Task: Reply All to email with the signature Dillon Turner with the subject Yearly report from softage.1@softage.net with the message Would it be possible to have a project status update call with all stakeholders next week?, select last 2 words, change the font color from current to purple and background color to black Send the email
Action: Mouse moved to (1083, 108)
Screenshot: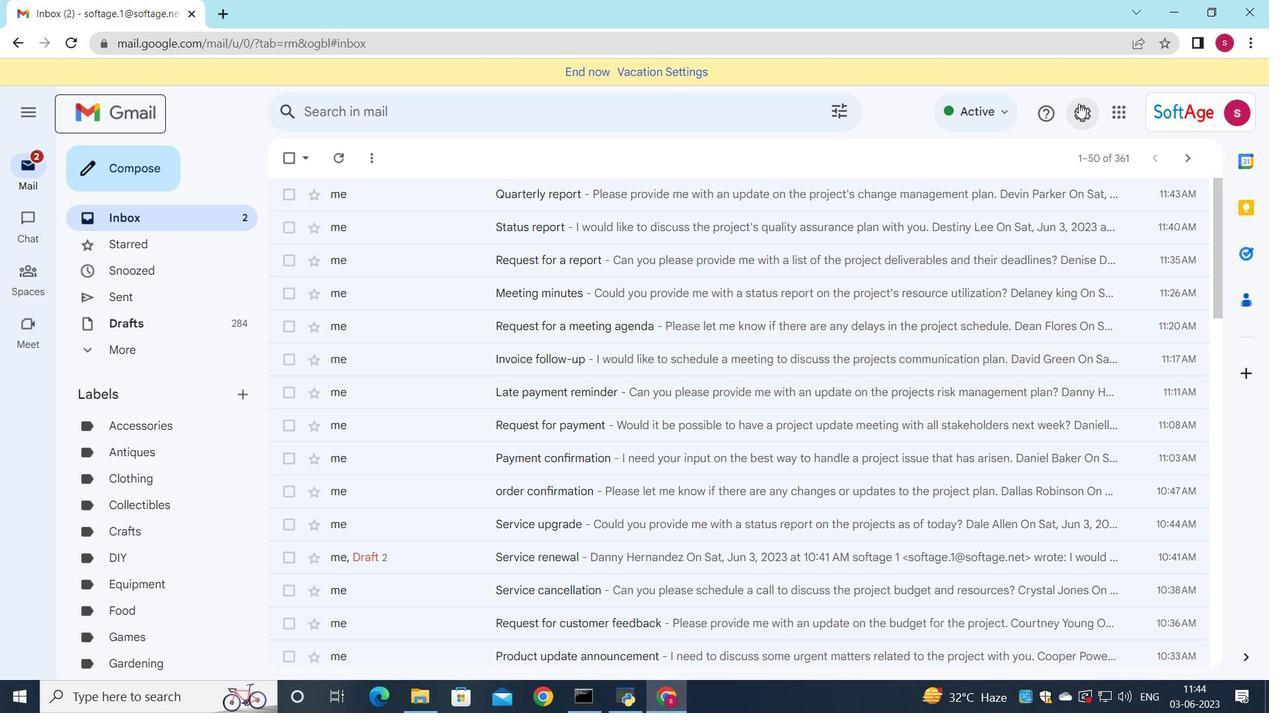 
Action: Mouse pressed left at (1083, 108)
Screenshot: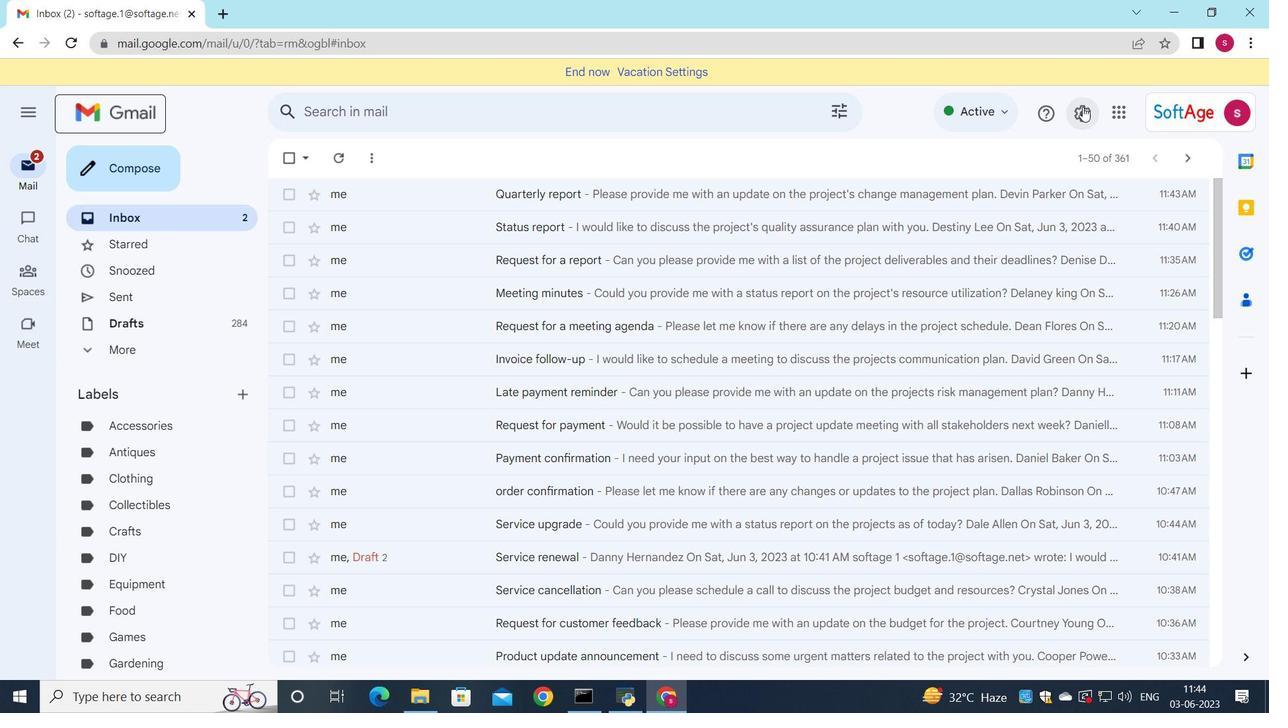 
Action: Mouse moved to (1089, 195)
Screenshot: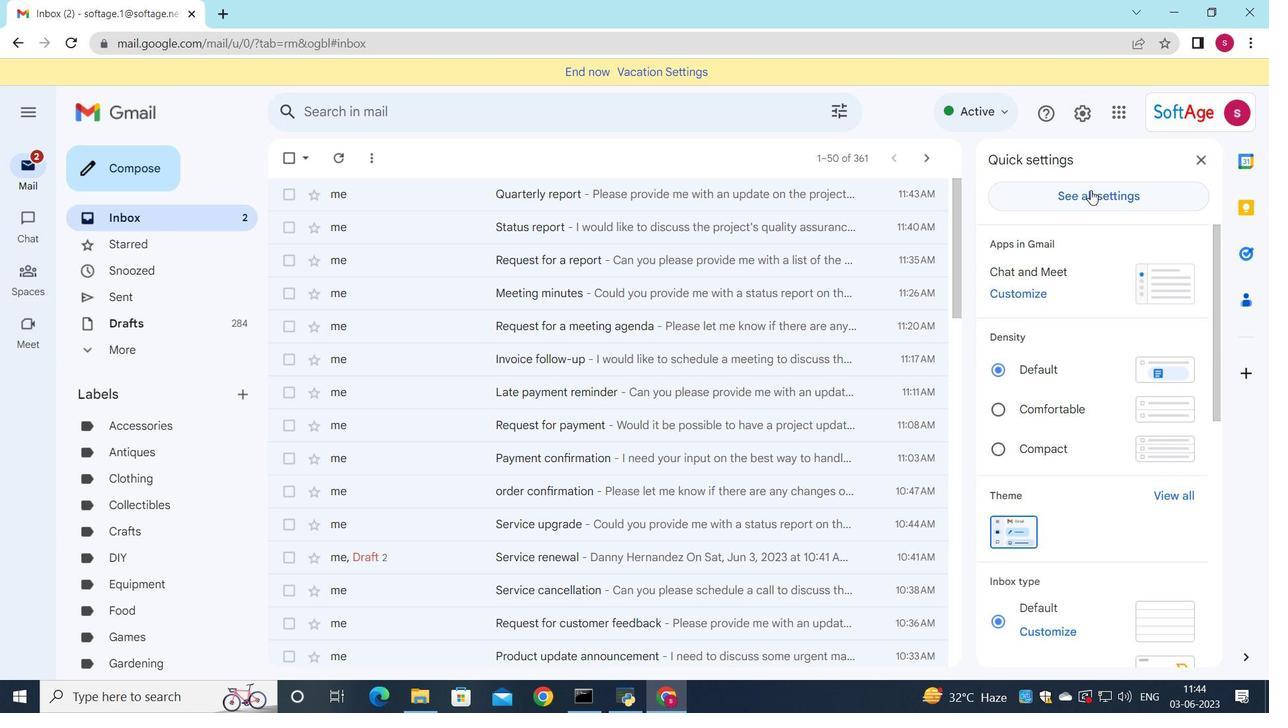 
Action: Mouse pressed left at (1089, 195)
Screenshot: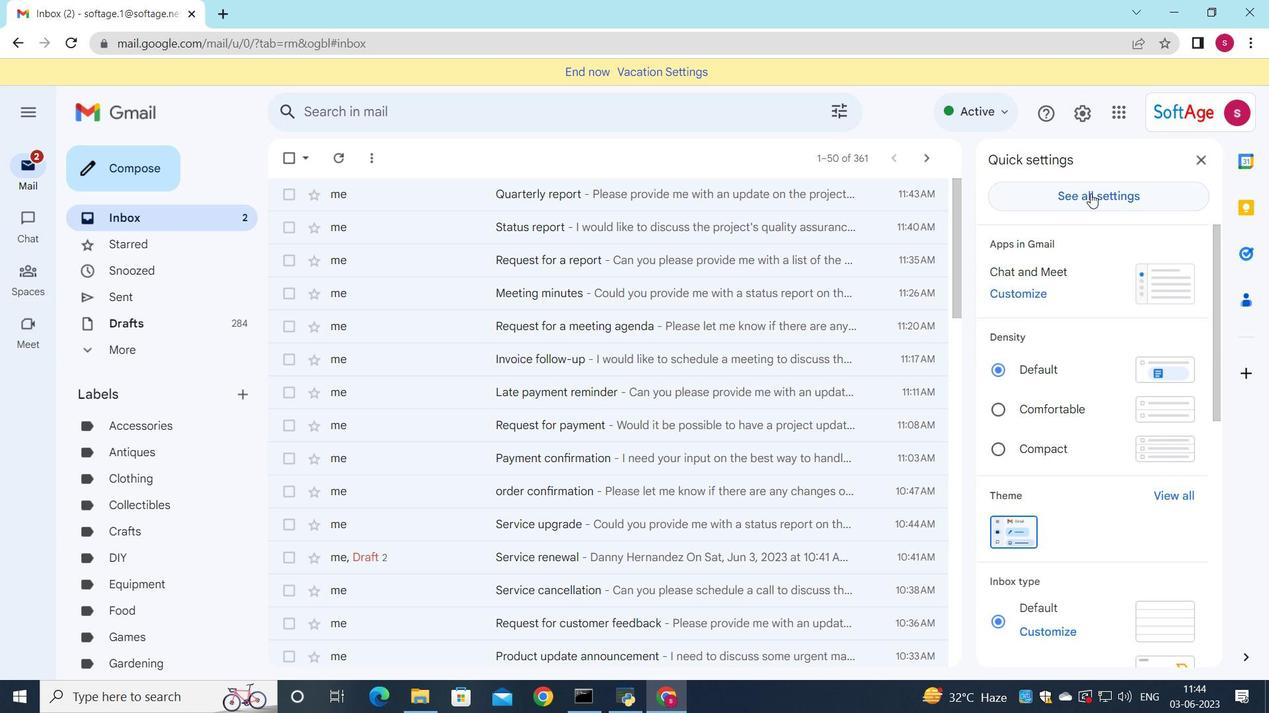 
Action: Mouse moved to (771, 375)
Screenshot: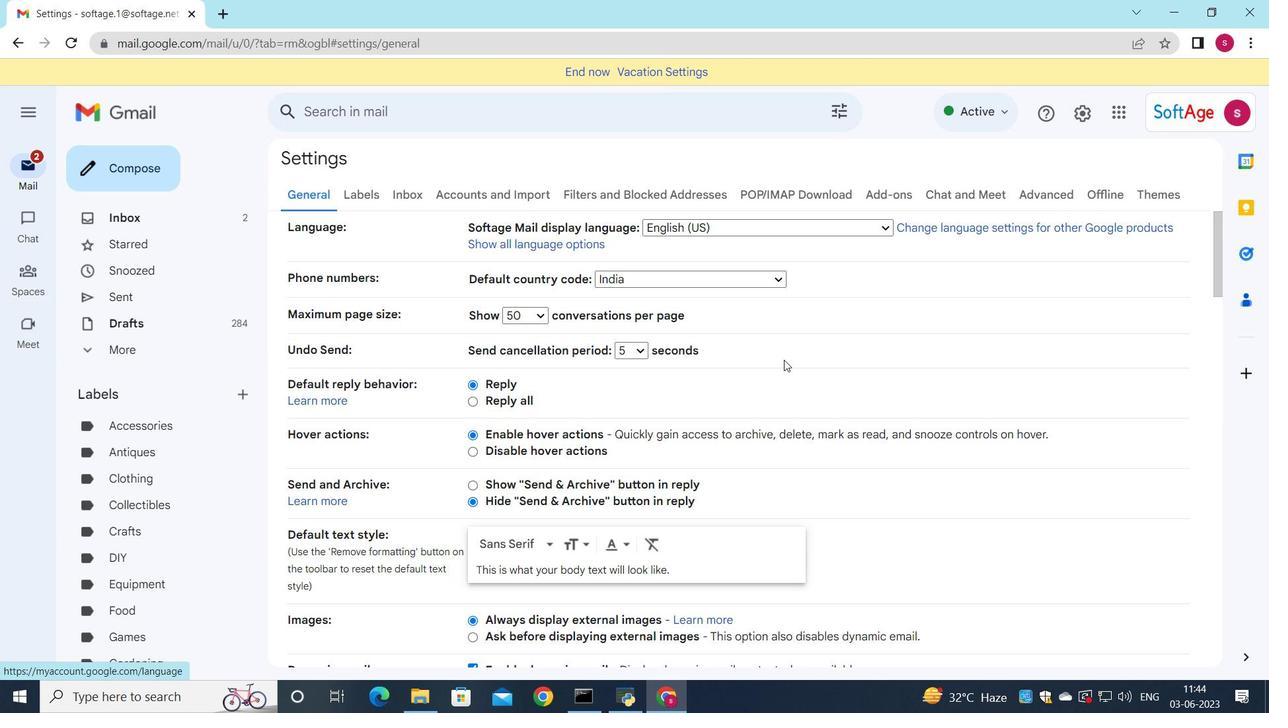 
Action: Mouse scrolled (771, 374) with delta (0, 0)
Screenshot: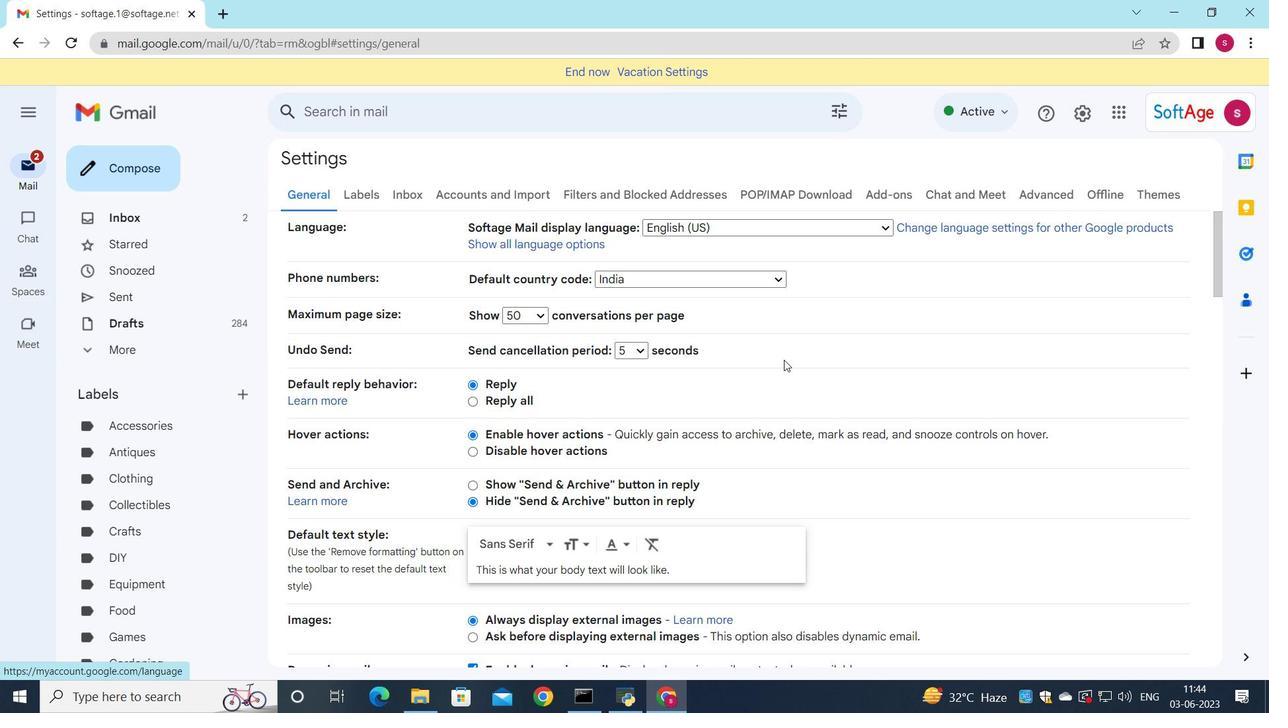
Action: Mouse scrolled (771, 374) with delta (0, 0)
Screenshot: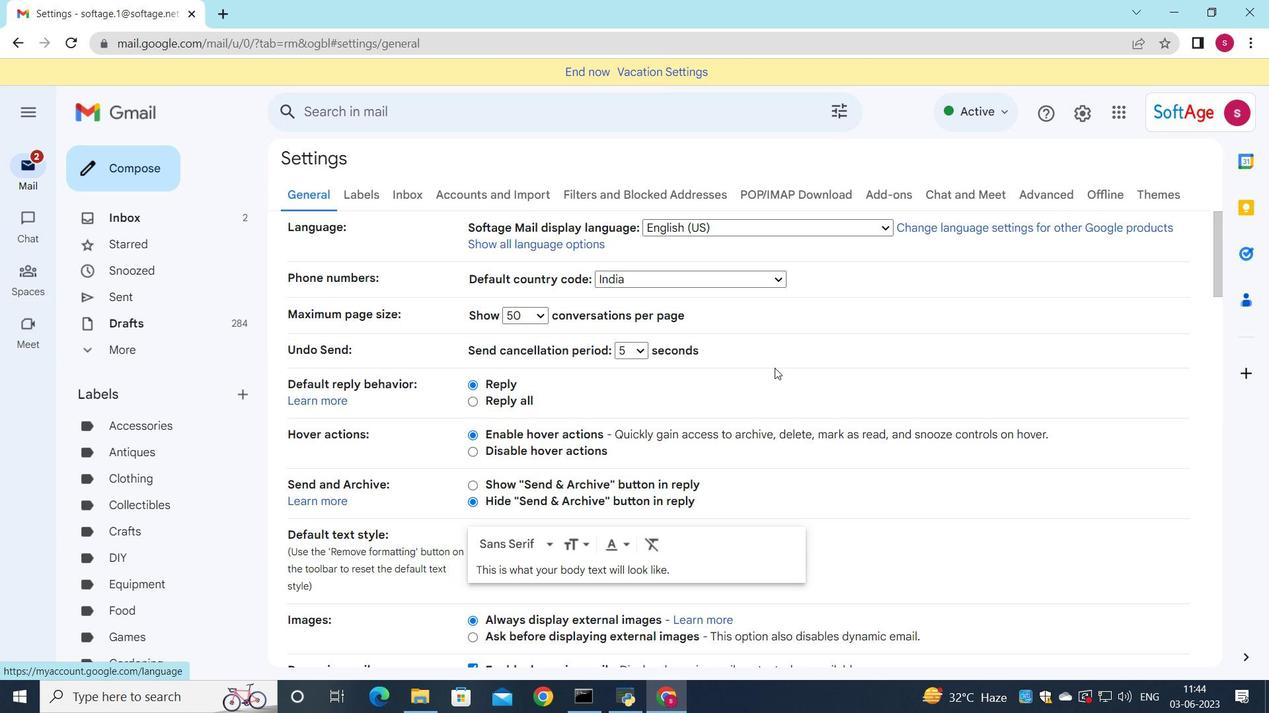 
Action: Mouse scrolled (771, 374) with delta (0, 0)
Screenshot: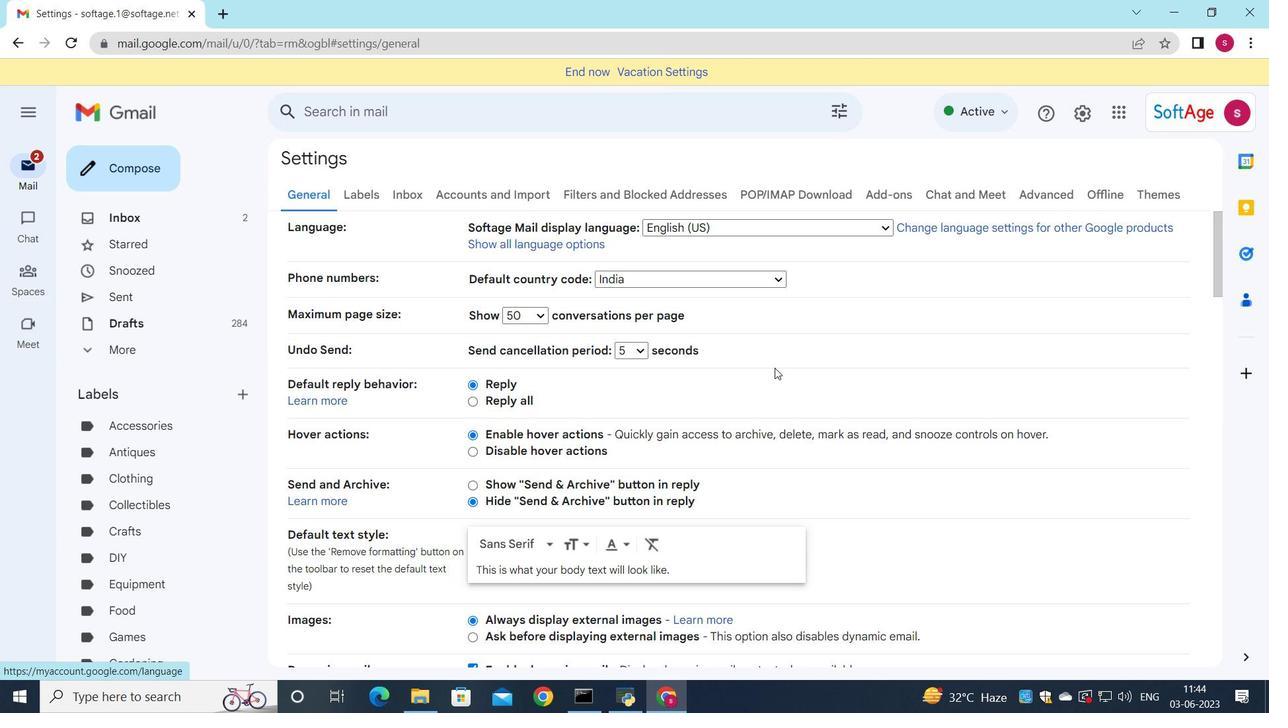 
Action: Mouse scrolled (771, 374) with delta (0, 0)
Screenshot: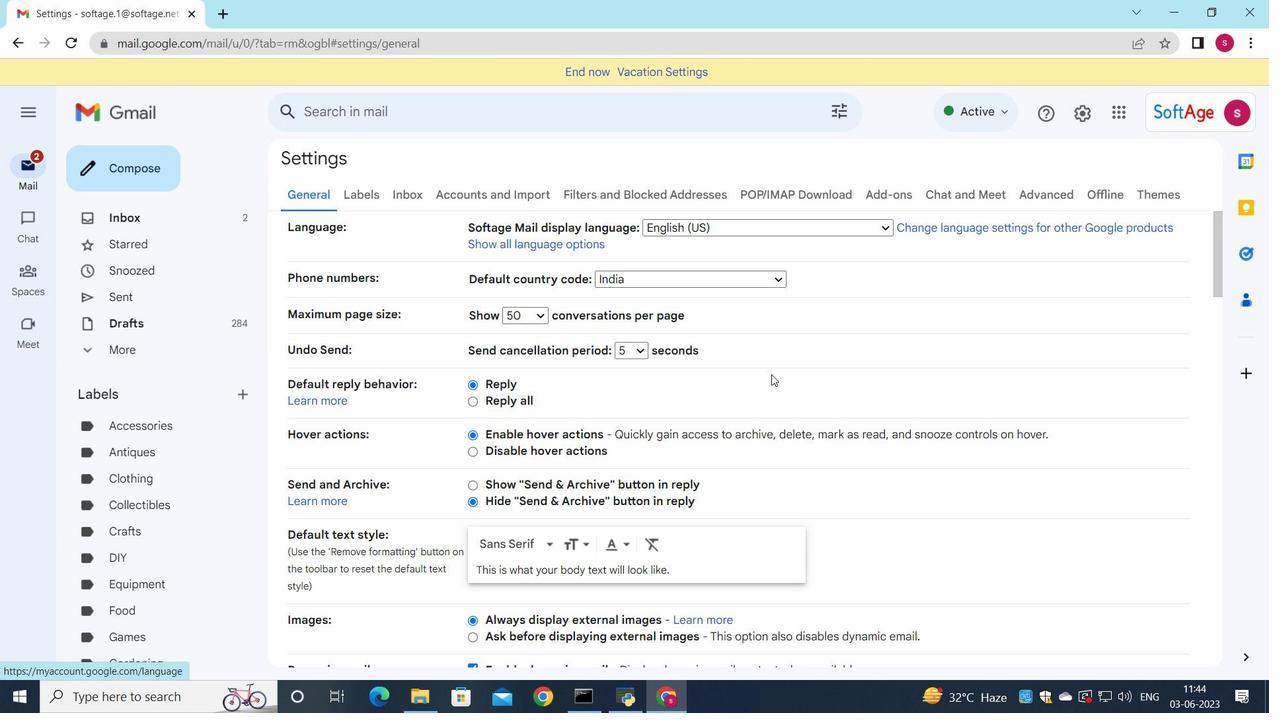 
Action: Mouse moved to (771, 375)
Screenshot: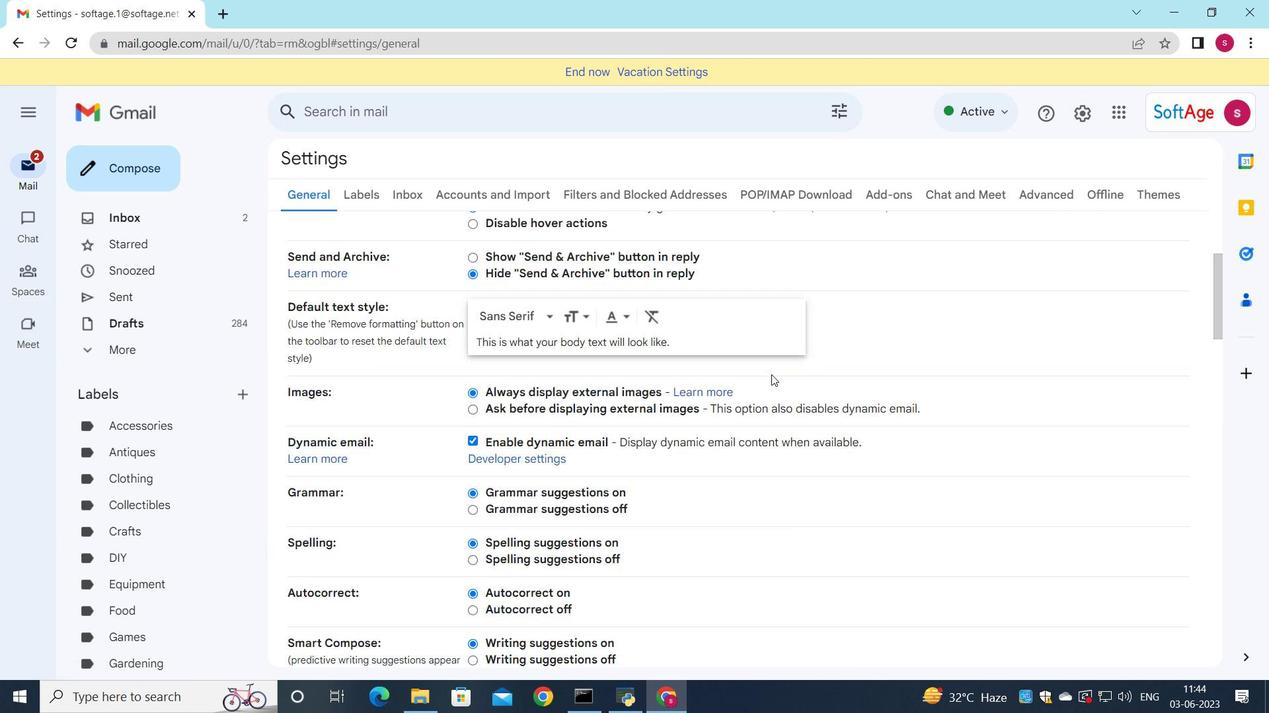 
Action: Mouse scrolled (771, 374) with delta (0, 0)
Screenshot: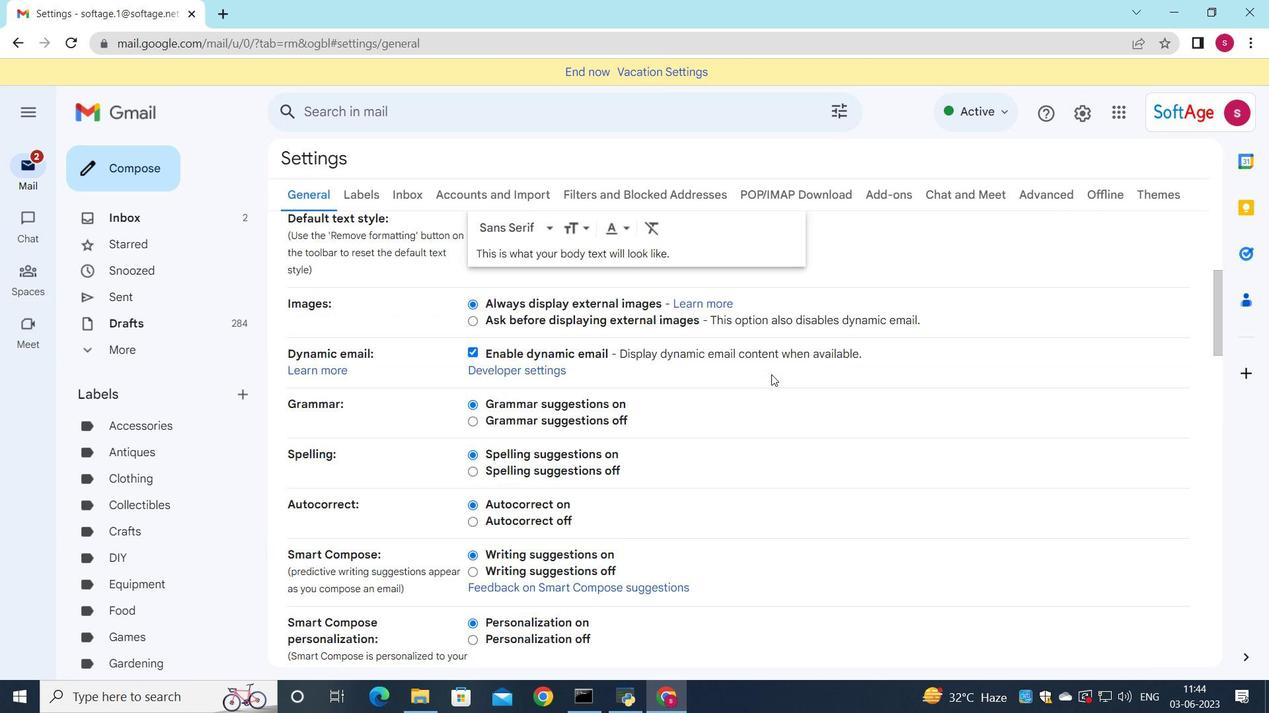 
Action: Mouse scrolled (771, 374) with delta (0, 0)
Screenshot: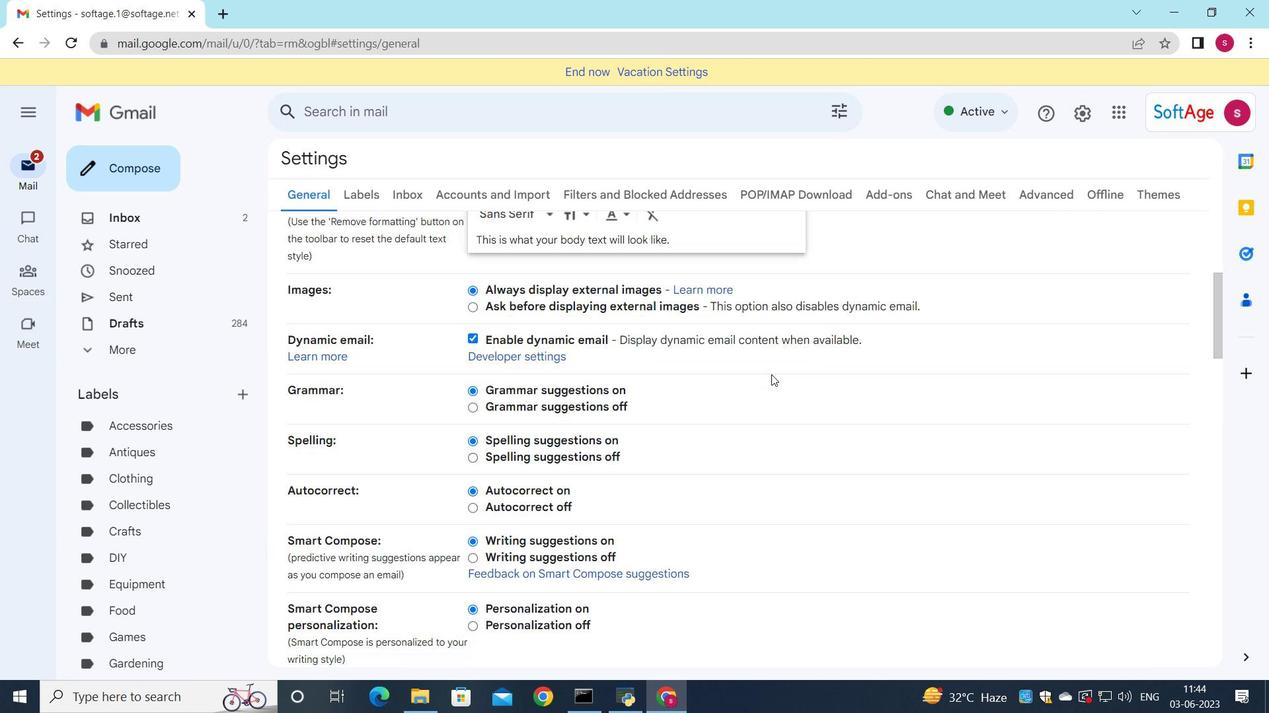 
Action: Mouse scrolled (771, 374) with delta (0, 0)
Screenshot: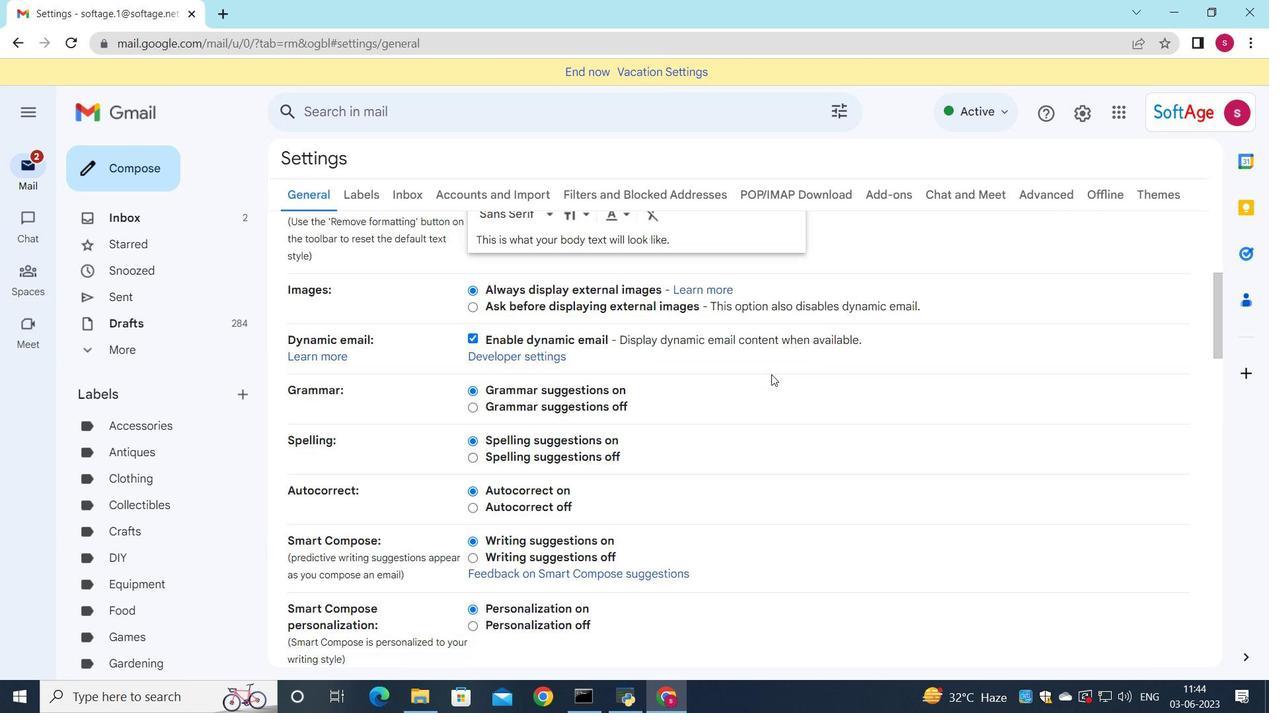 
Action: Mouse scrolled (771, 374) with delta (0, 0)
Screenshot: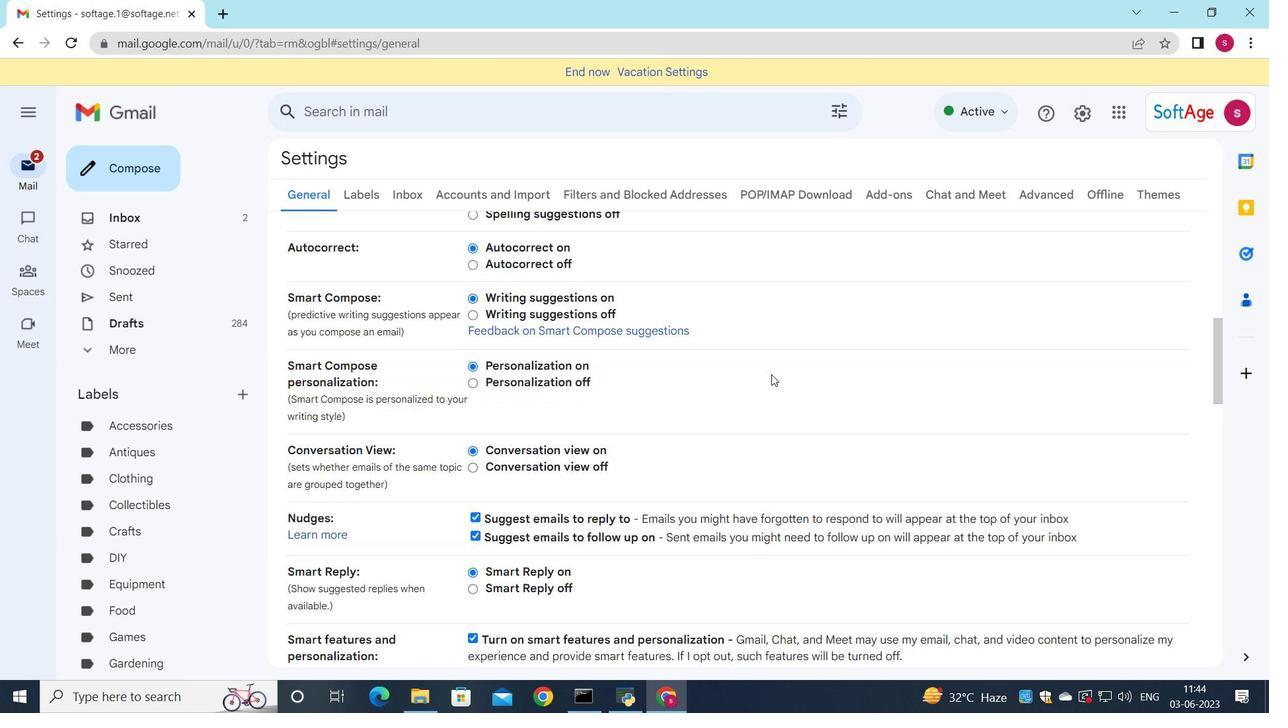 
Action: Mouse scrolled (771, 374) with delta (0, 0)
Screenshot: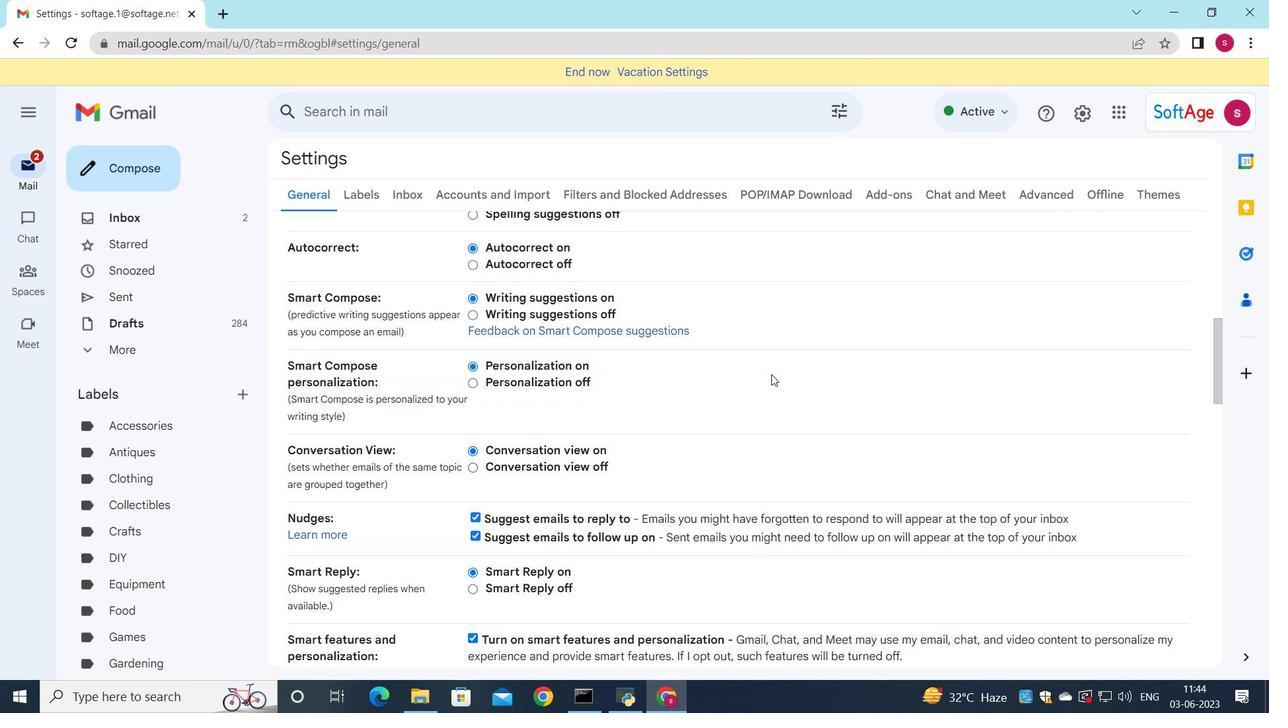 
Action: Mouse scrolled (771, 374) with delta (0, 0)
Screenshot: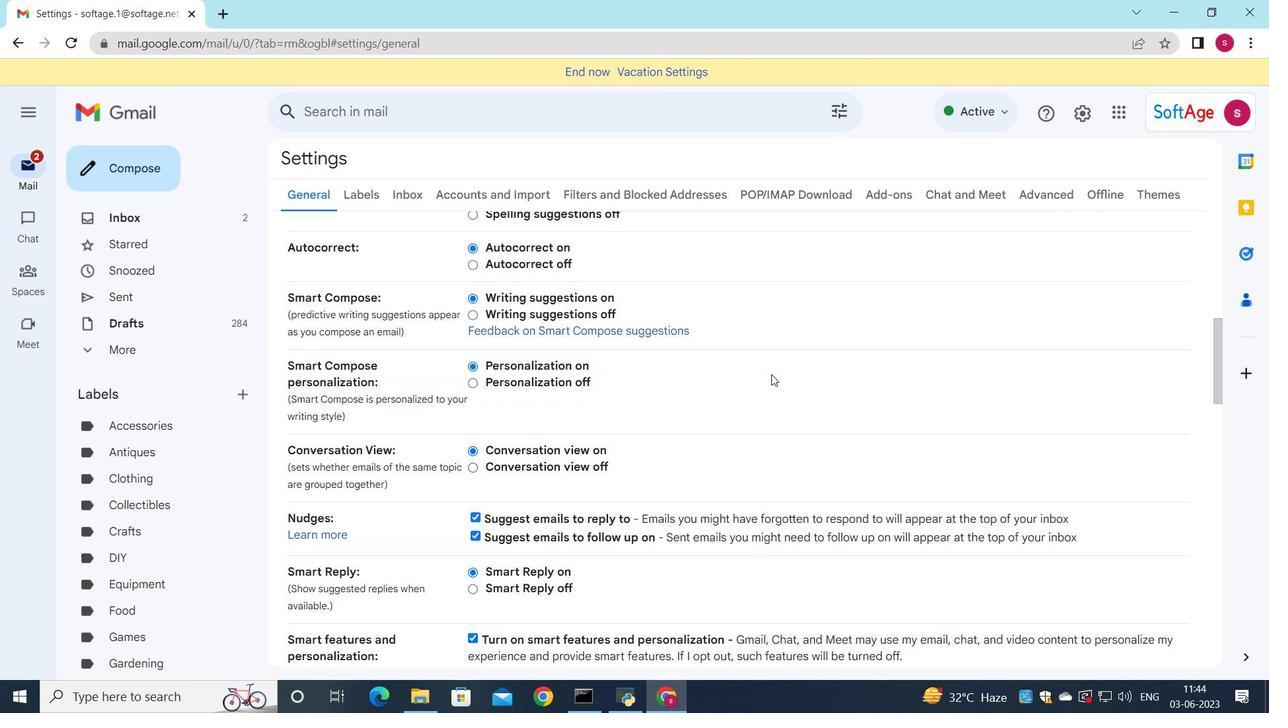 
Action: Mouse scrolled (771, 374) with delta (0, 0)
Screenshot: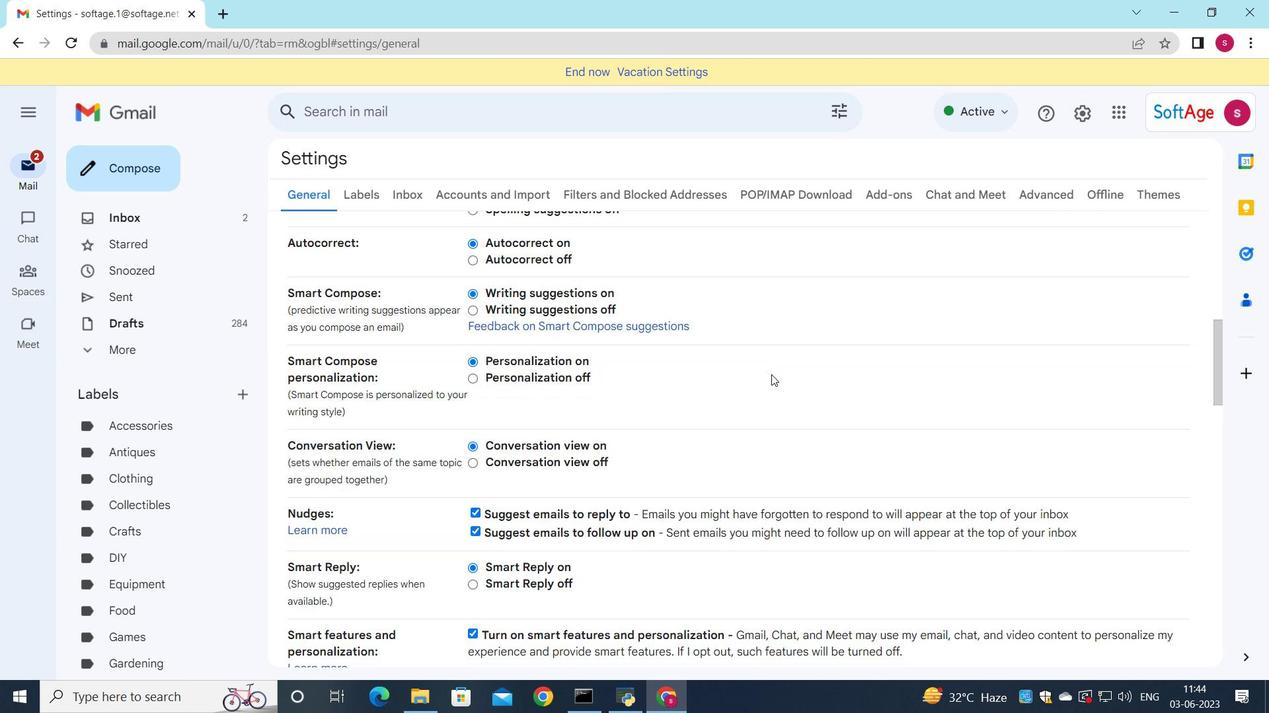 
Action: Mouse scrolled (771, 374) with delta (0, 0)
Screenshot: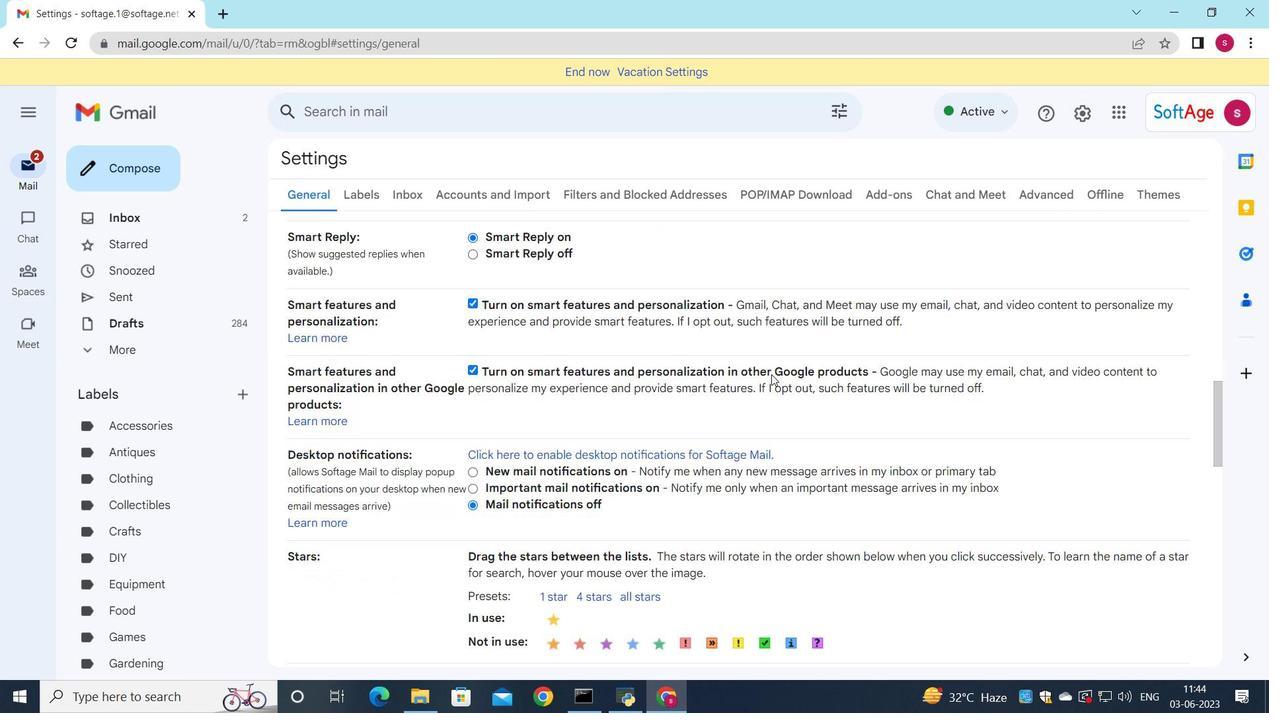 
Action: Mouse scrolled (771, 374) with delta (0, 0)
Screenshot: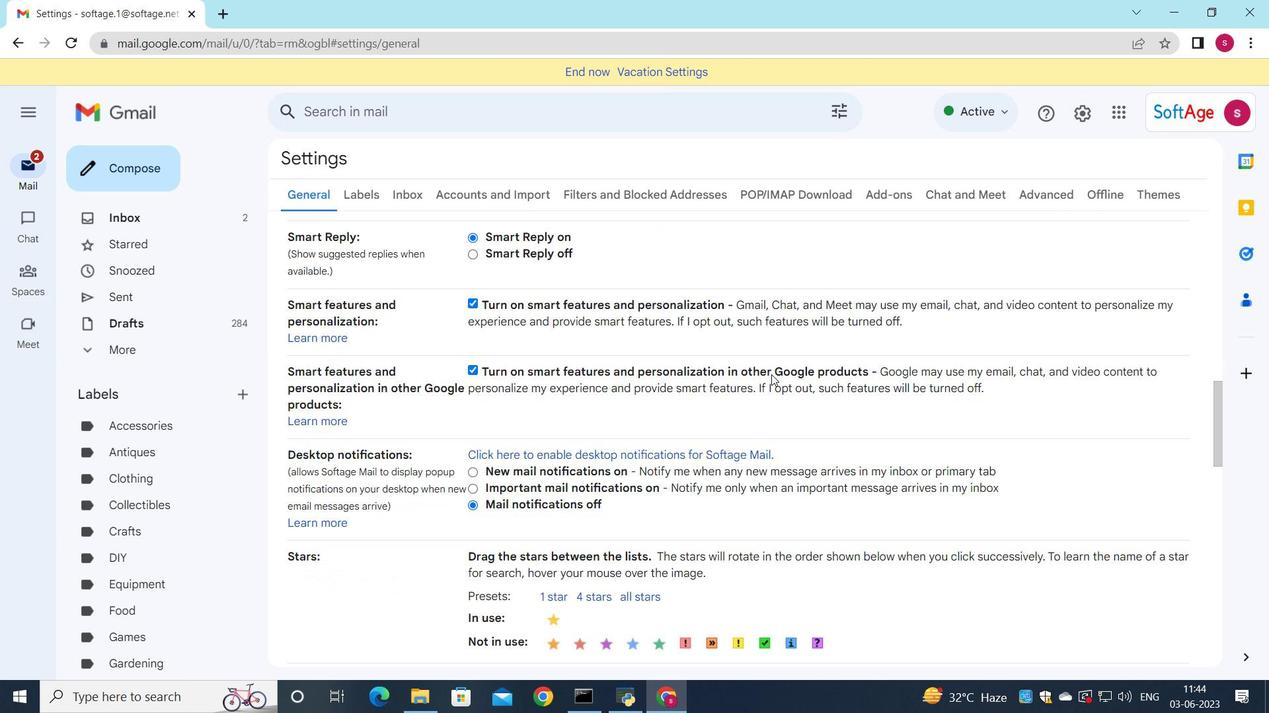 
Action: Mouse scrolled (771, 374) with delta (0, 0)
Screenshot: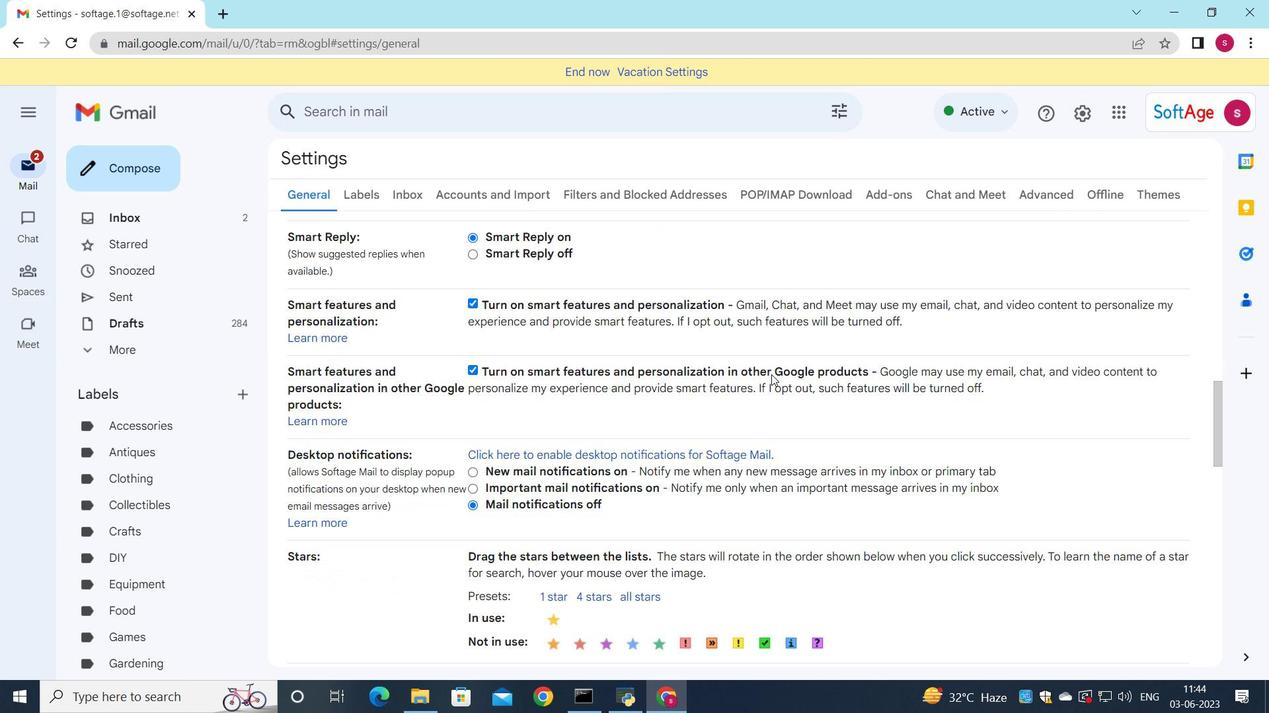 
Action: Mouse scrolled (771, 374) with delta (0, 0)
Screenshot: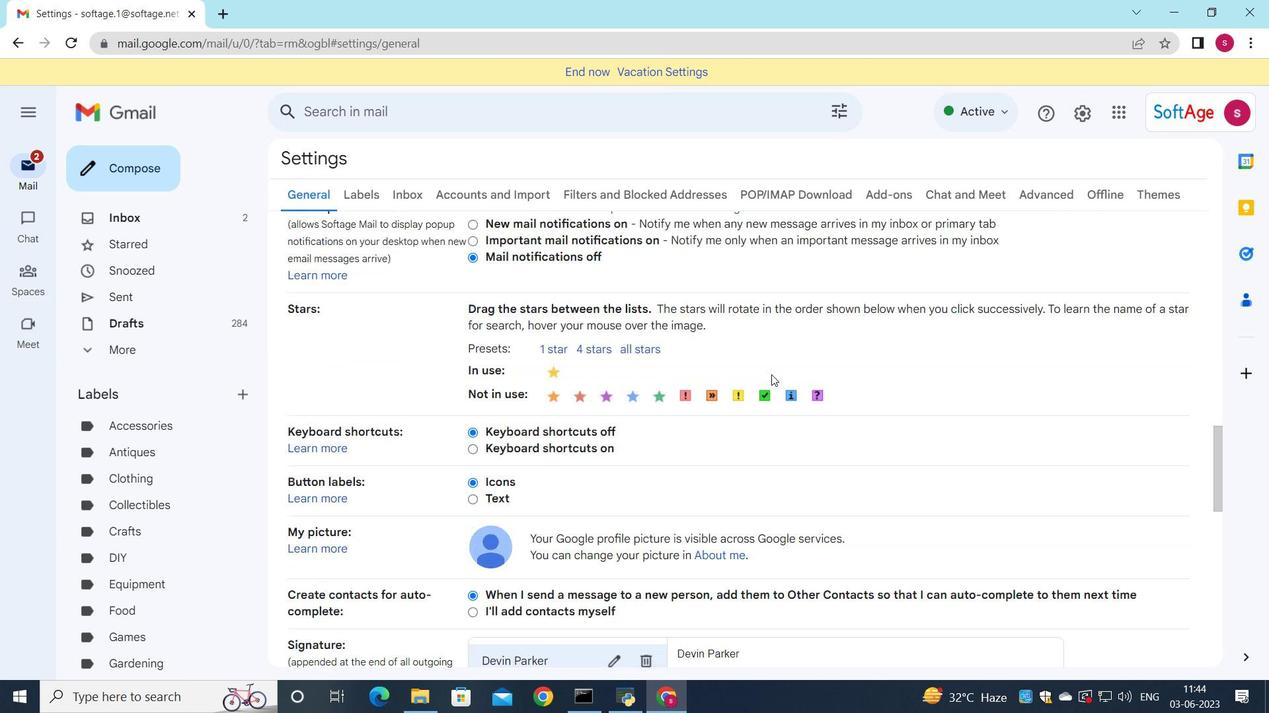 
Action: Mouse scrolled (771, 374) with delta (0, 0)
Screenshot: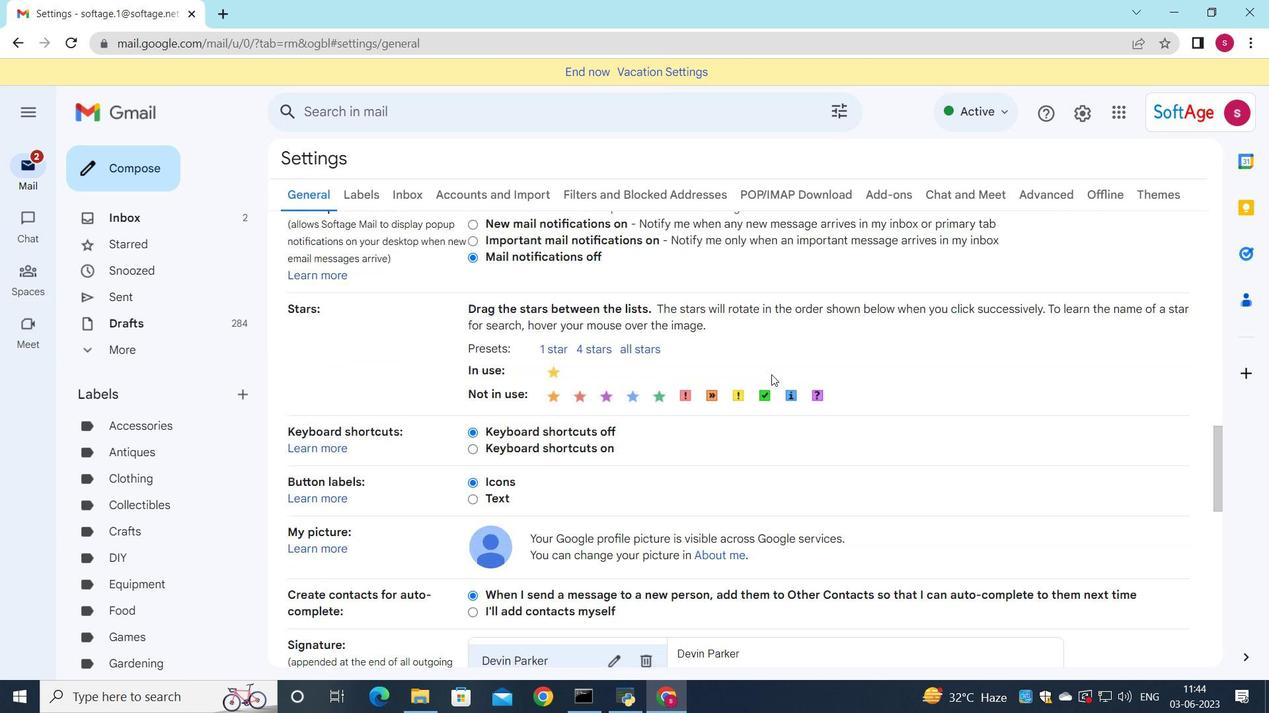 
Action: Mouse scrolled (771, 374) with delta (0, 0)
Screenshot: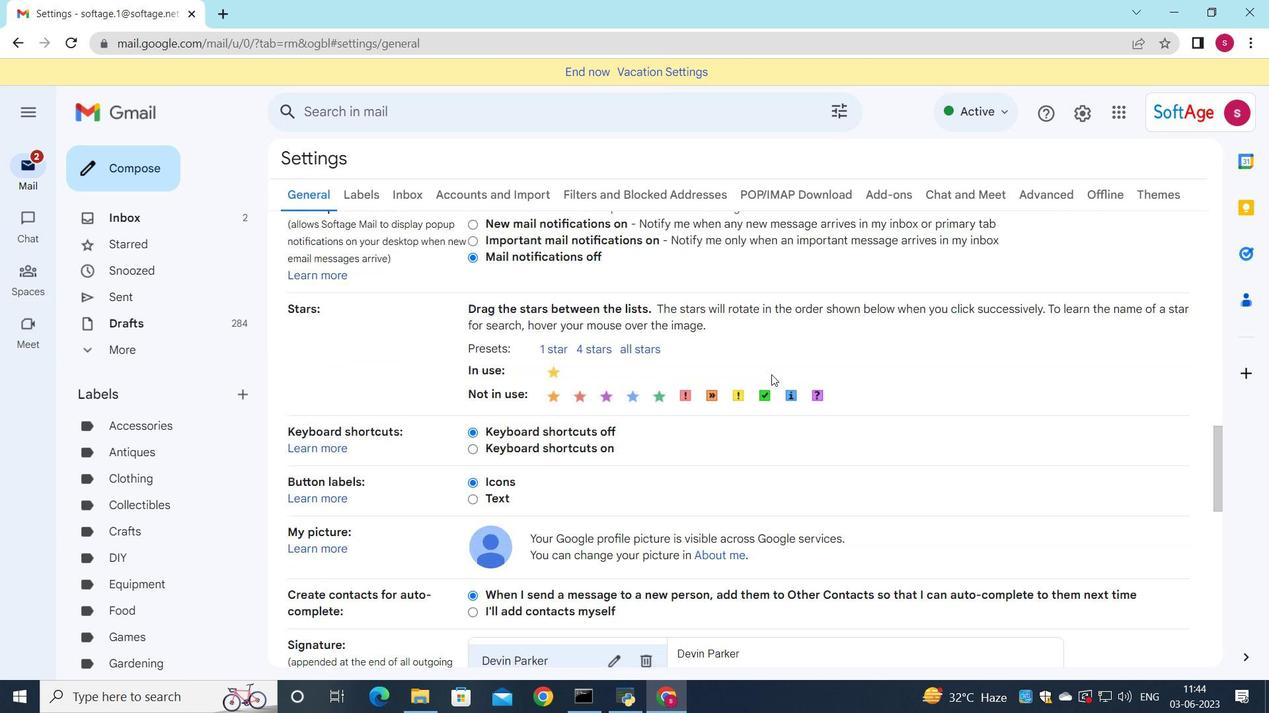 
Action: Mouse scrolled (771, 374) with delta (0, 0)
Screenshot: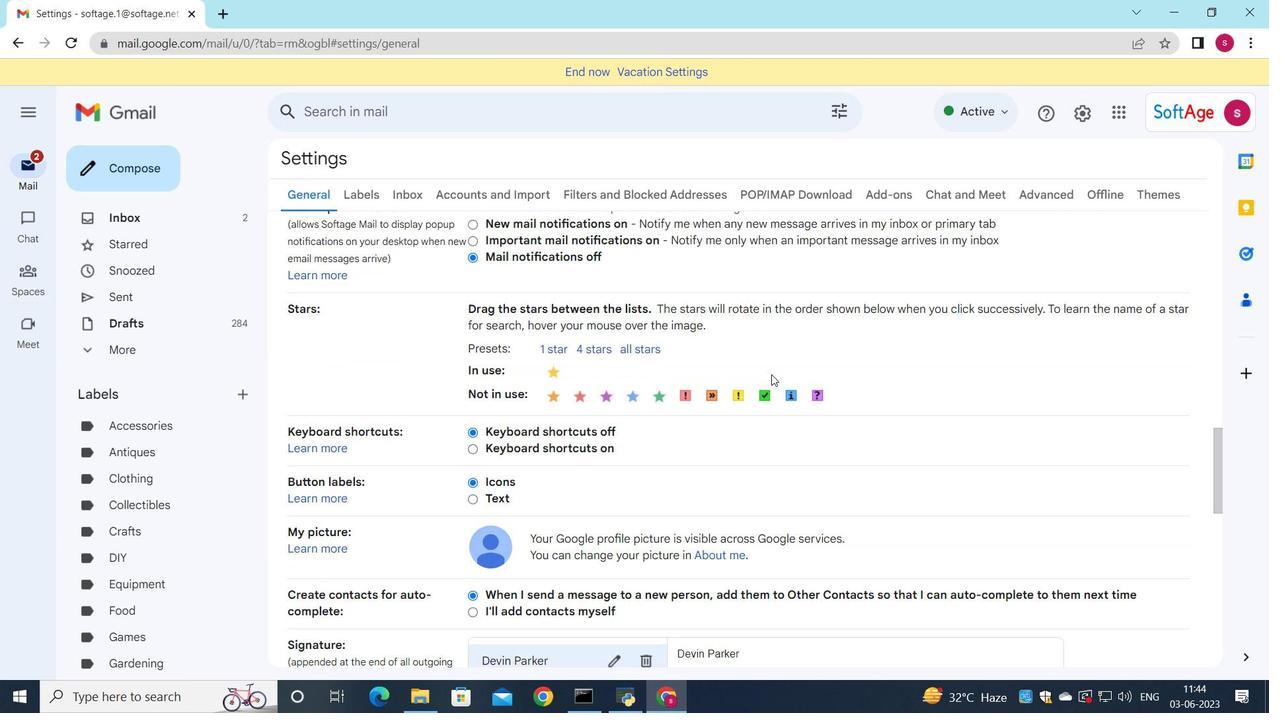 
Action: Mouse moved to (643, 336)
Screenshot: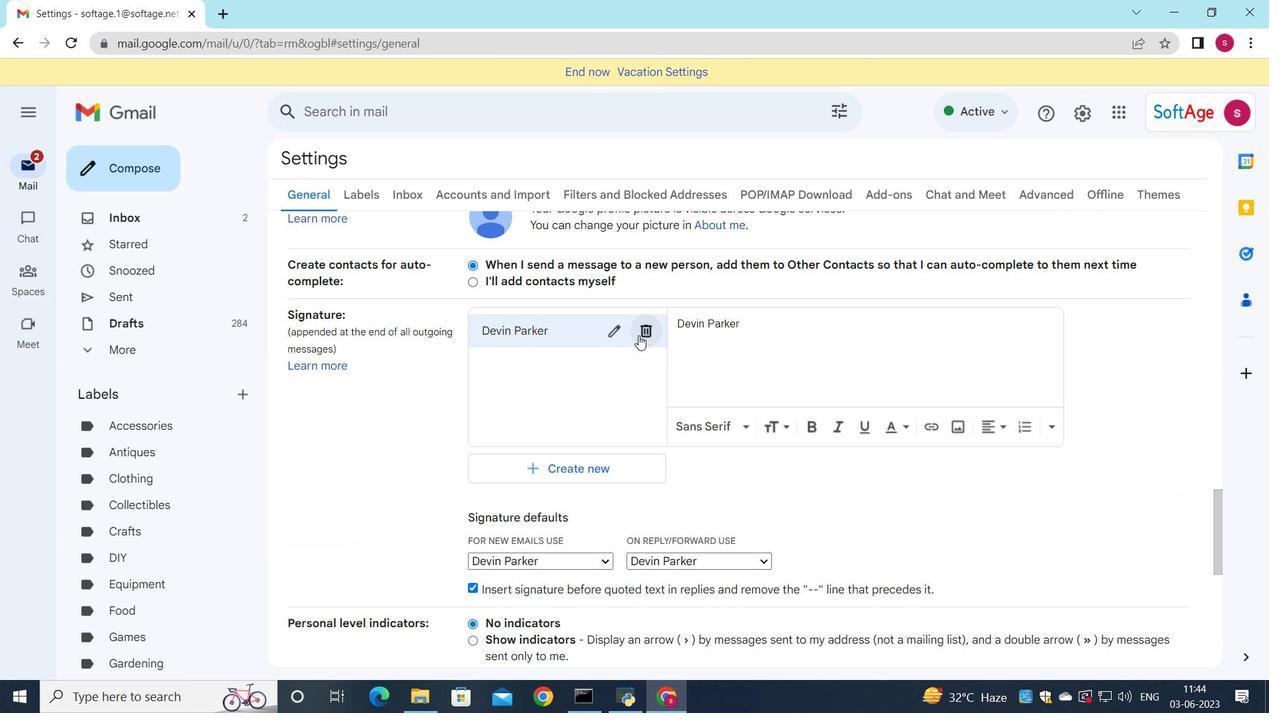 
Action: Mouse pressed left at (643, 336)
Screenshot: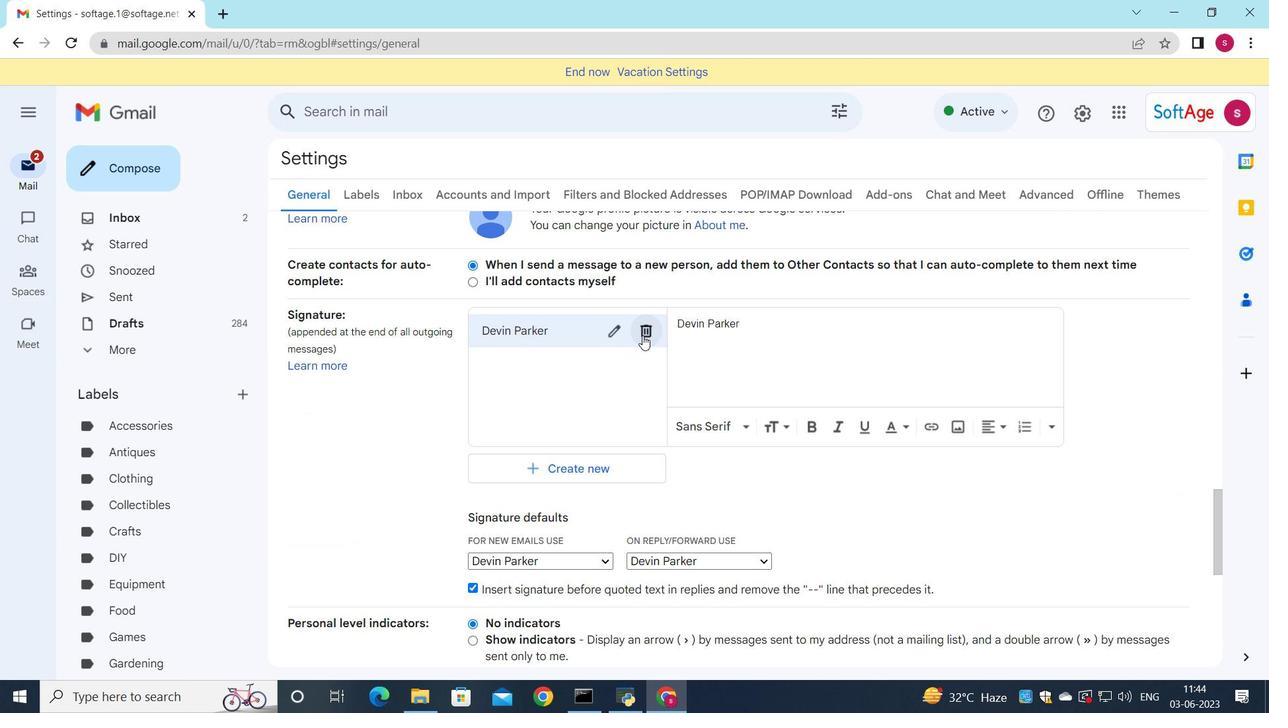 
Action: Mouse moved to (770, 395)
Screenshot: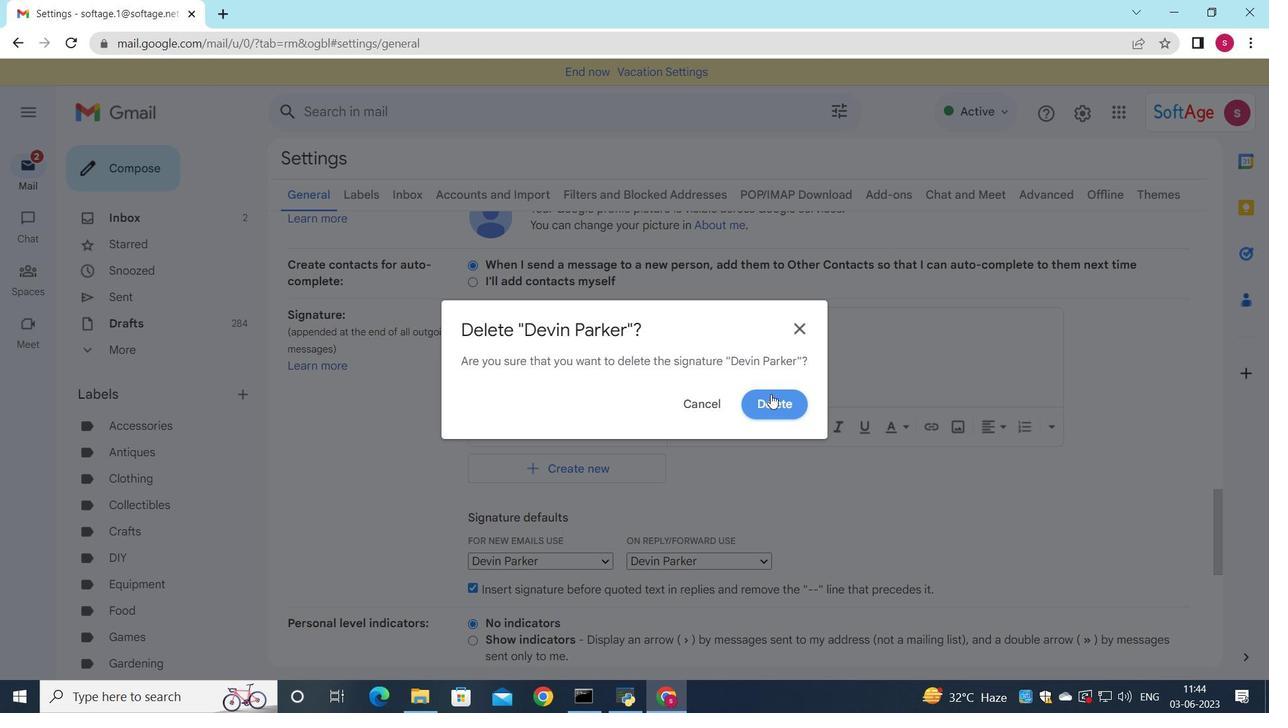 
Action: Mouse pressed left at (770, 395)
Screenshot: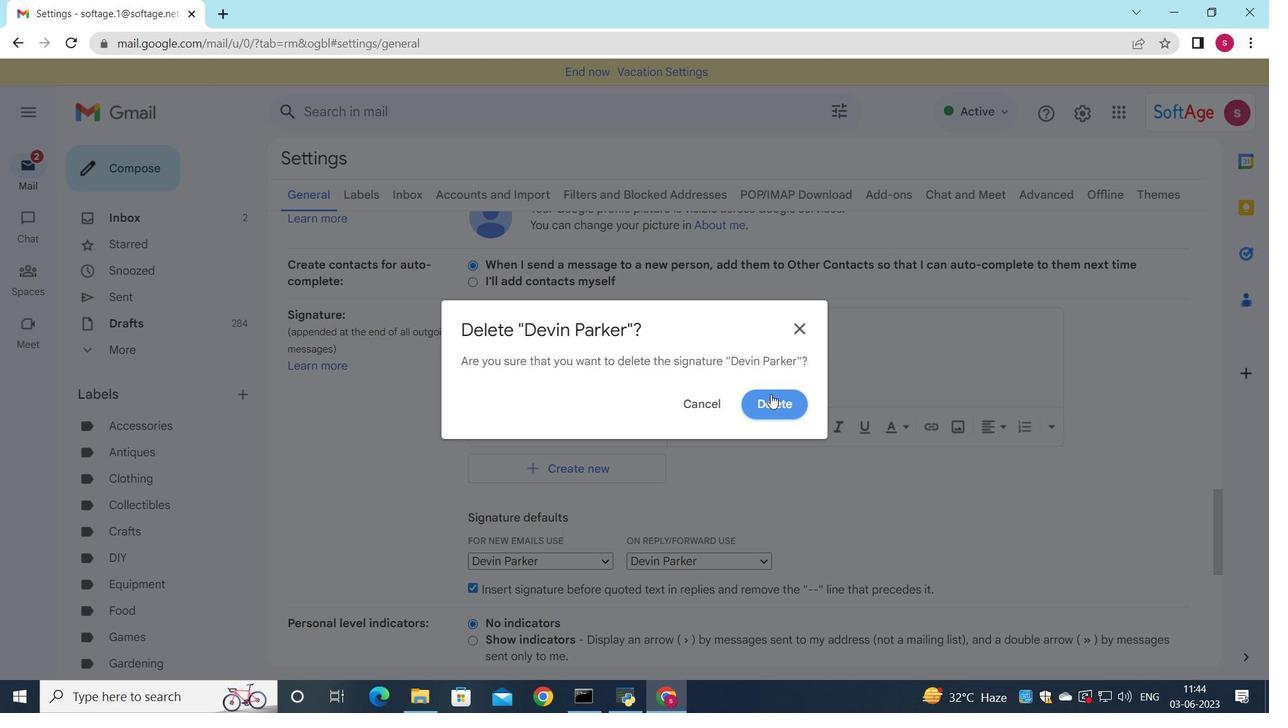 
Action: Mouse moved to (532, 342)
Screenshot: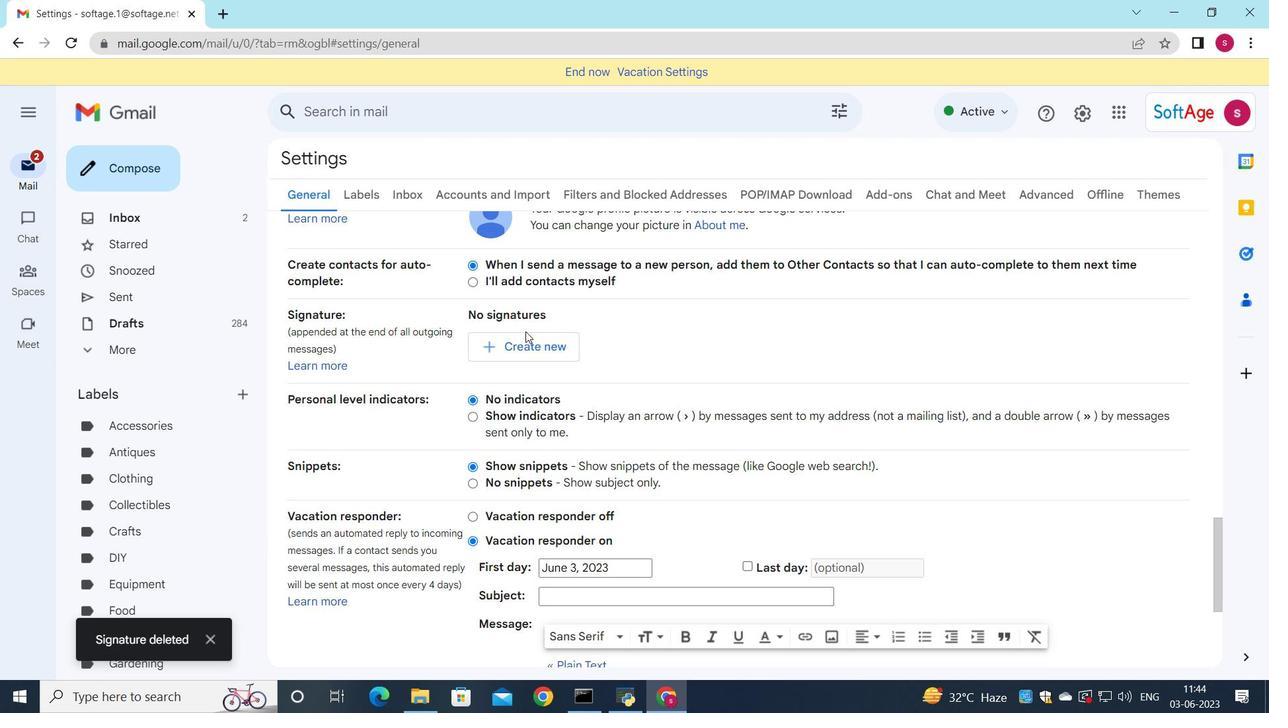 
Action: Mouse pressed left at (532, 342)
Screenshot: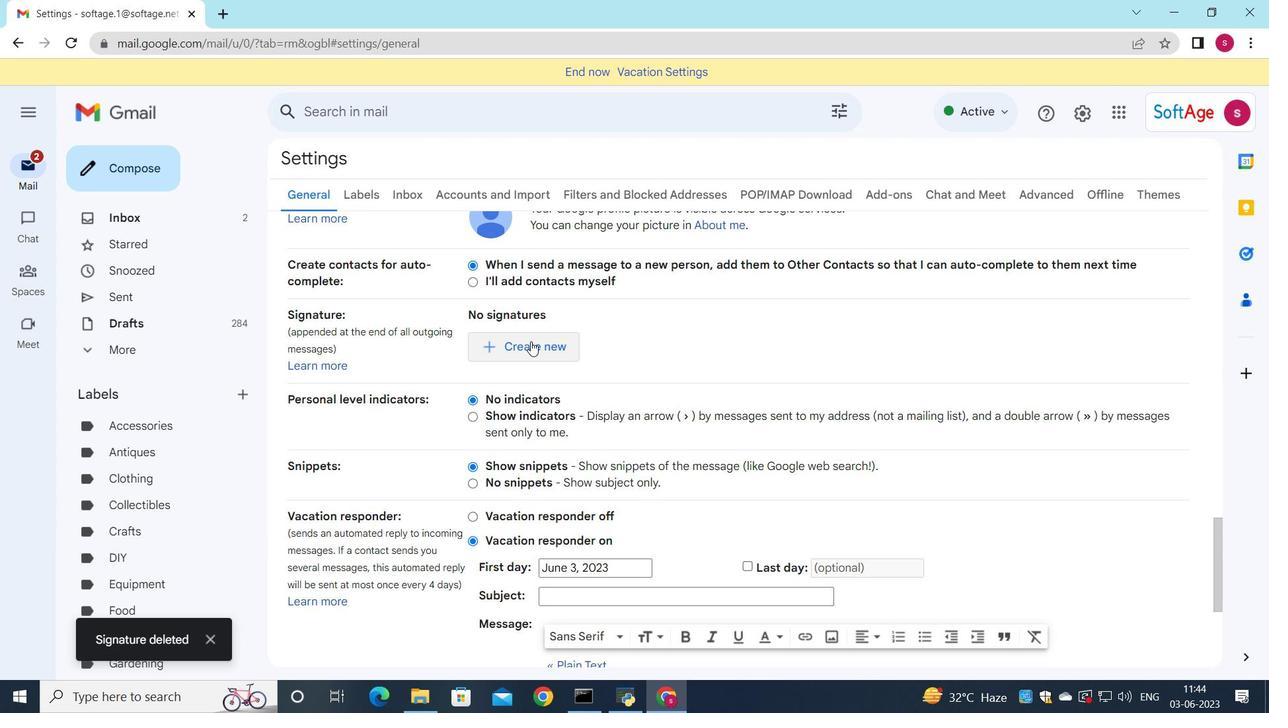 
Action: Mouse moved to (653, 367)
Screenshot: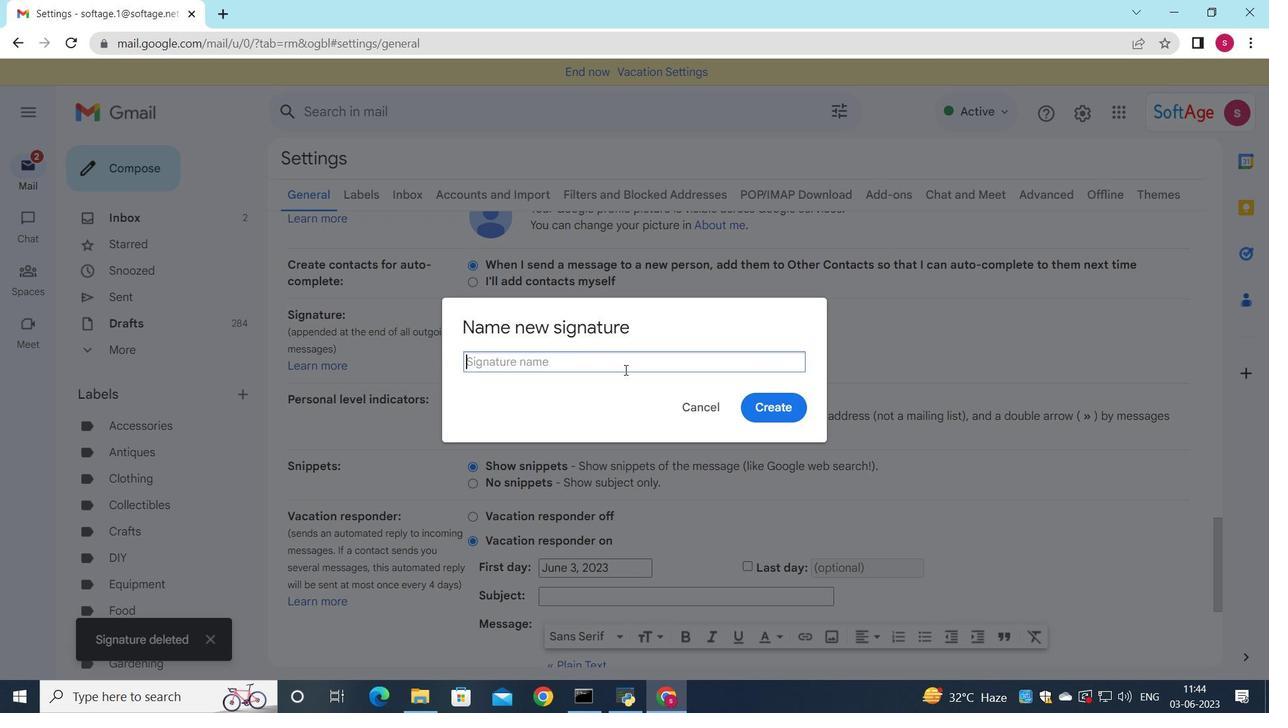 
Action: Key pressed <Key.shift>Dillon<Key.space><Key.shift>Turner
Screenshot: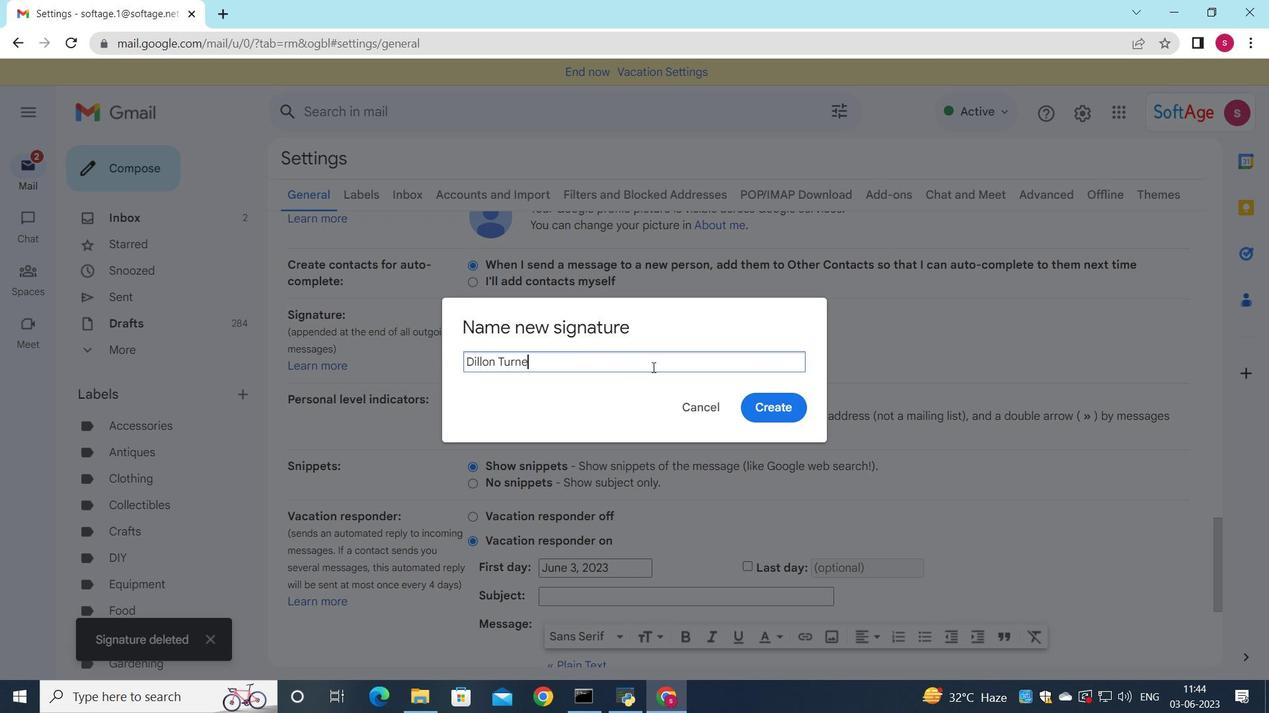 
Action: Mouse moved to (766, 411)
Screenshot: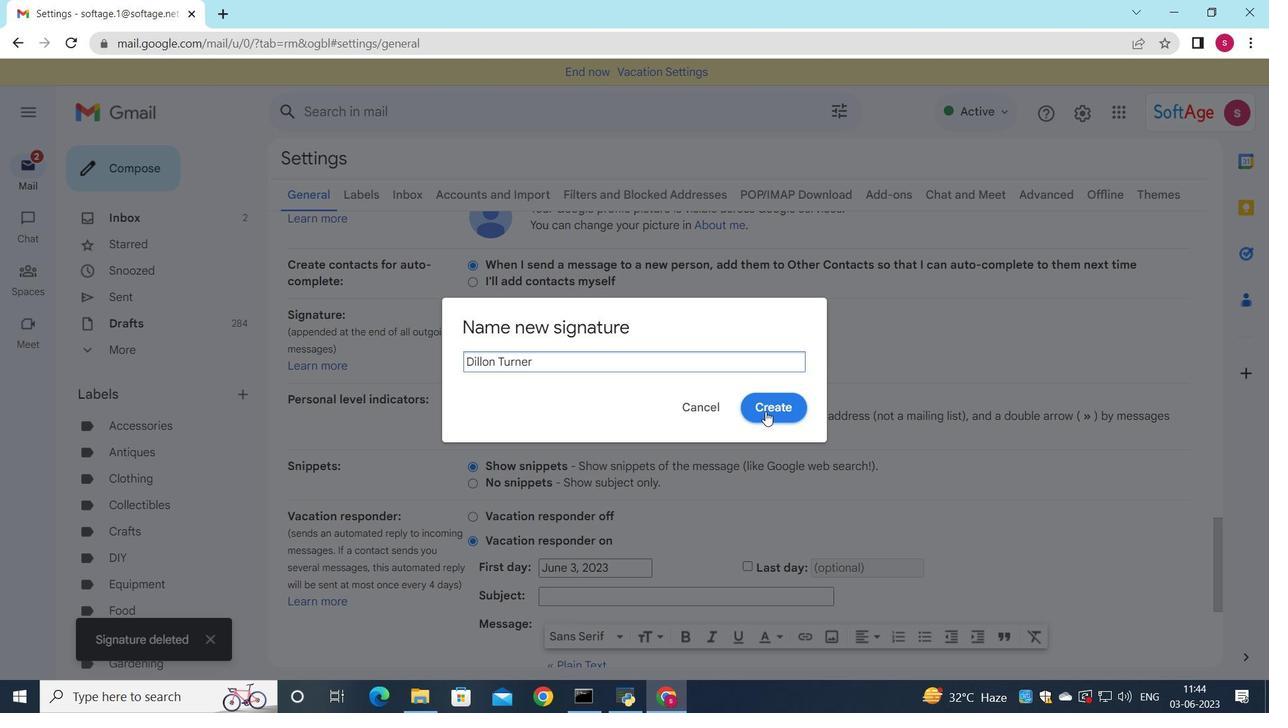 
Action: Mouse pressed left at (766, 411)
Screenshot: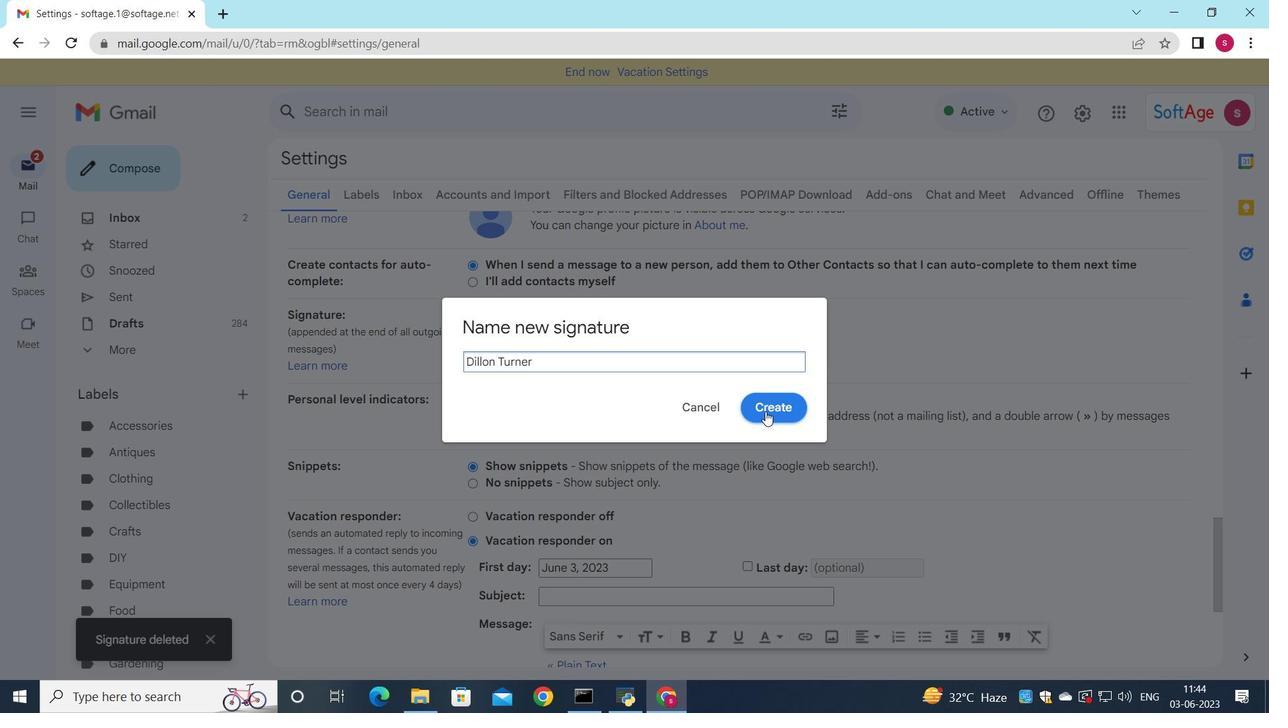 
Action: Mouse moved to (800, 364)
Screenshot: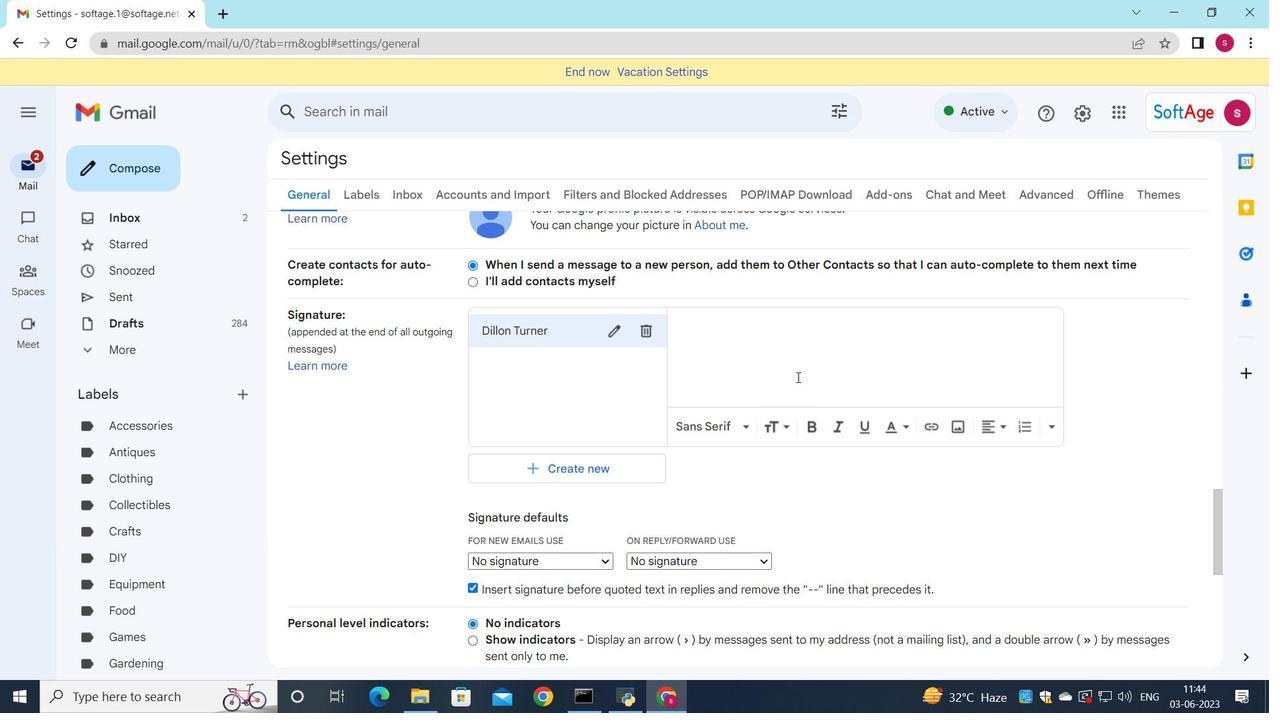 
Action: Mouse pressed left at (800, 364)
Screenshot: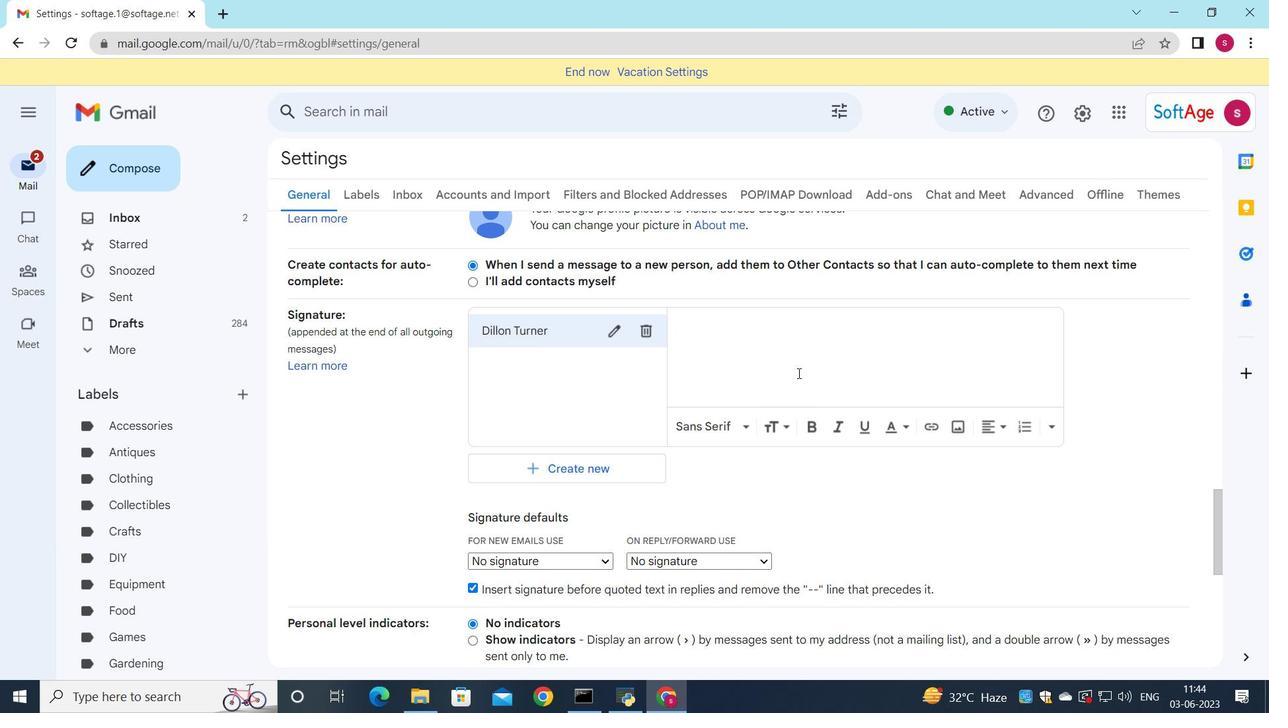 
Action: Key pressed <Key.shift>Dillon<Key.space><Key.shift><Key.shift>Turner
Screenshot: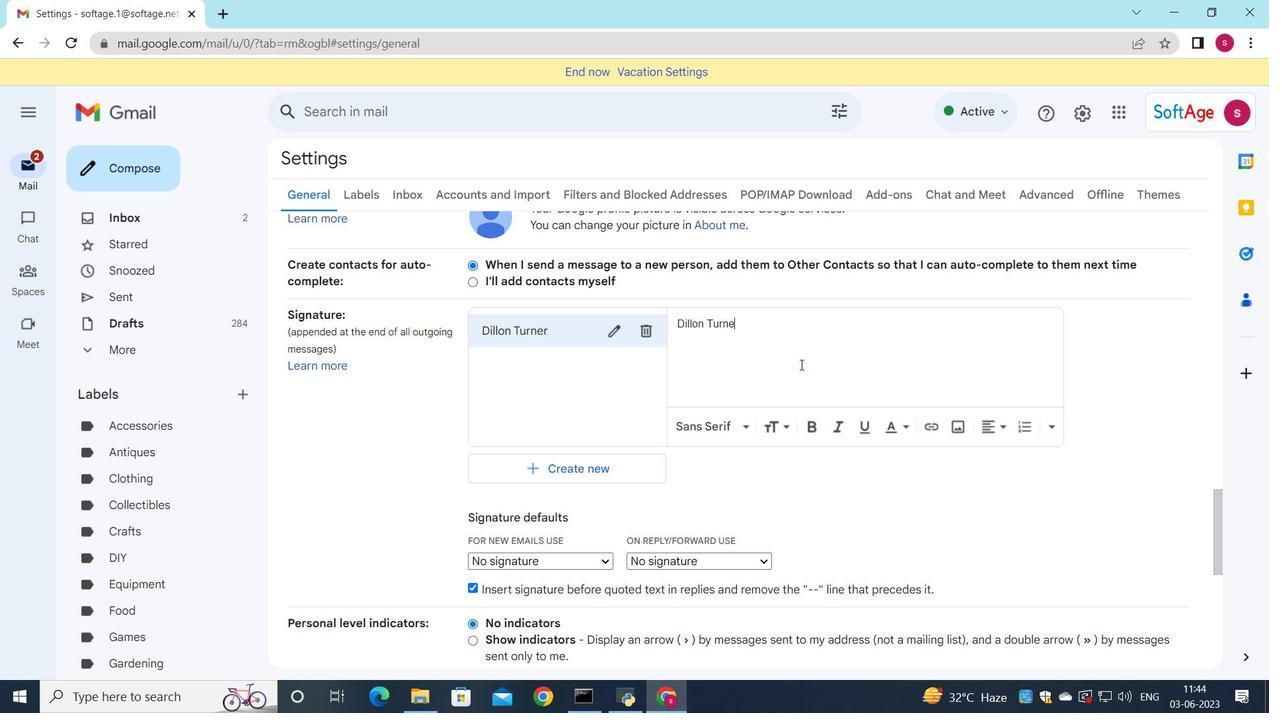 
Action: Mouse moved to (713, 391)
Screenshot: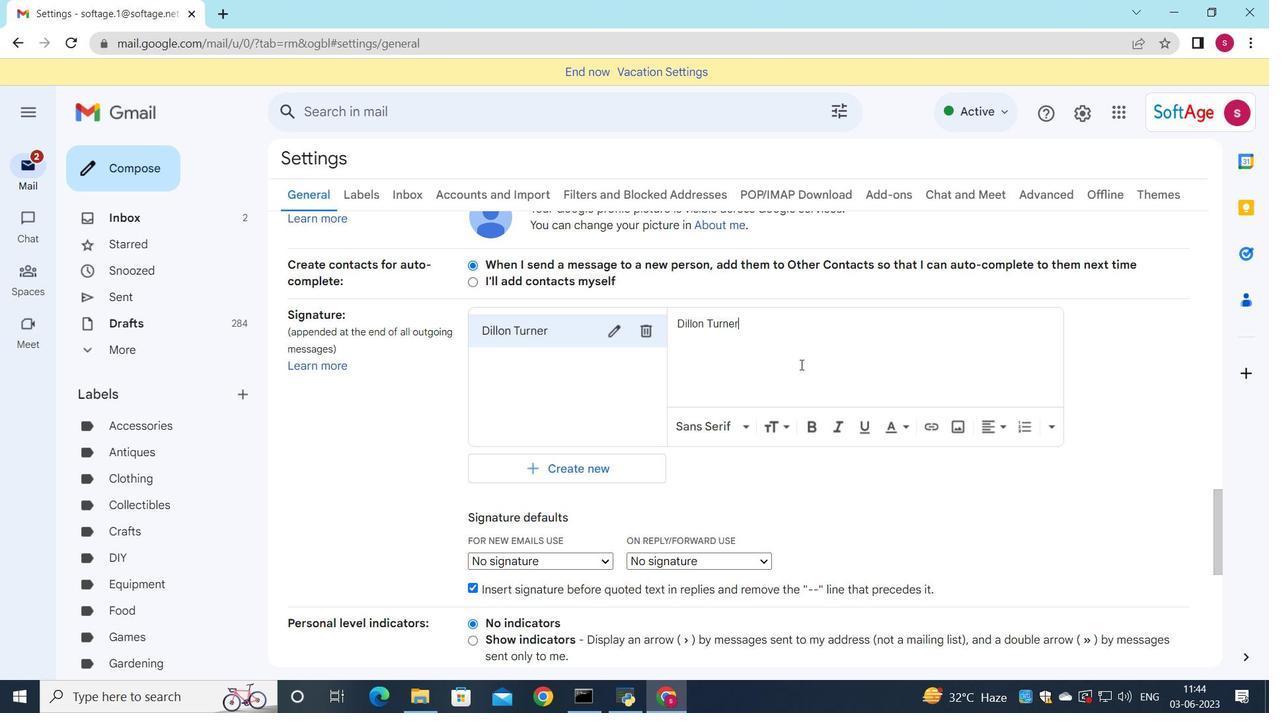 
Action: Mouse scrolled (713, 390) with delta (0, 0)
Screenshot: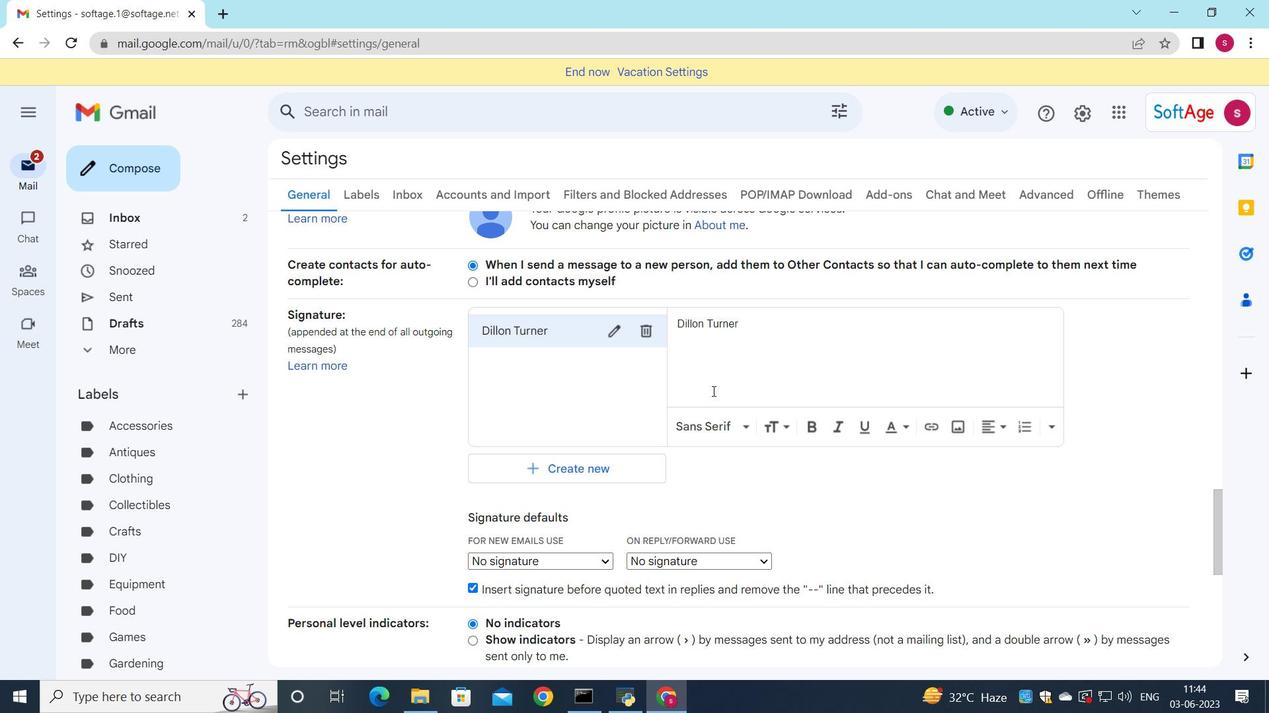 
Action: Mouse moved to (584, 481)
Screenshot: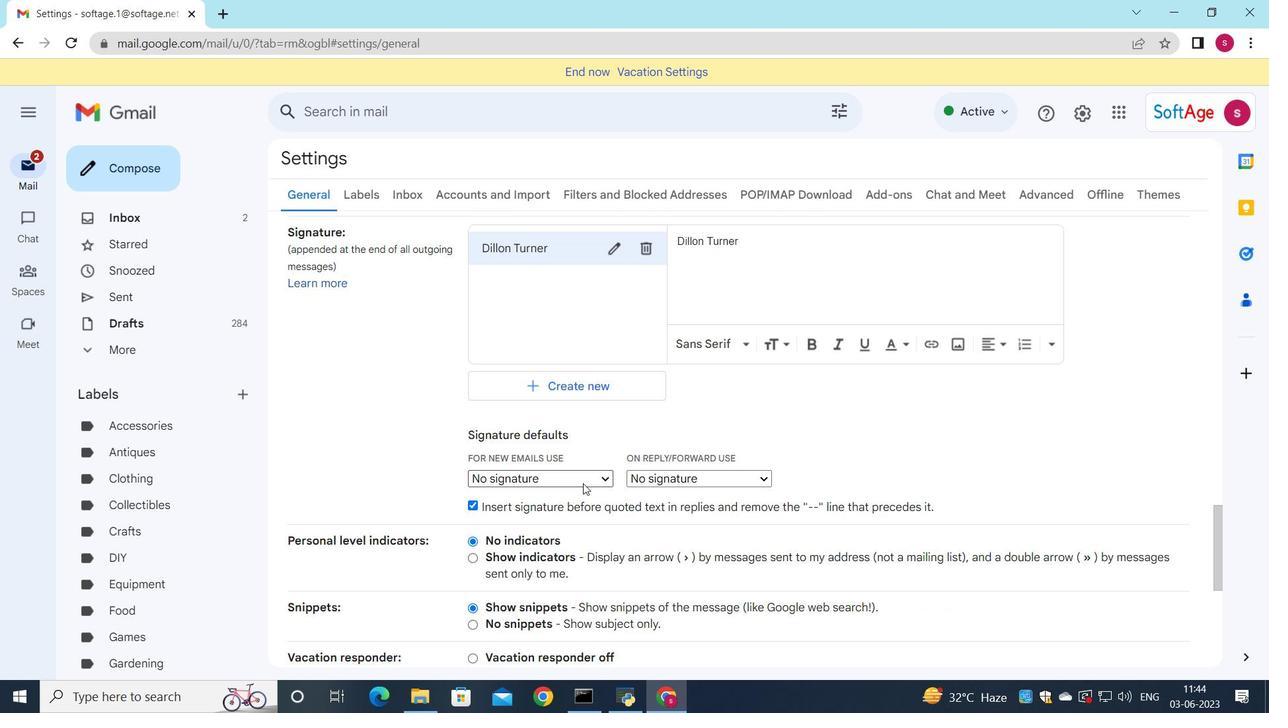
Action: Mouse pressed left at (584, 481)
Screenshot: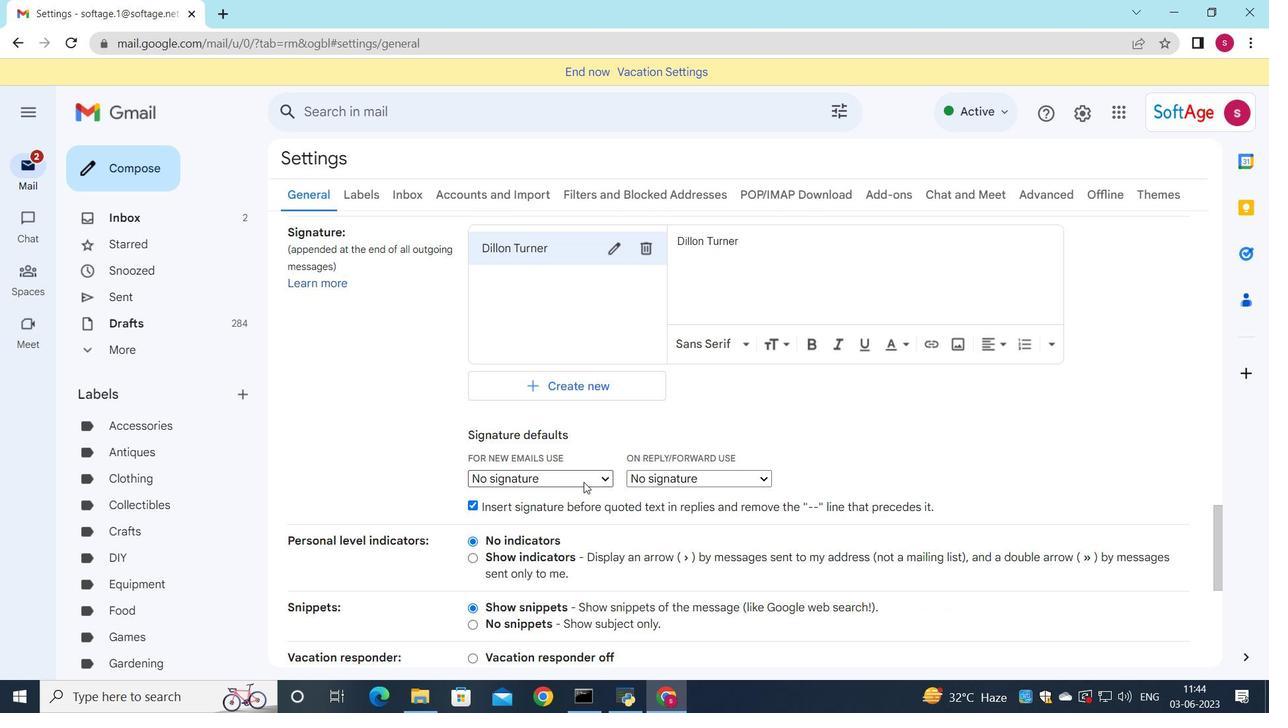 
Action: Mouse moved to (592, 506)
Screenshot: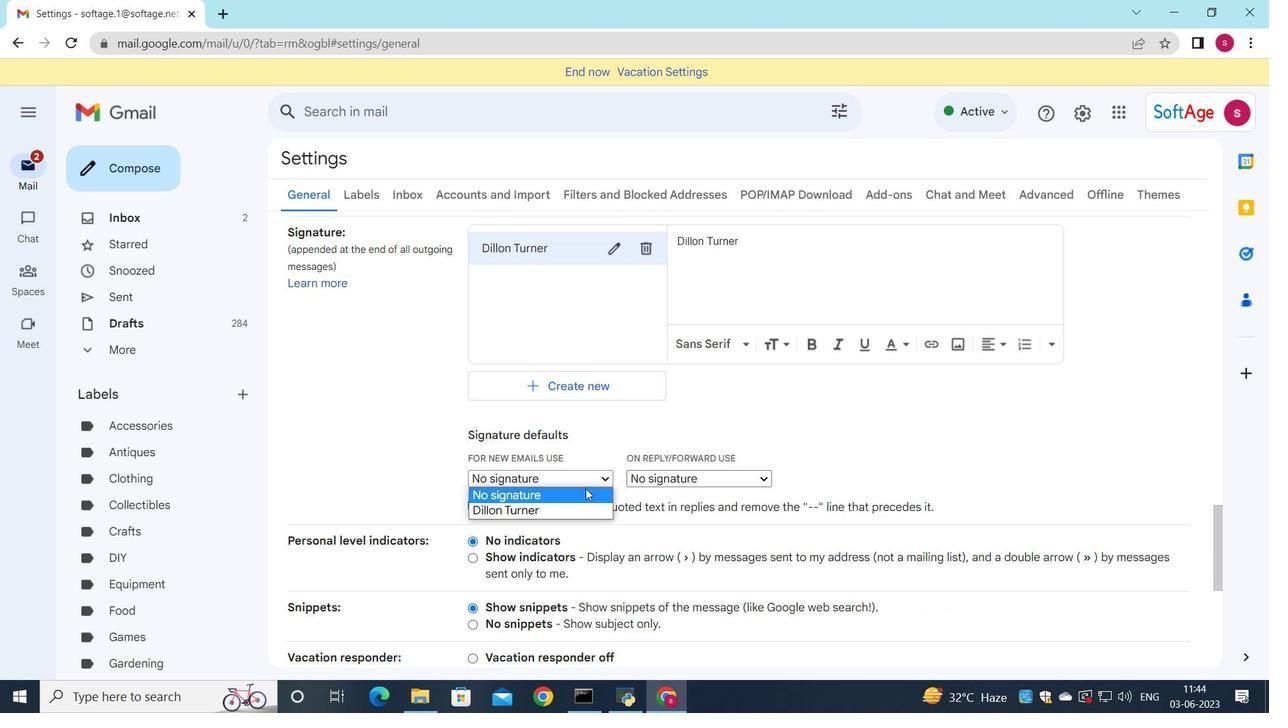 
Action: Mouse pressed left at (592, 506)
Screenshot: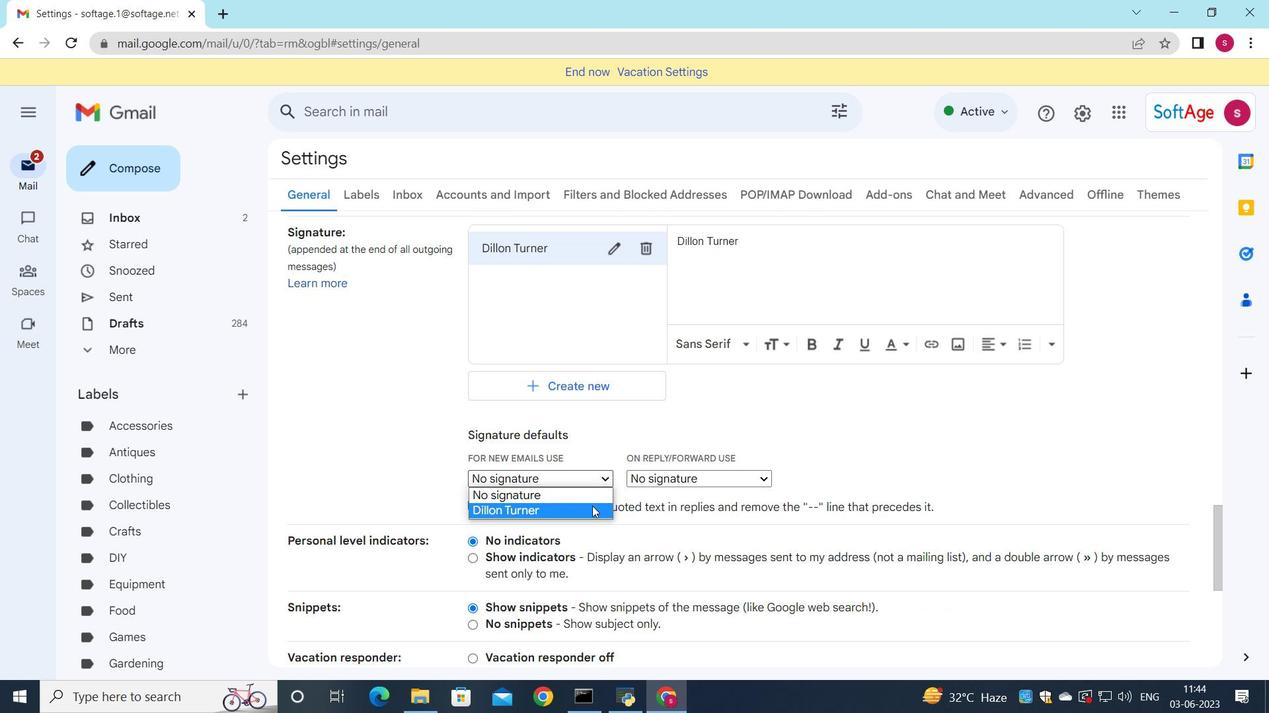 
Action: Mouse moved to (660, 481)
Screenshot: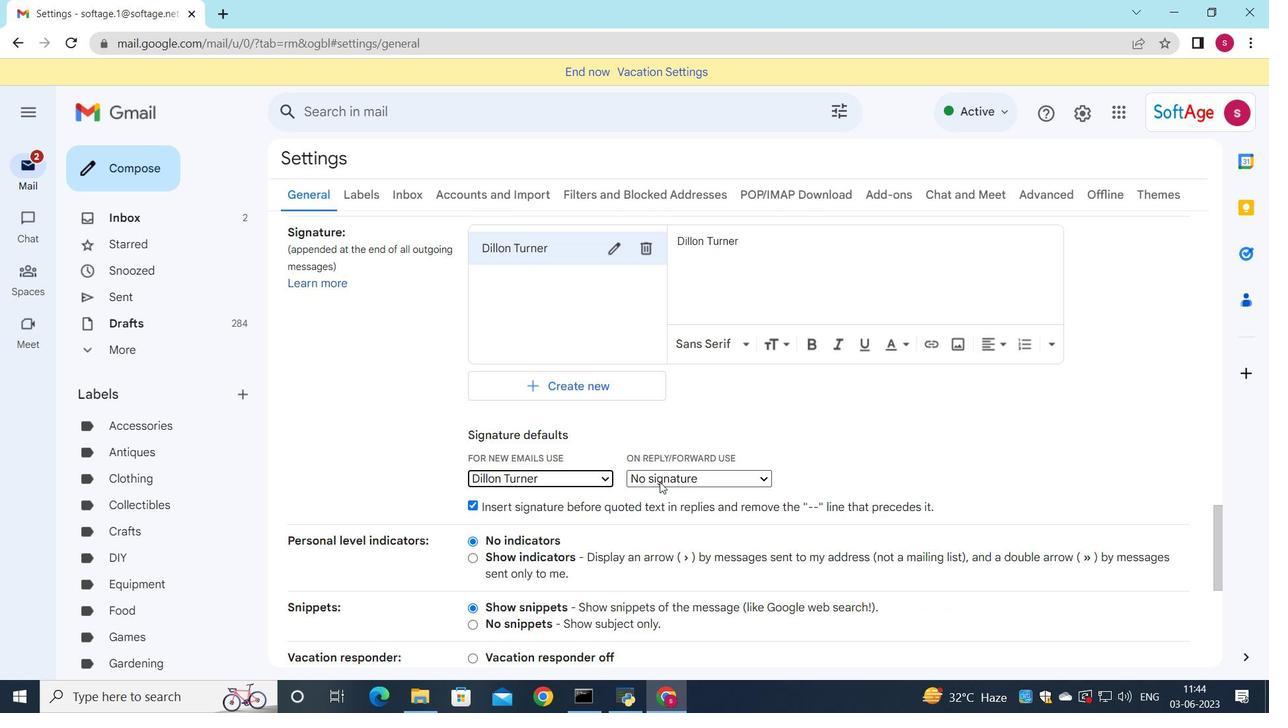 
Action: Mouse pressed left at (660, 481)
Screenshot: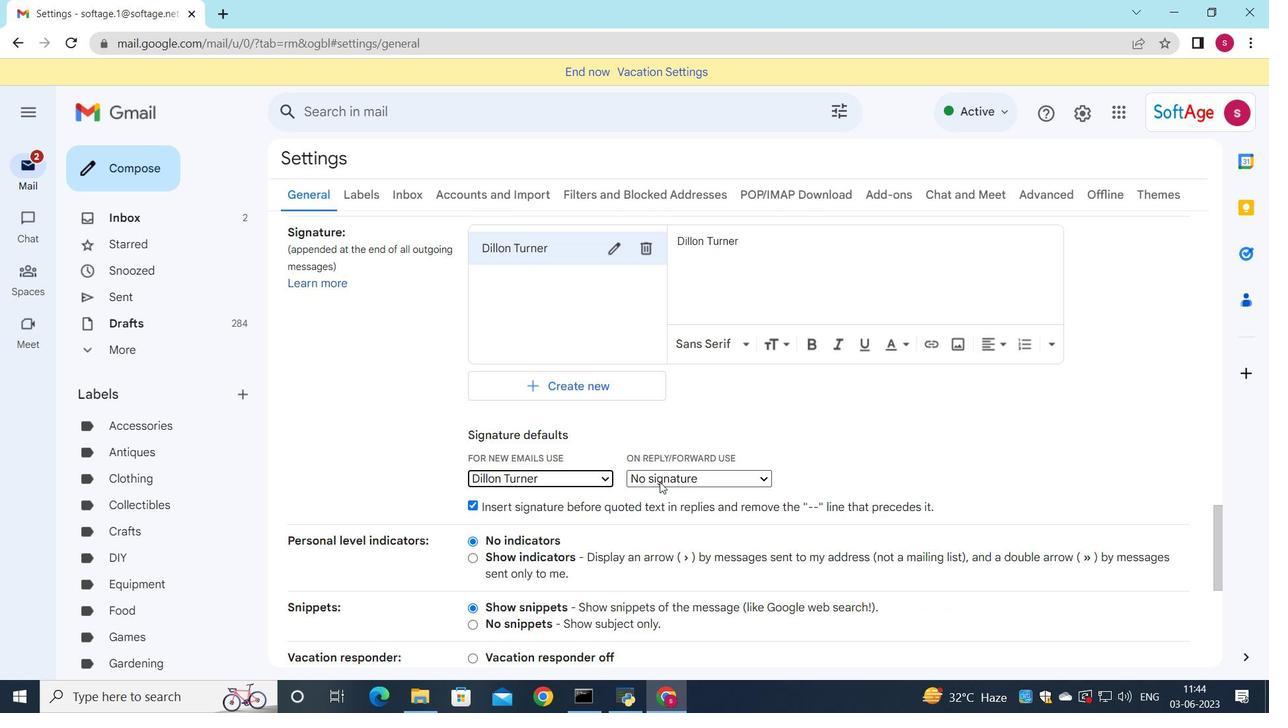 
Action: Mouse moved to (674, 512)
Screenshot: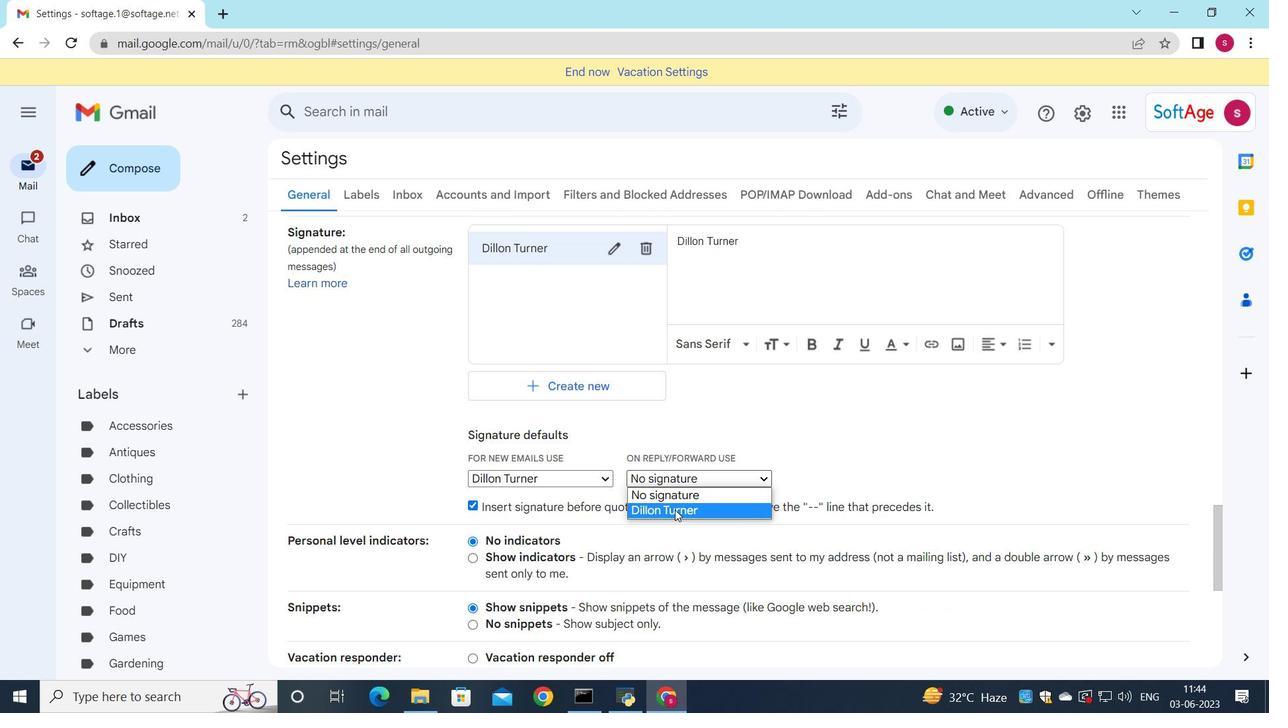 
Action: Mouse pressed left at (674, 512)
Screenshot: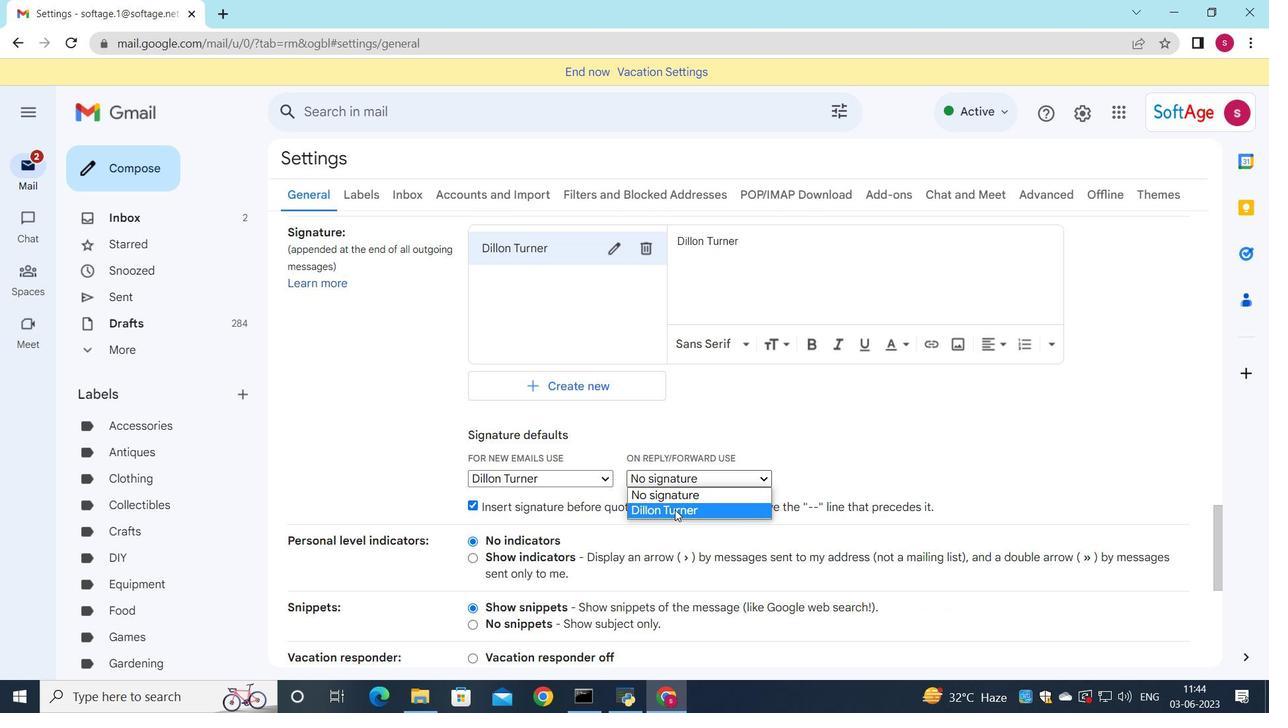 
Action: Mouse moved to (674, 499)
Screenshot: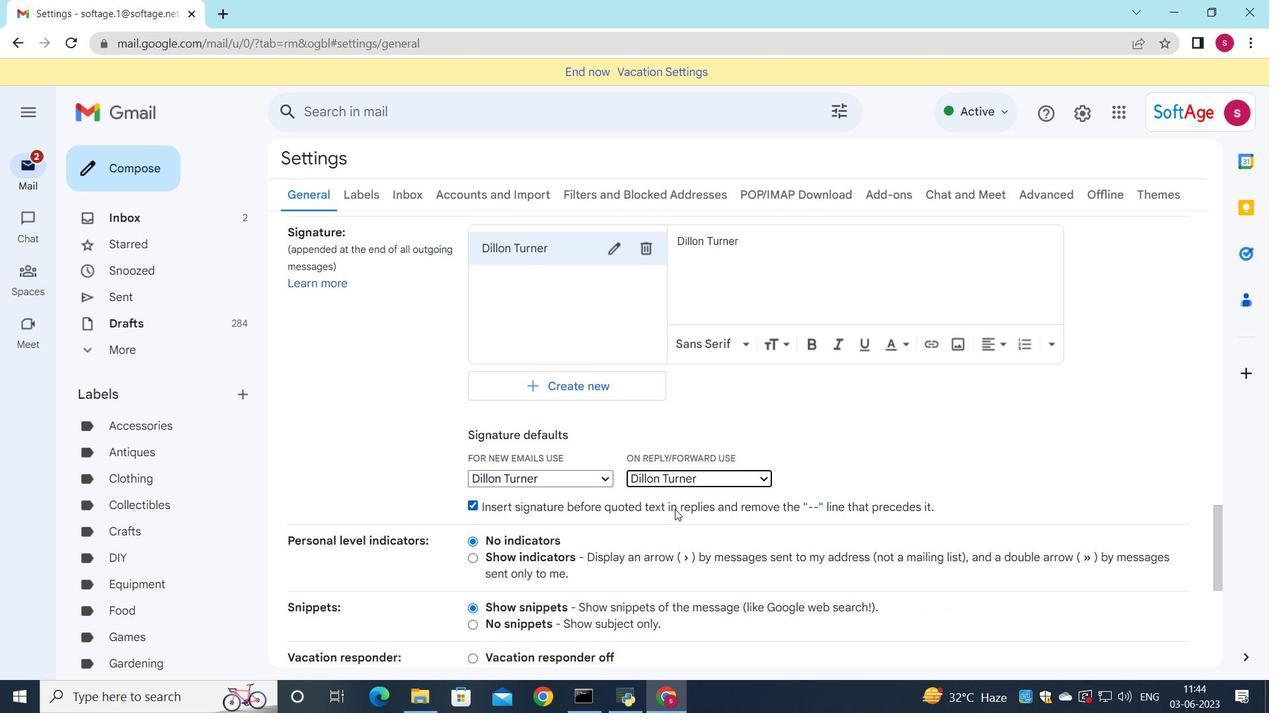 
Action: Mouse scrolled (674, 498) with delta (0, 0)
Screenshot: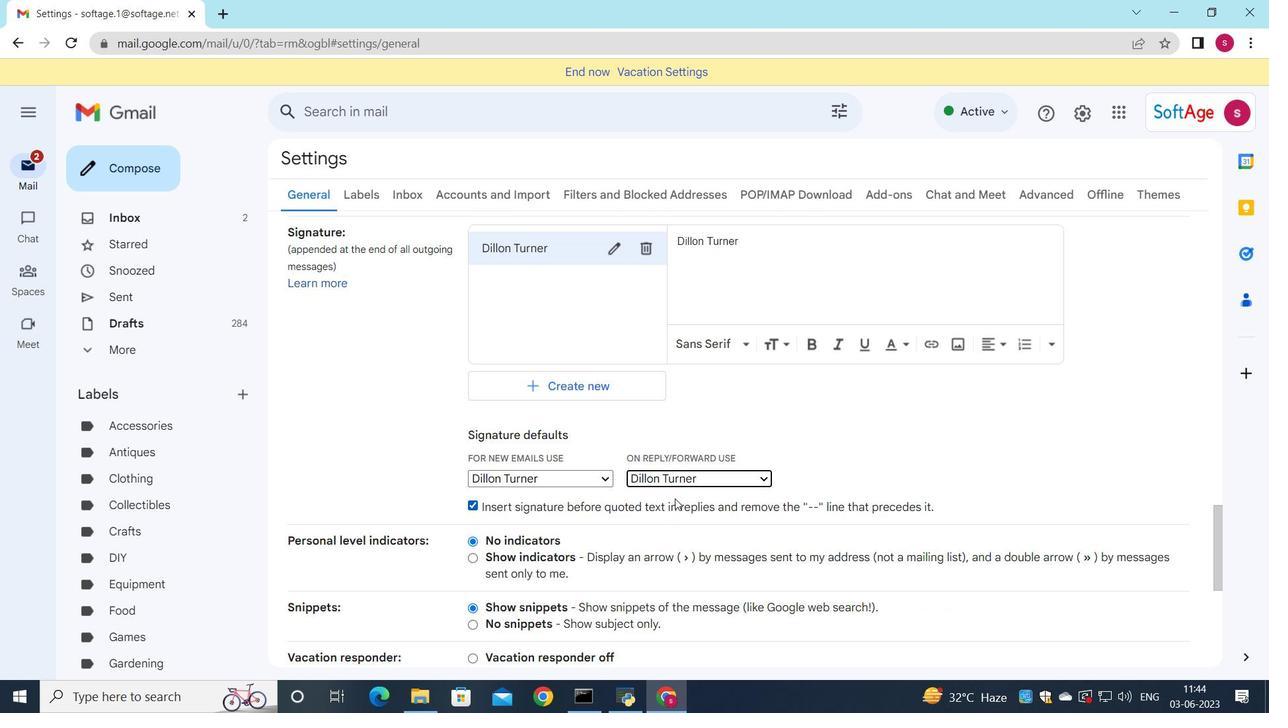 
Action: Mouse scrolled (674, 498) with delta (0, 0)
Screenshot: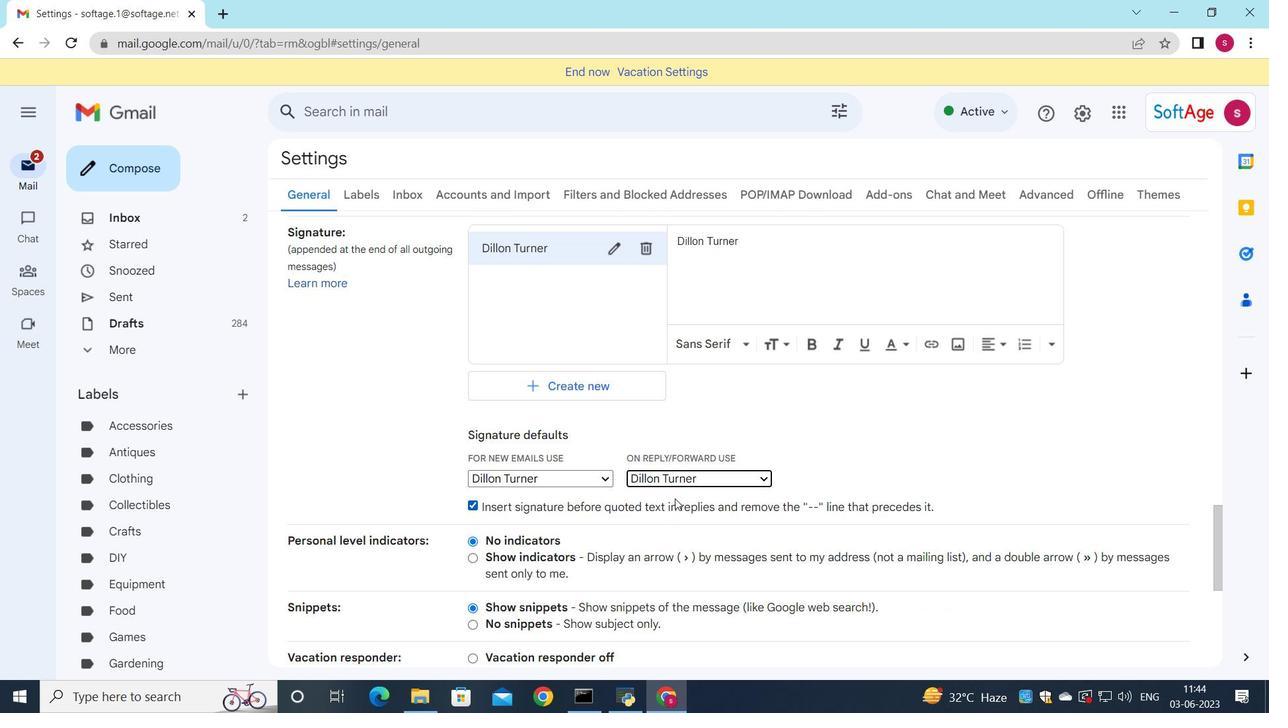 
Action: Mouse scrolled (674, 498) with delta (0, 0)
Screenshot: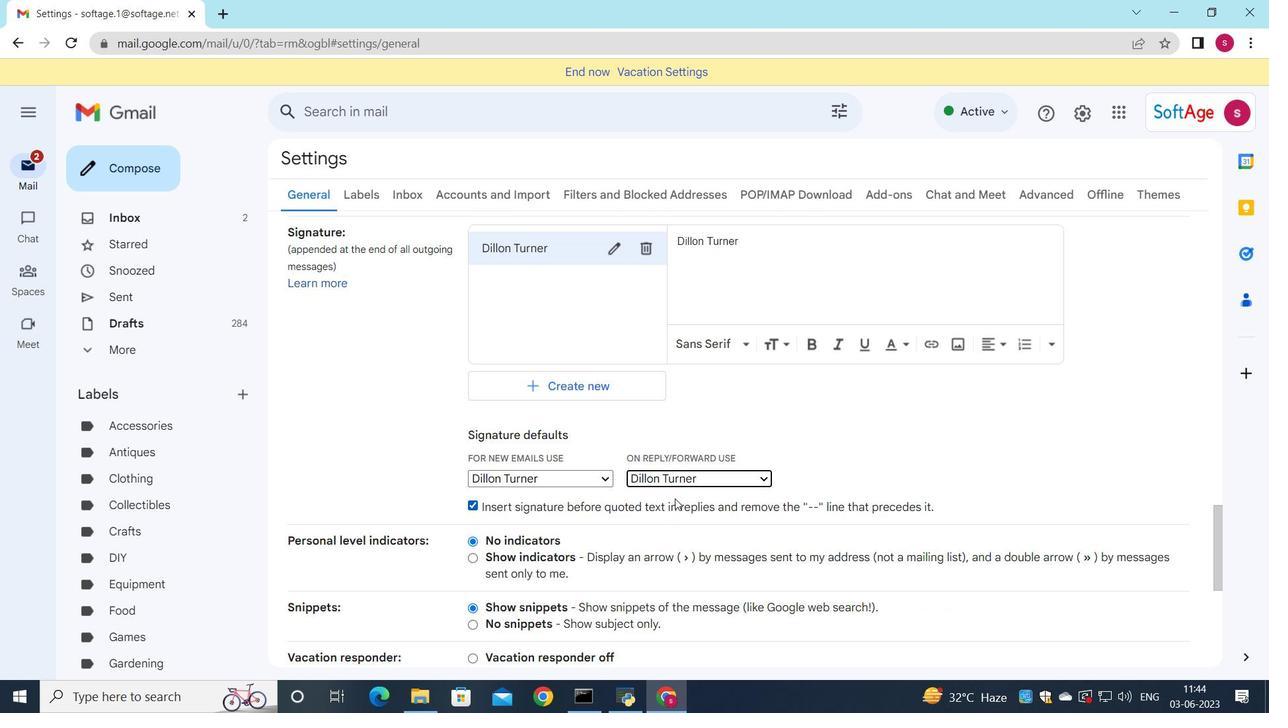 
Action: Mouse scrolled (674, 498) with delta (0, 0)
Screenshot: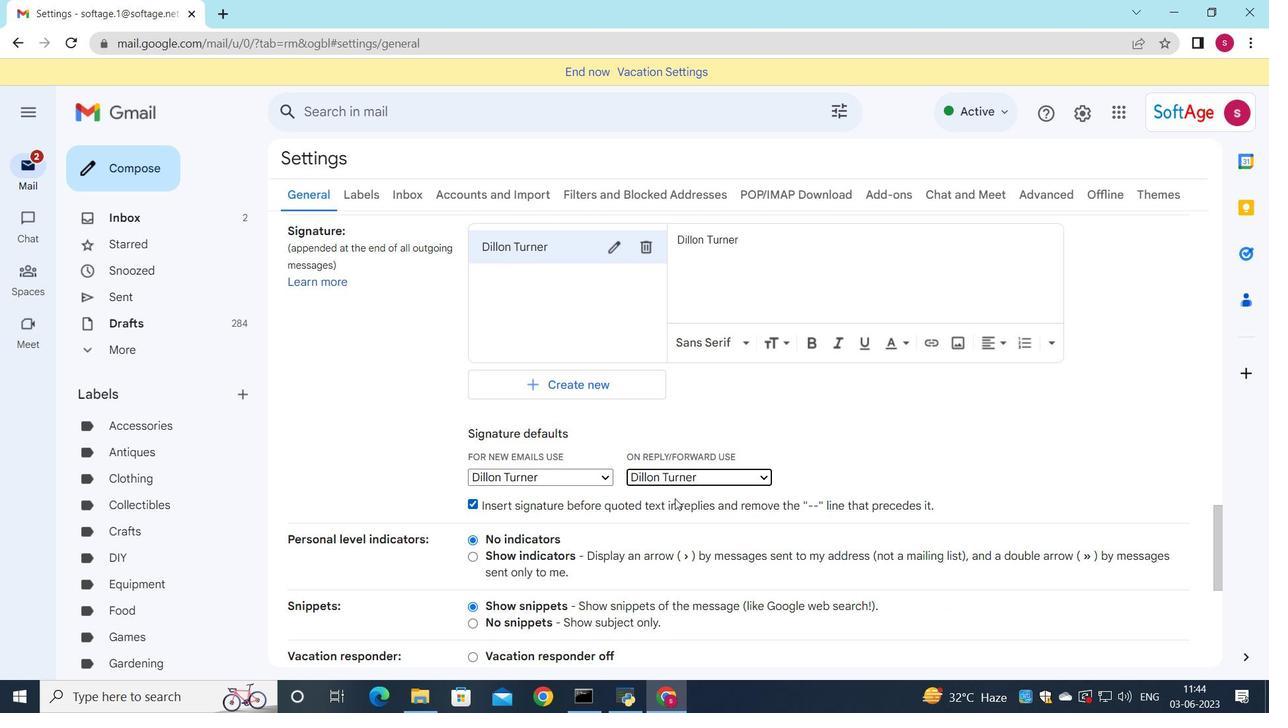 
Action: Mouse scrolled (674, 498) with delta (0, 0)
Screenshot: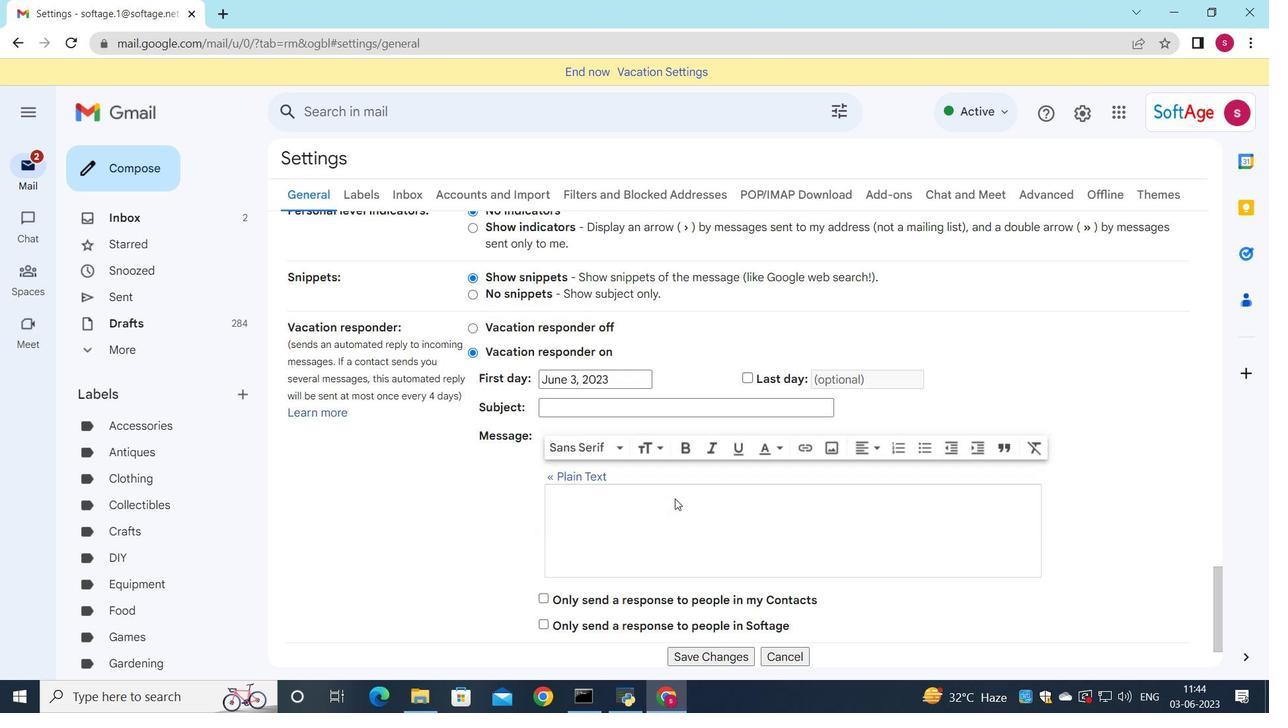 
Action: Mouse scrolled (674, 498) with delta (0, 0)
Screenshot: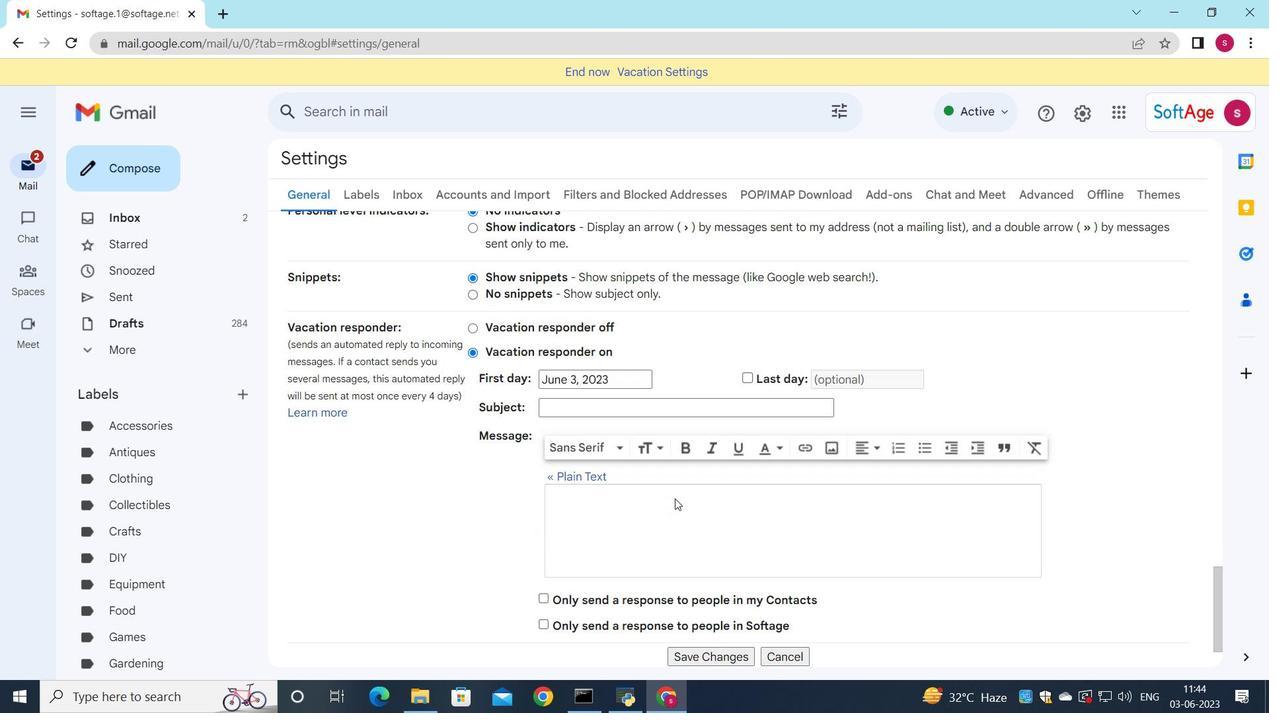 
Action: Mouse moved to (707, 585)
Screenshot: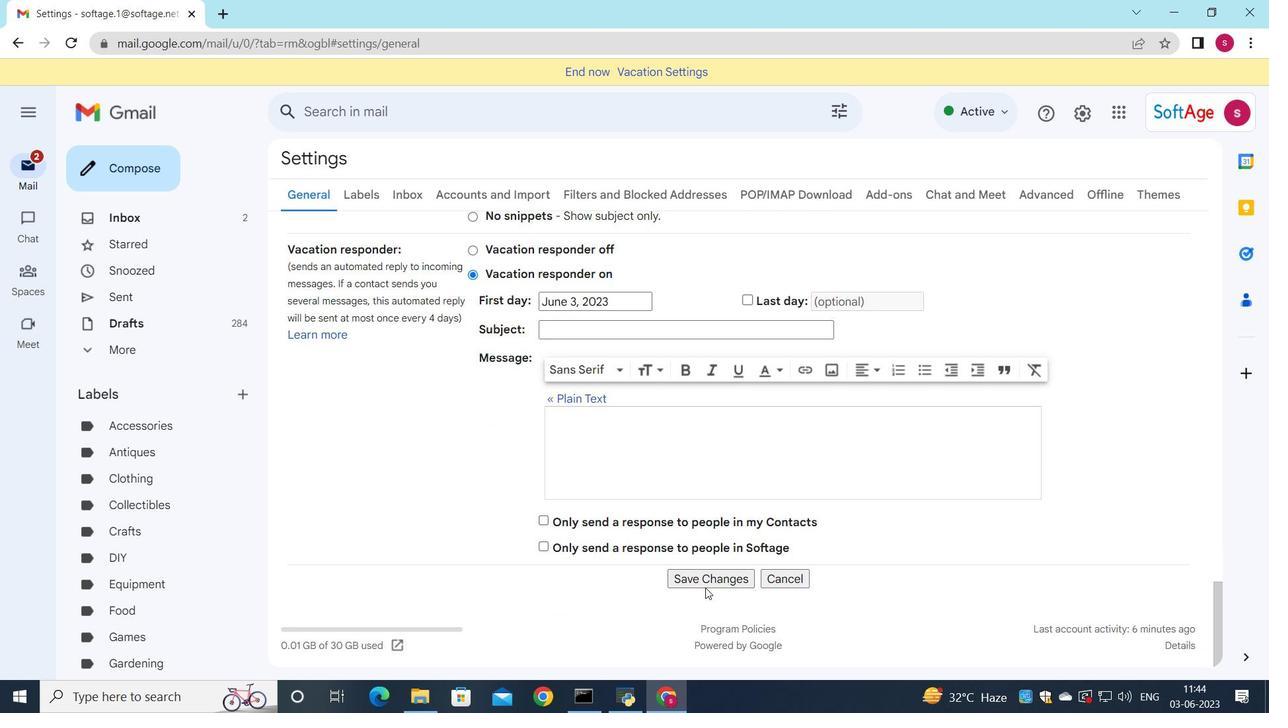 
Action: Mouse pressed left at (707, 585)
Screenshot: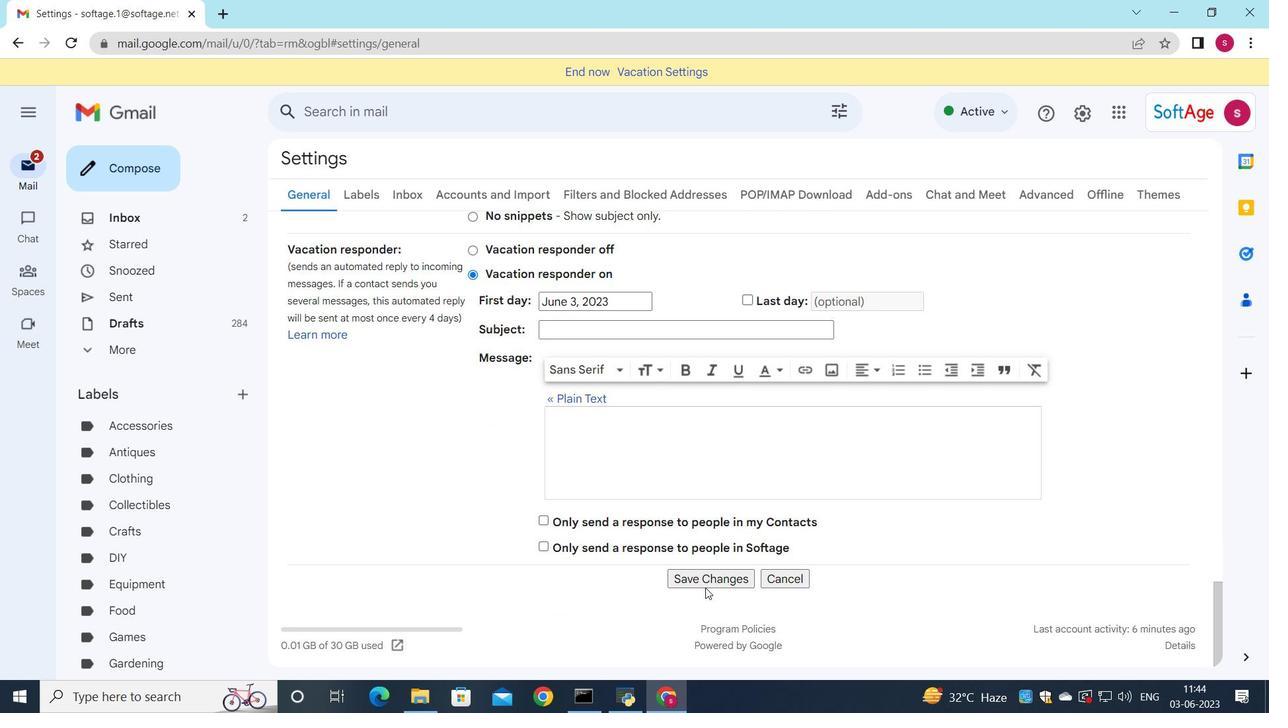 
Action: Mouse moved to (633, 280)
Screenshot: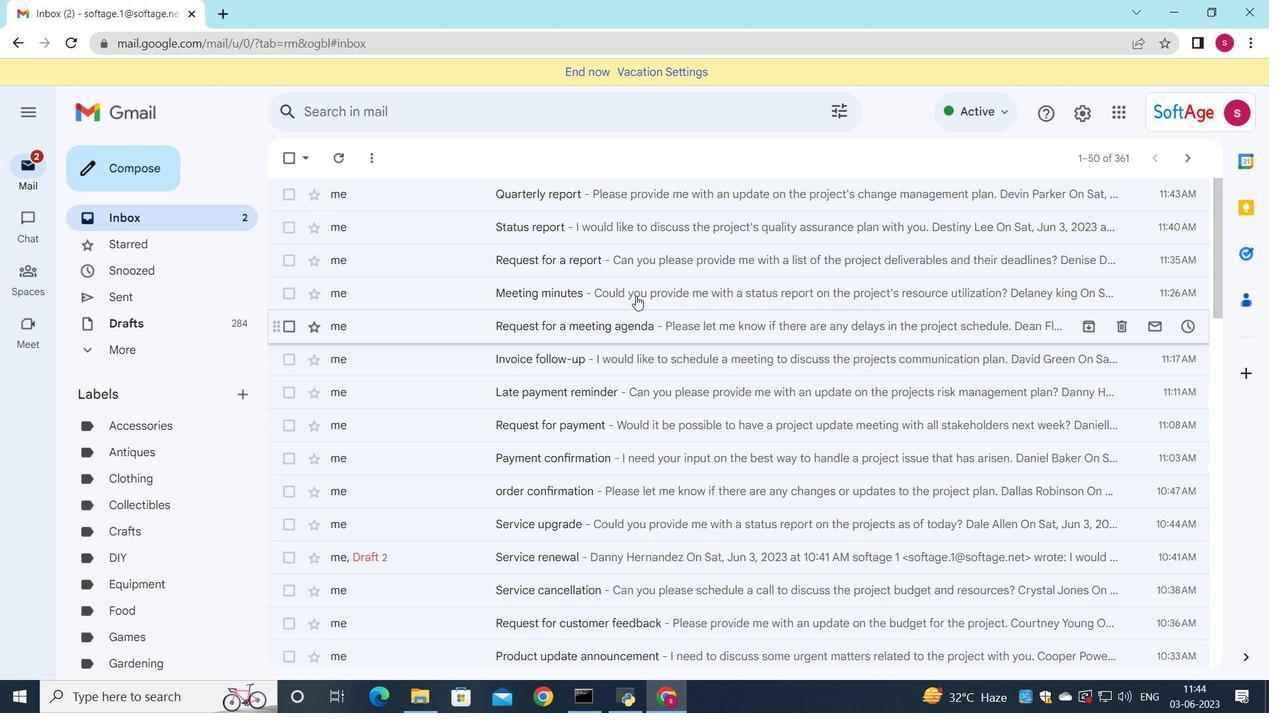 
Action: Mouse pressed left at (633, 280)
Screenshot: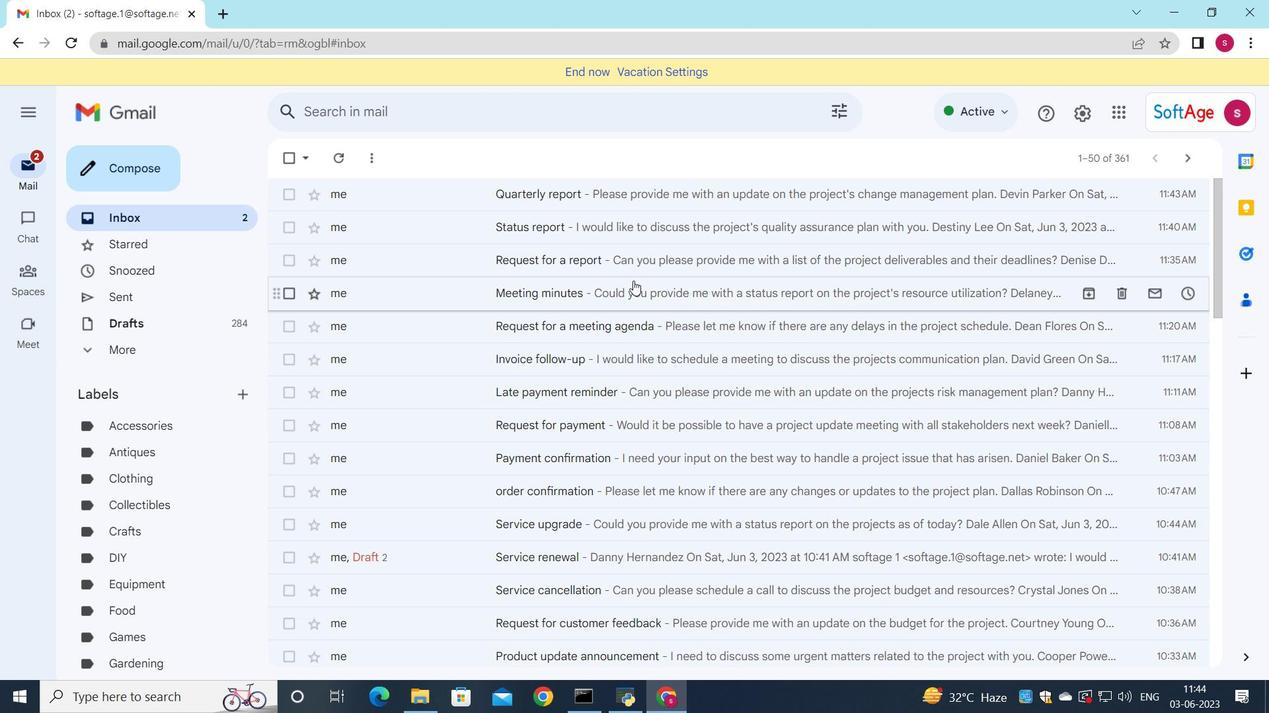 
Action: Mouse moved to (565, 409)
Screenshot: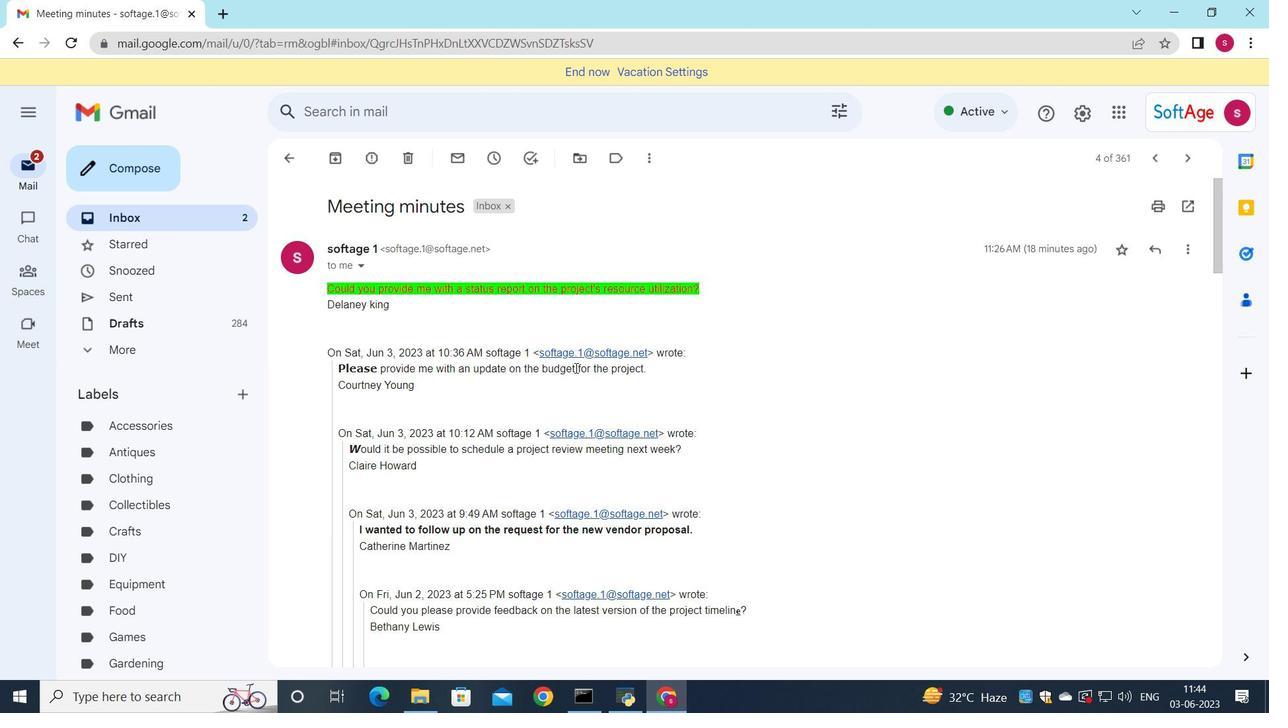 
Action: Mouse scrolled (565, 408) with delta (0, 0)
Screenshot: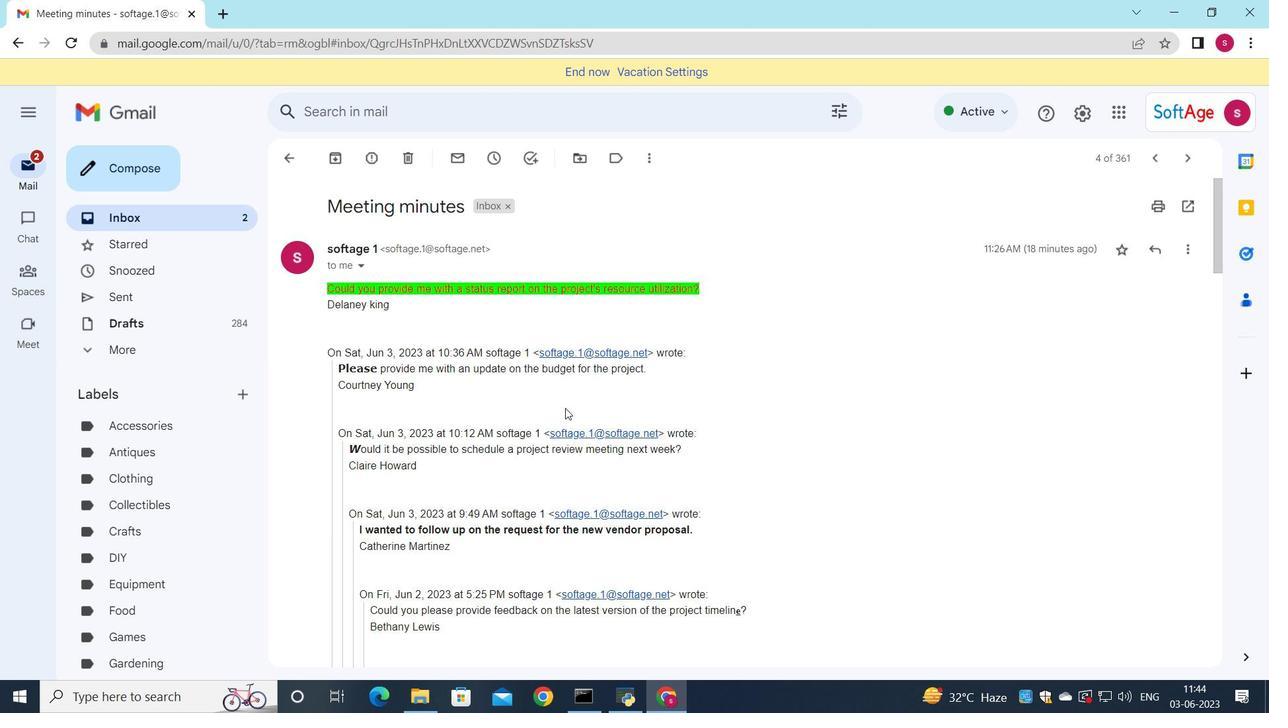 
Action: Mouse scrolled (565, 408) with delta (0, 0)
Screenshot: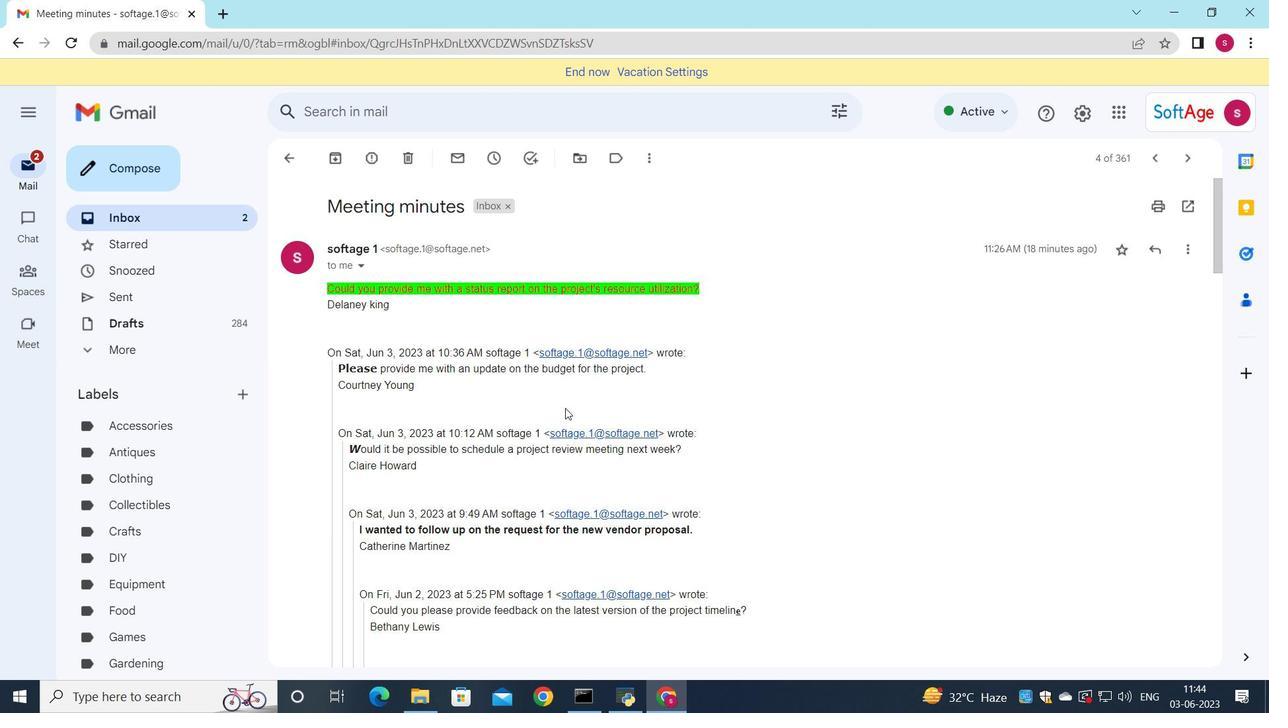 
Action: Mouse scrolled (565, 408) with delta (0, 0)
Screenshot: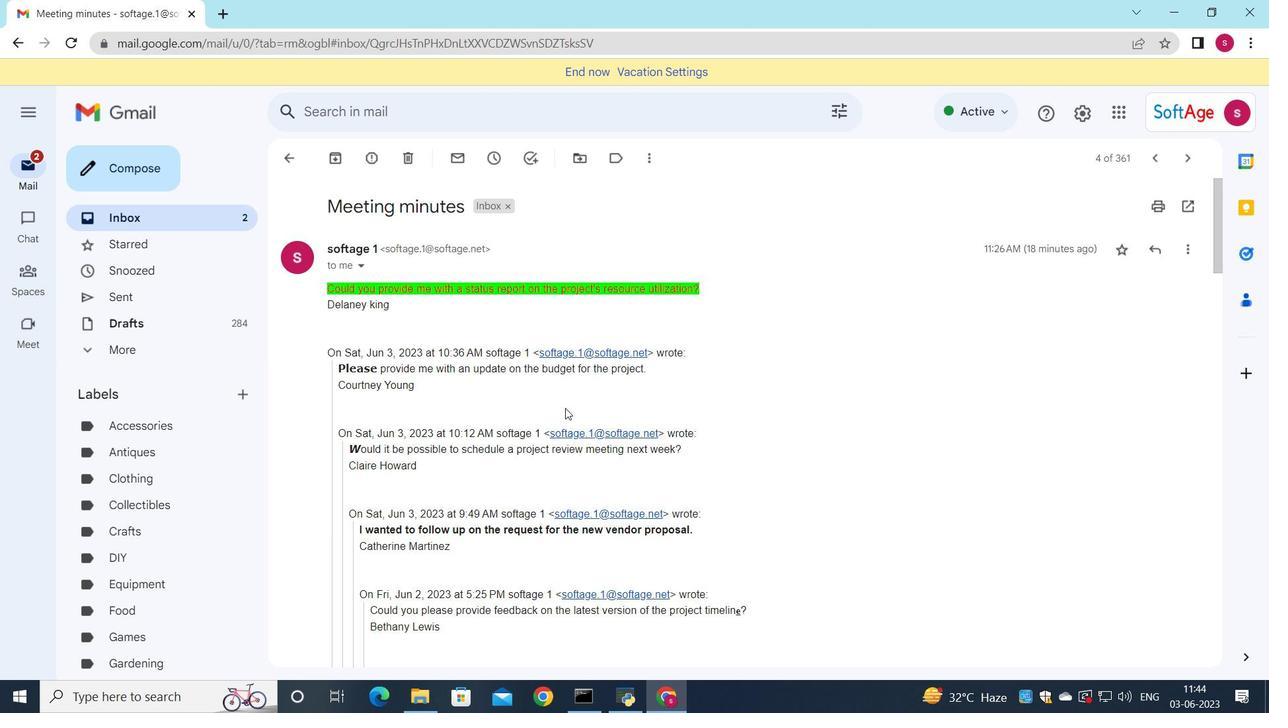 
Action: Mouse moved to (565, 411)
Screenshot: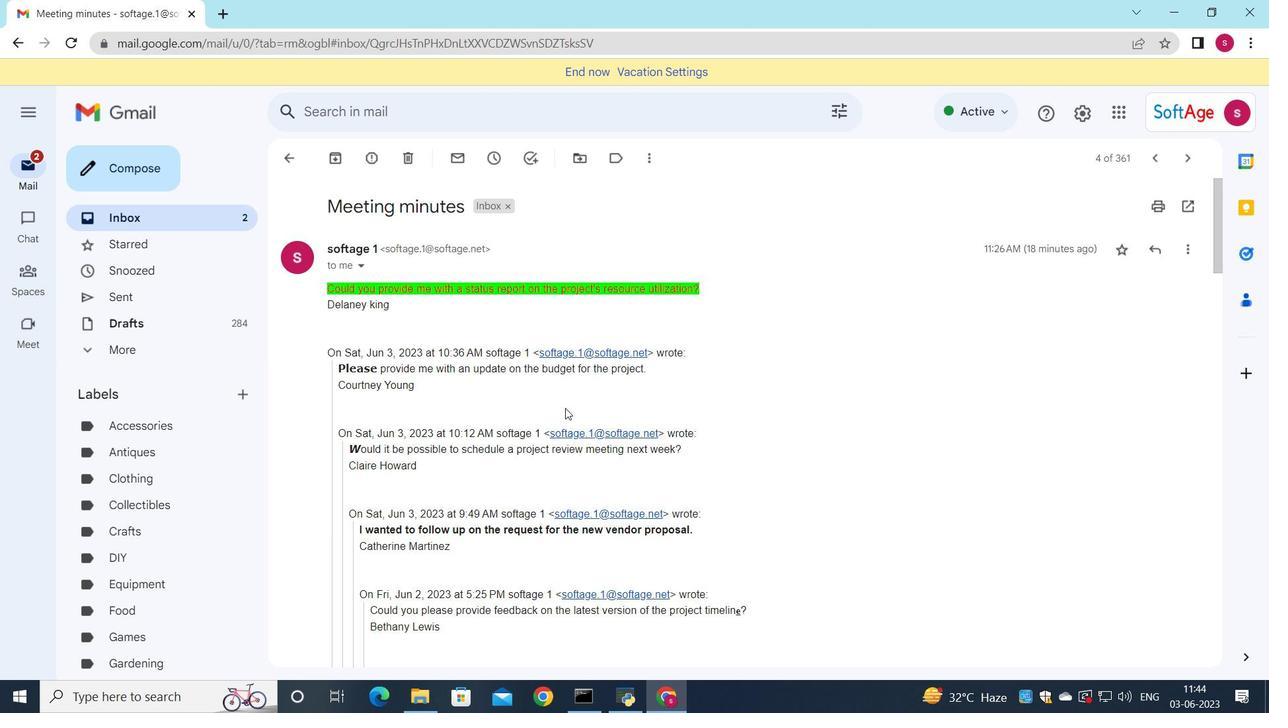 
Action: Mouse scrolled (565, 411) with delta (0, 0)
Screenshot: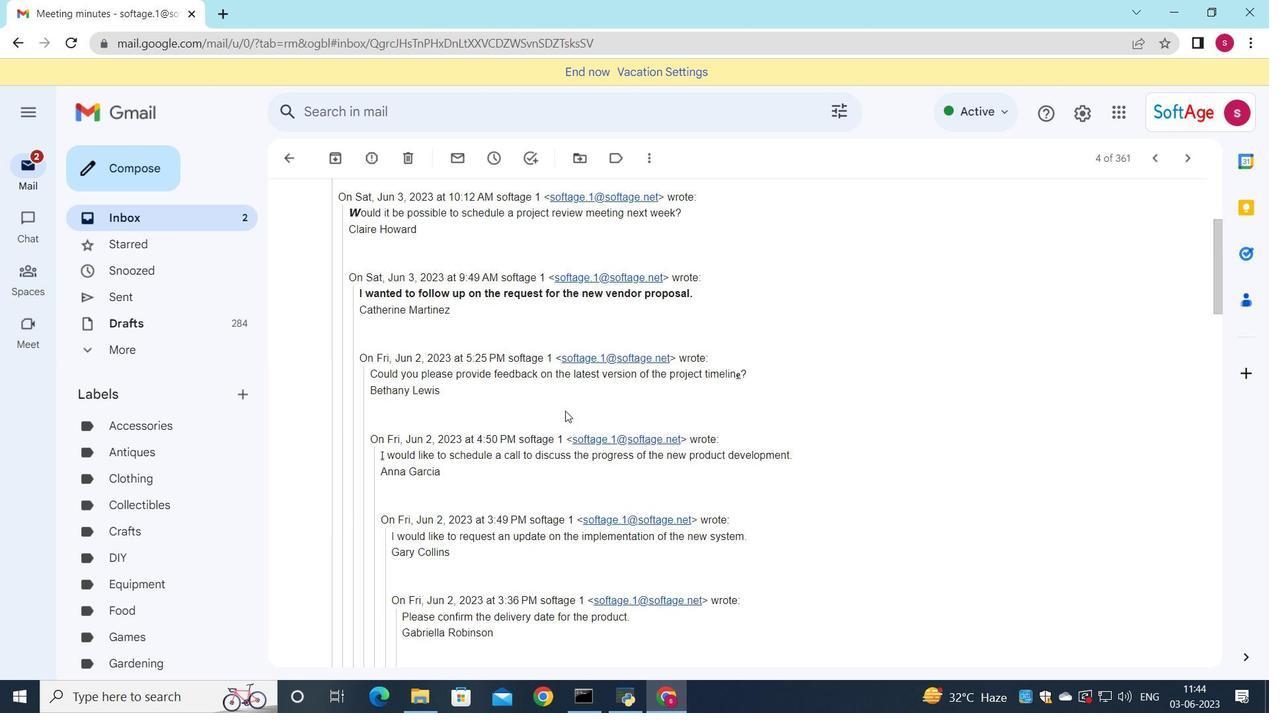 
Action: Mouse scrolled (565, 411) with delta (0, 0)
Screenshot: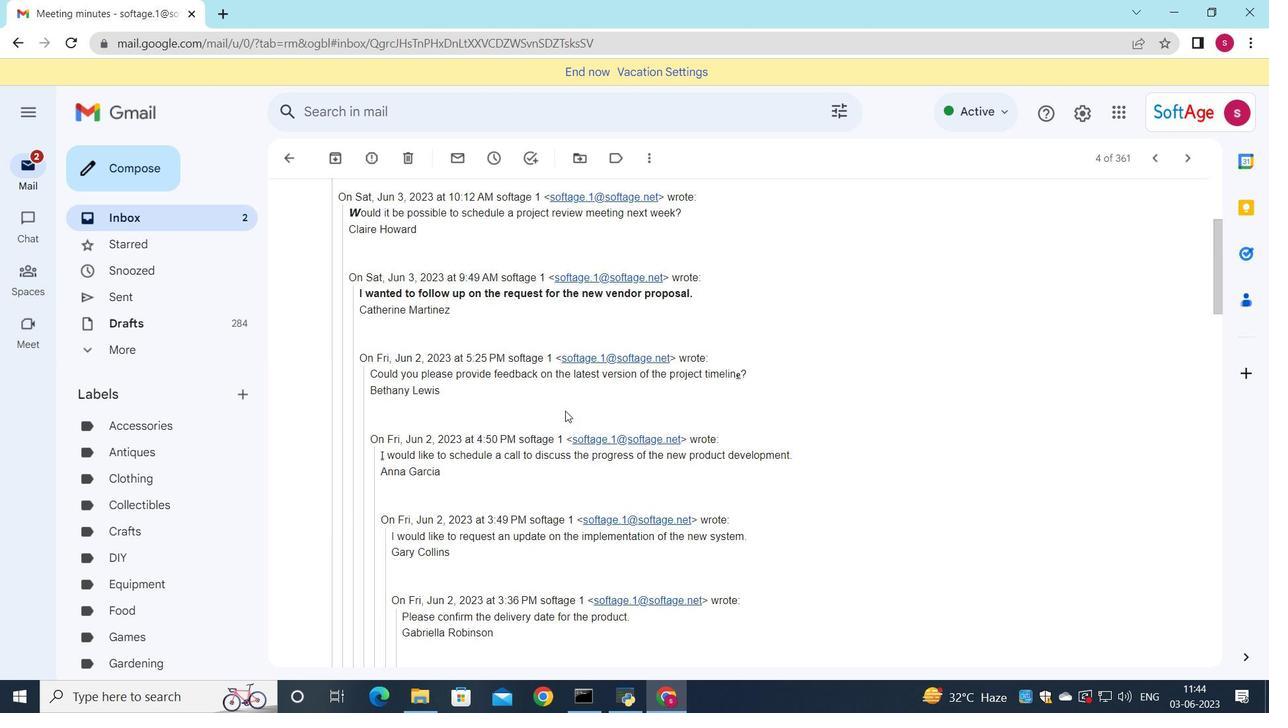 
Action: Mouse scrolled (565, 411) with delta (0, 0)
Screenshot: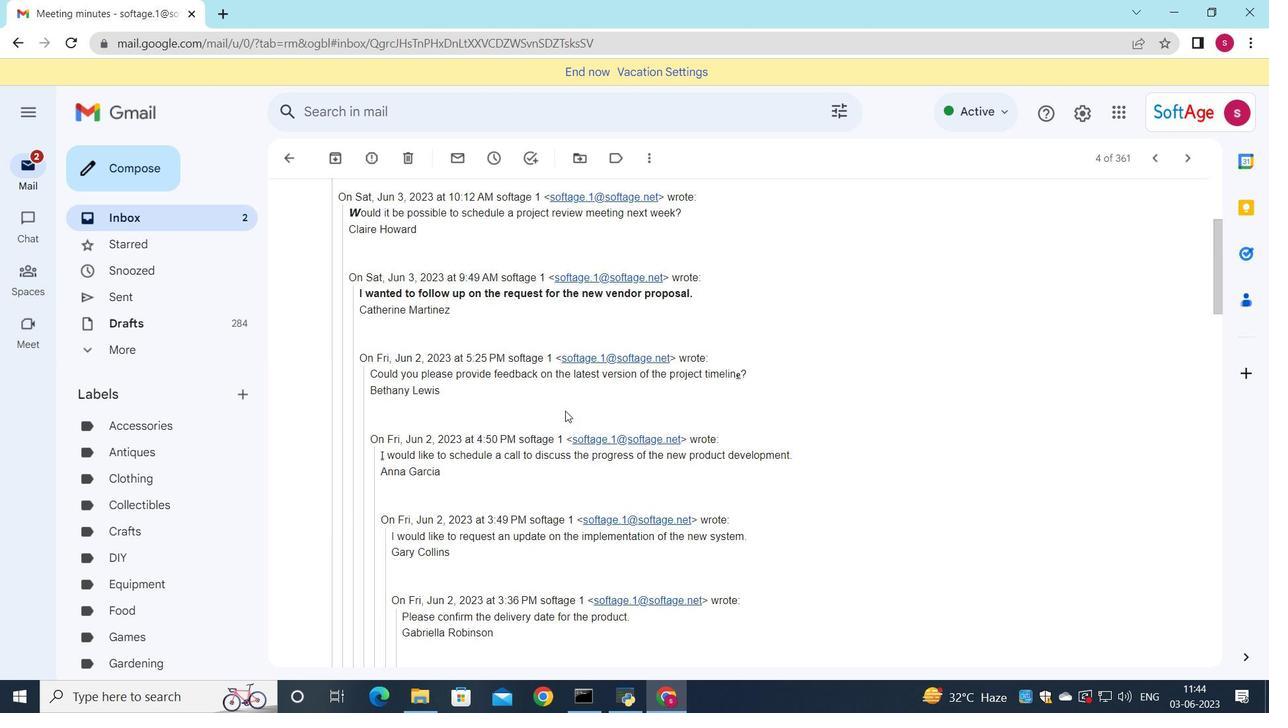 
Action: Mouse moved to (564, 422)
Screenshot: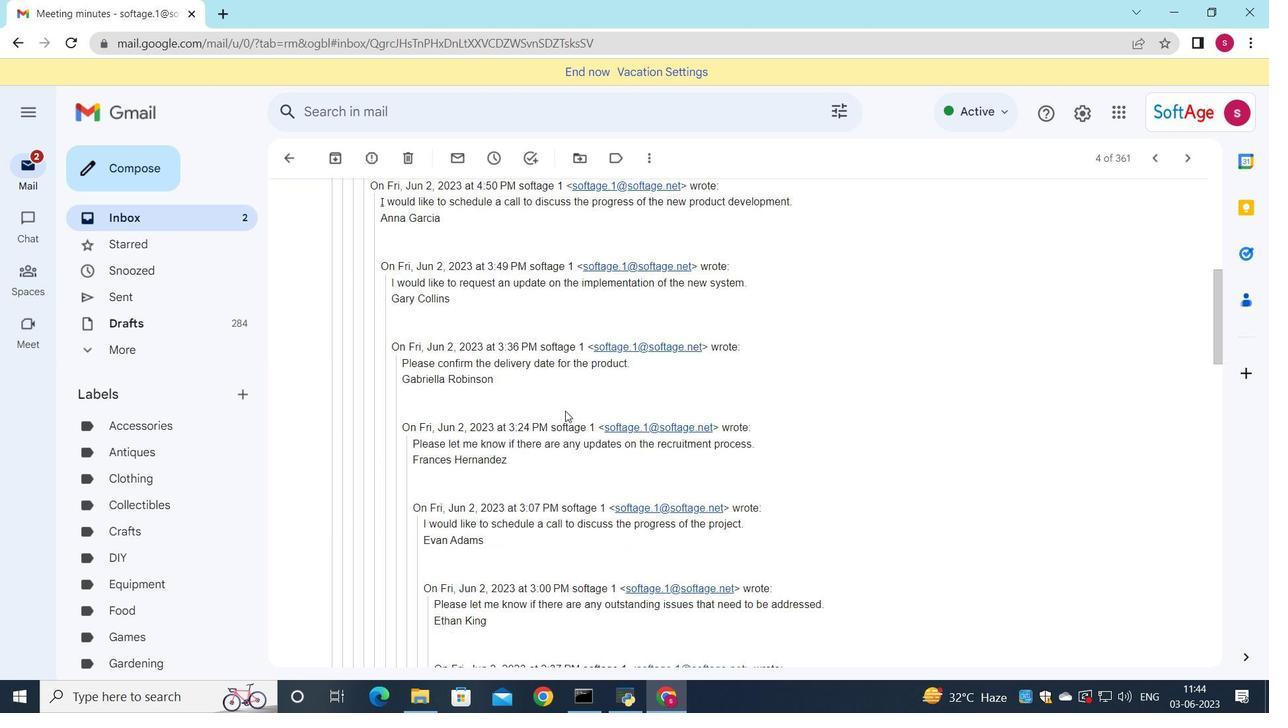 
Action: Mouse scrolled (564, 421) with delta (0, 0)
Screenshot: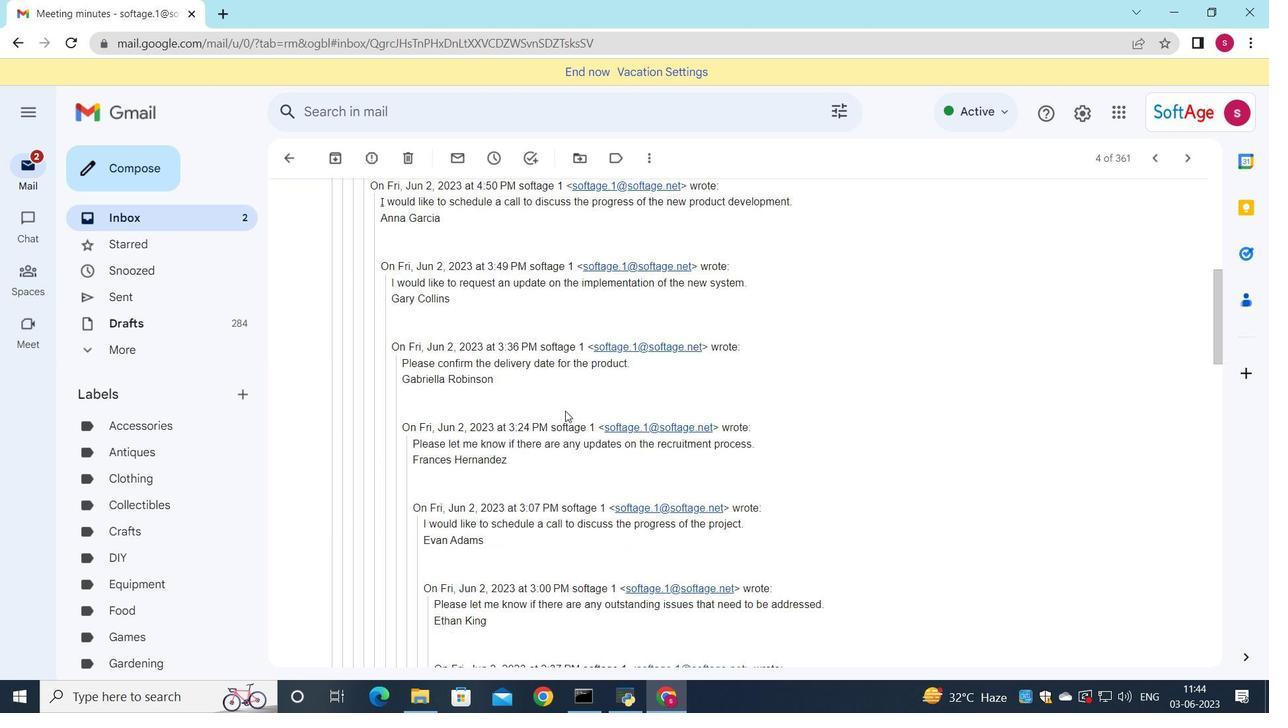
Action: Mouse moved to (562, 436)
Screenshot: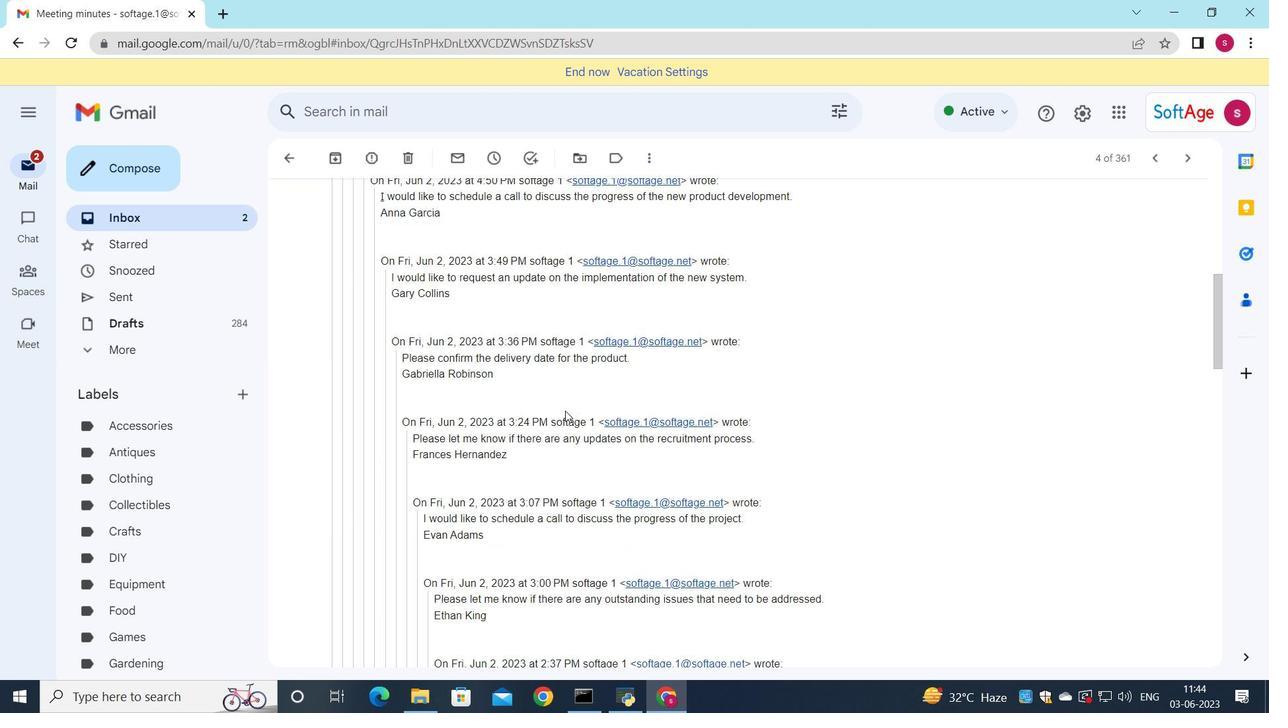 
Action: Mouse scrolled (562, 435) with delta (0, 0)
Screenshot: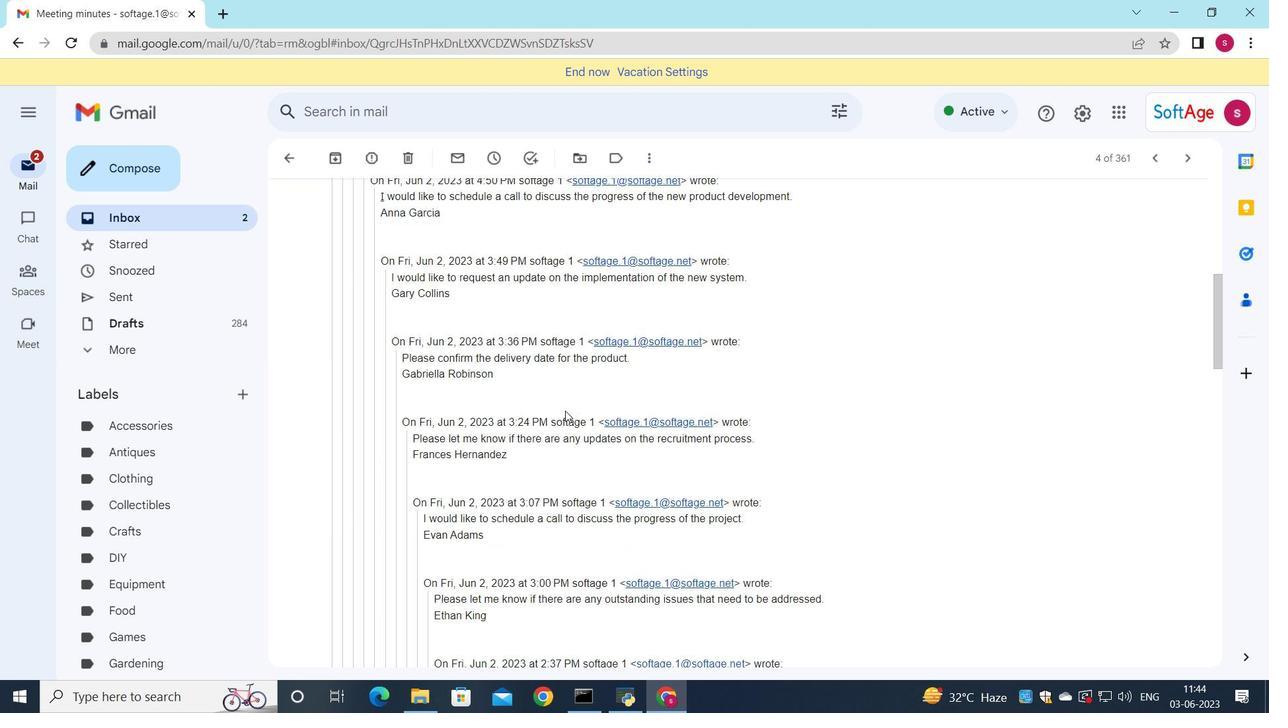 
Action: Mouse moved to (561, 440)
Screenshot: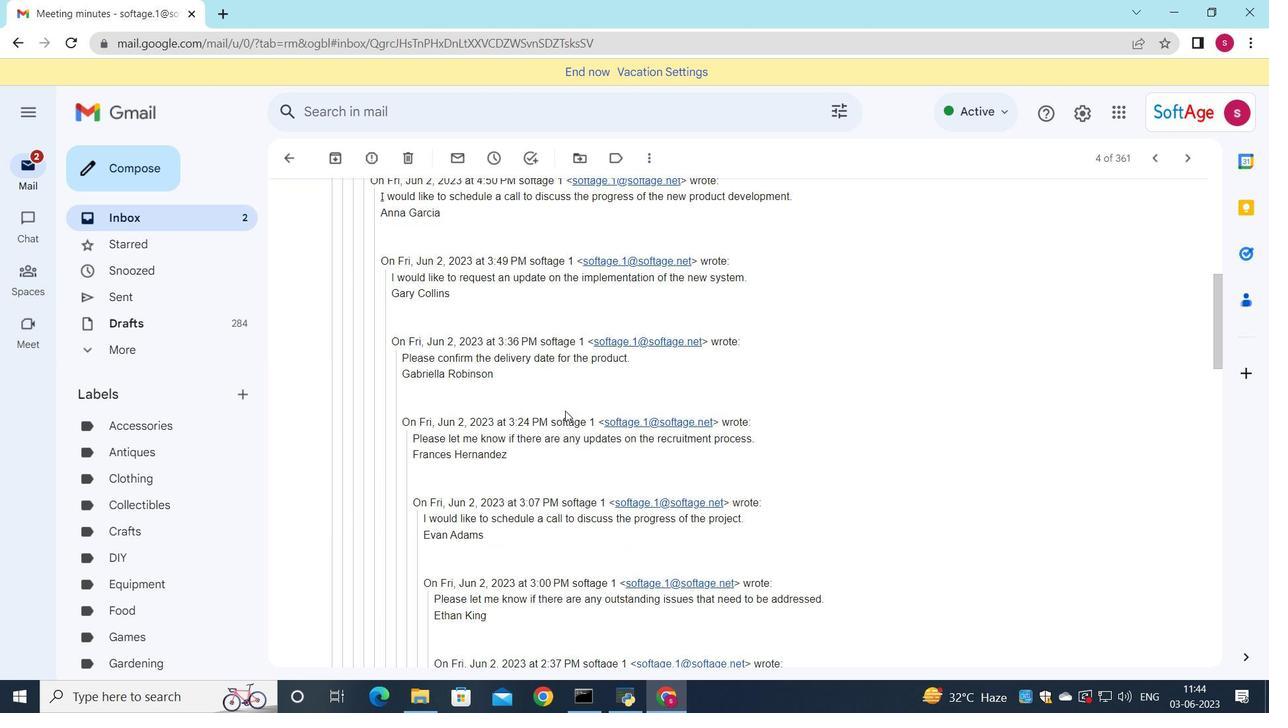 
Action: Mouse scrolled (561, 440) with delta (0, 0)
Screenshot: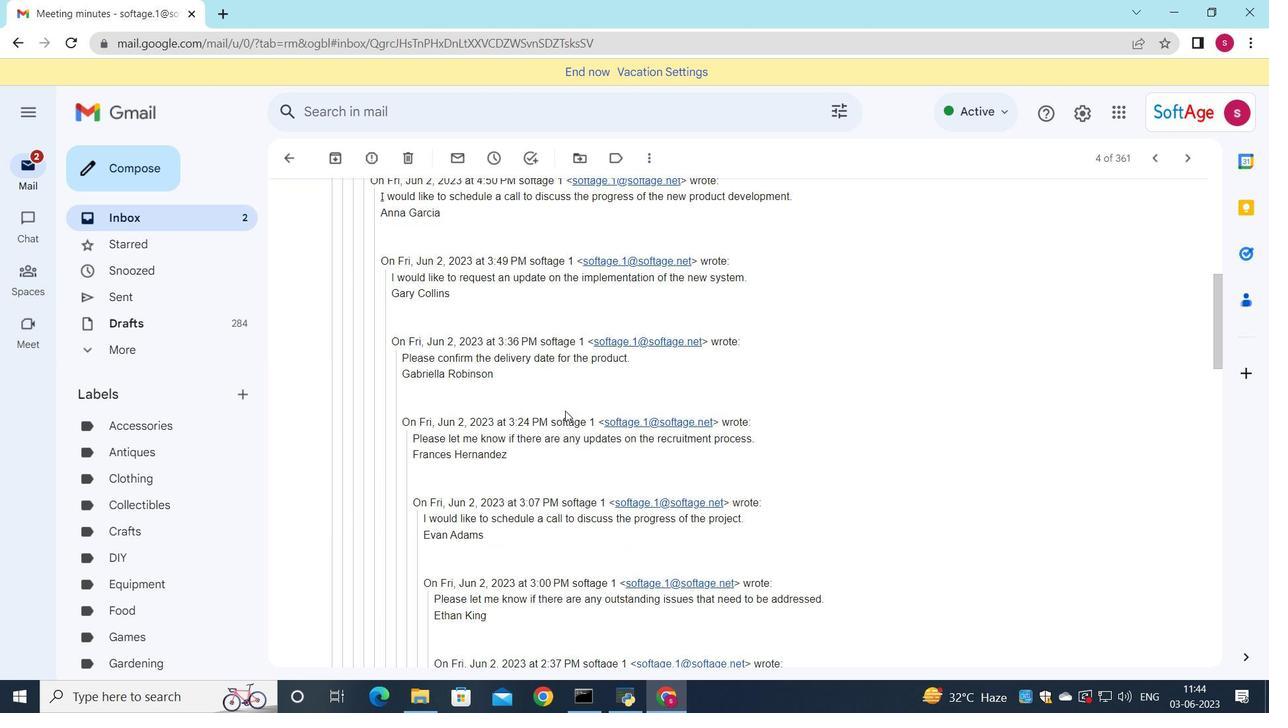 
Action: Mouse moved to (561, 450)
Screenshot: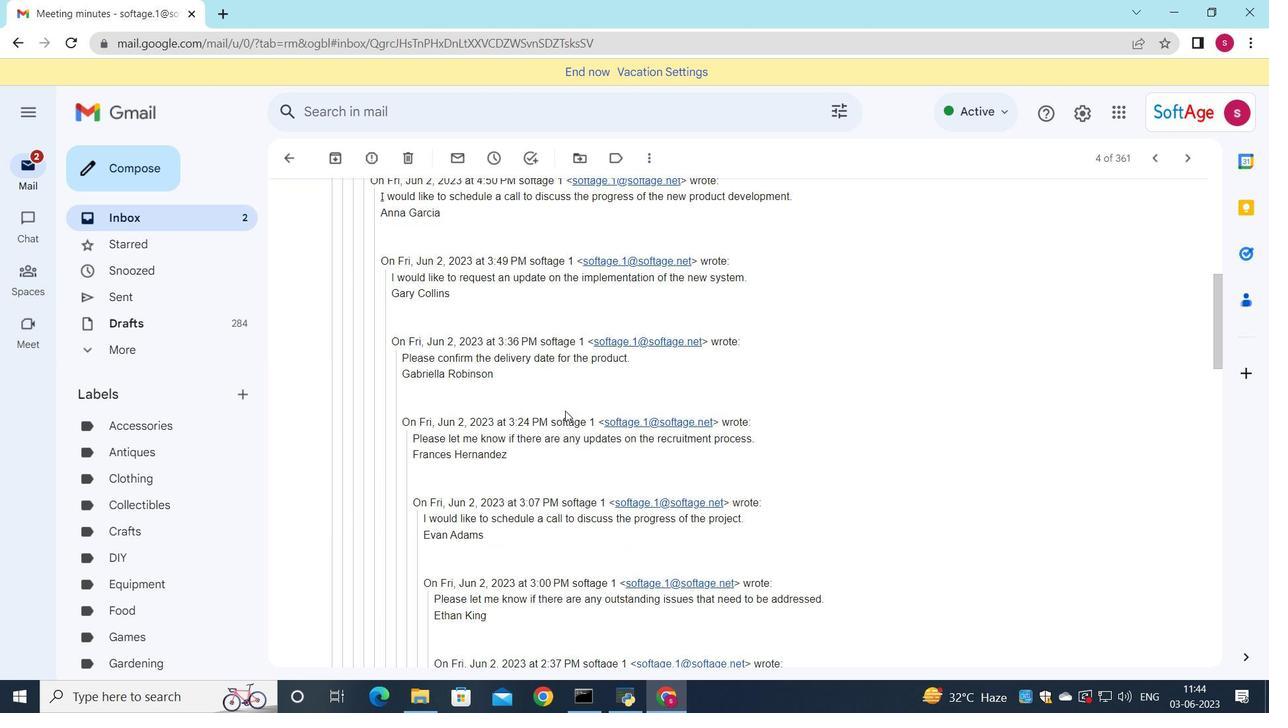 
Action: Mouse scrolled (561, 444) with delta (0, 0)
Screenshot: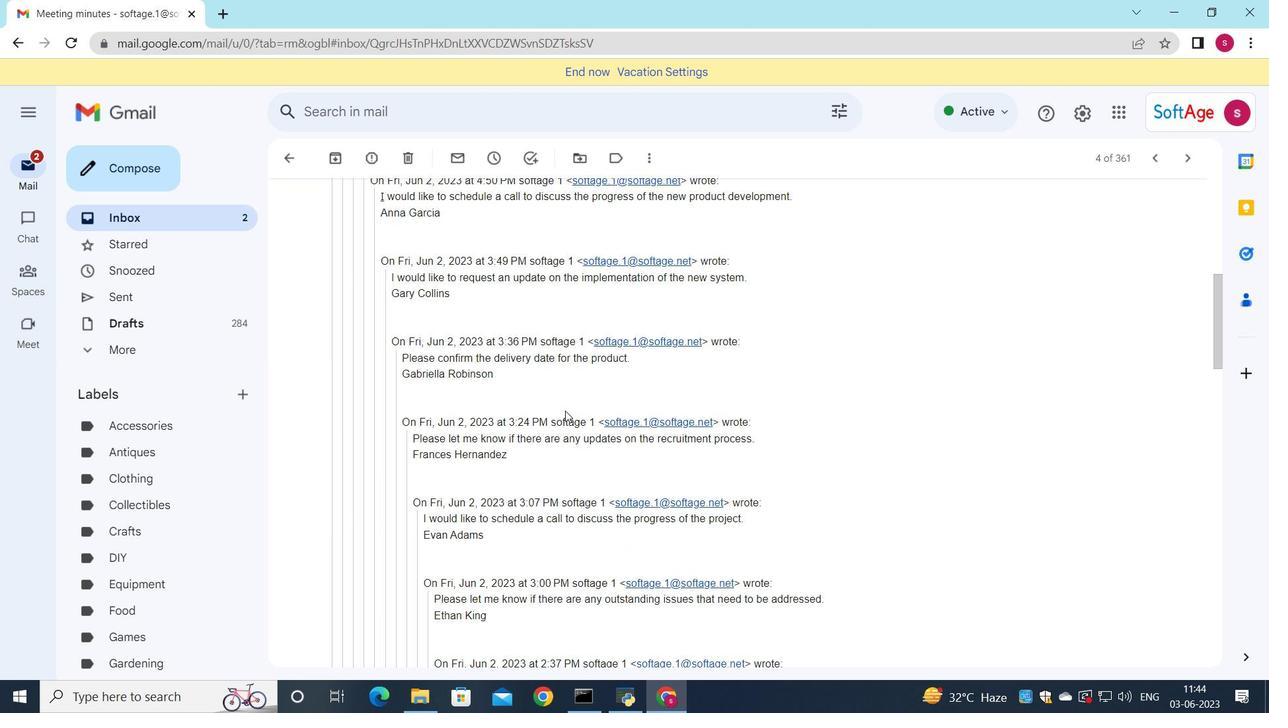
Action: Mouse moved to (561, 455)
Screenshot: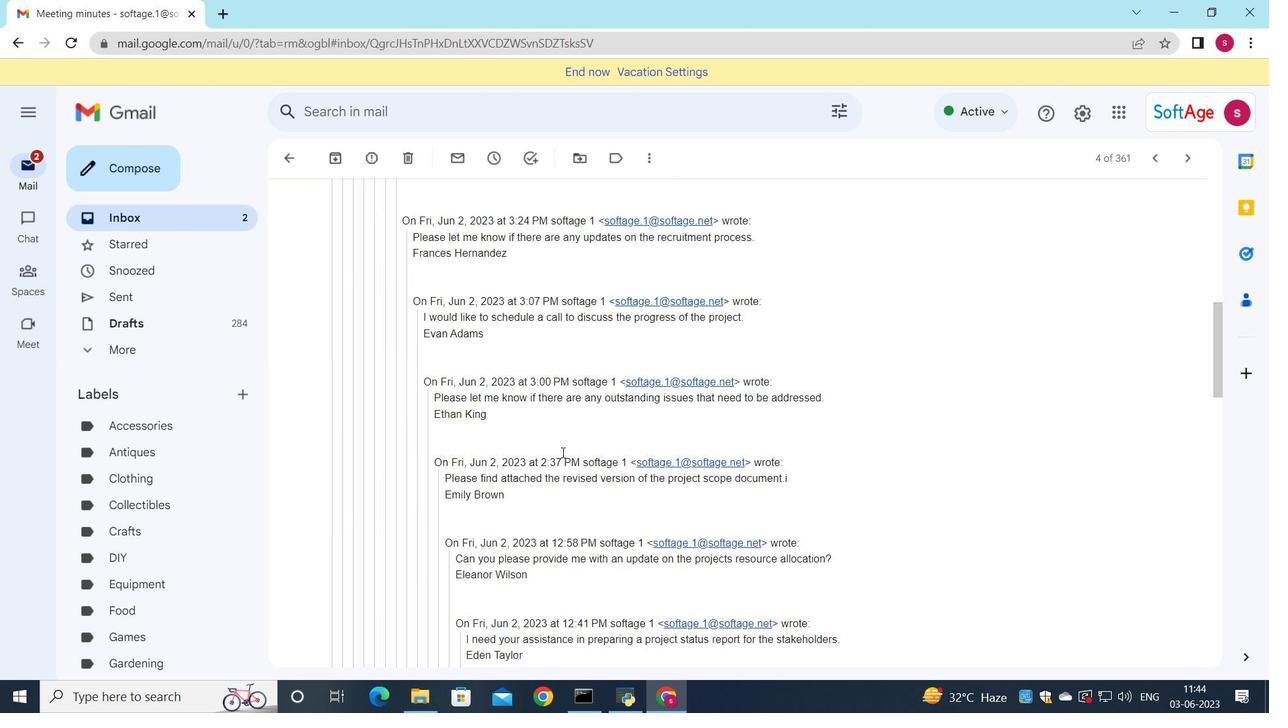 
Action: Mouse scrolled (561, 454) with delta (0, 0)
Screenshot: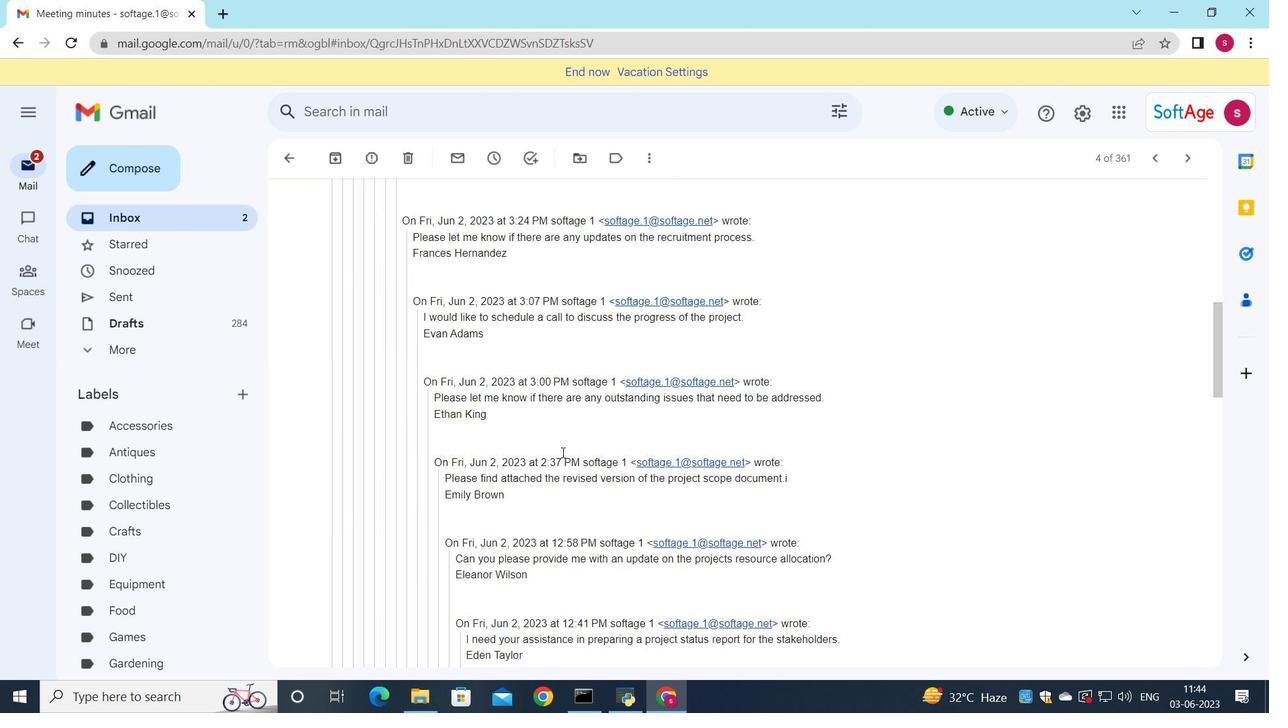 
Action: Mouse moved to (561, 462)
Screenshot: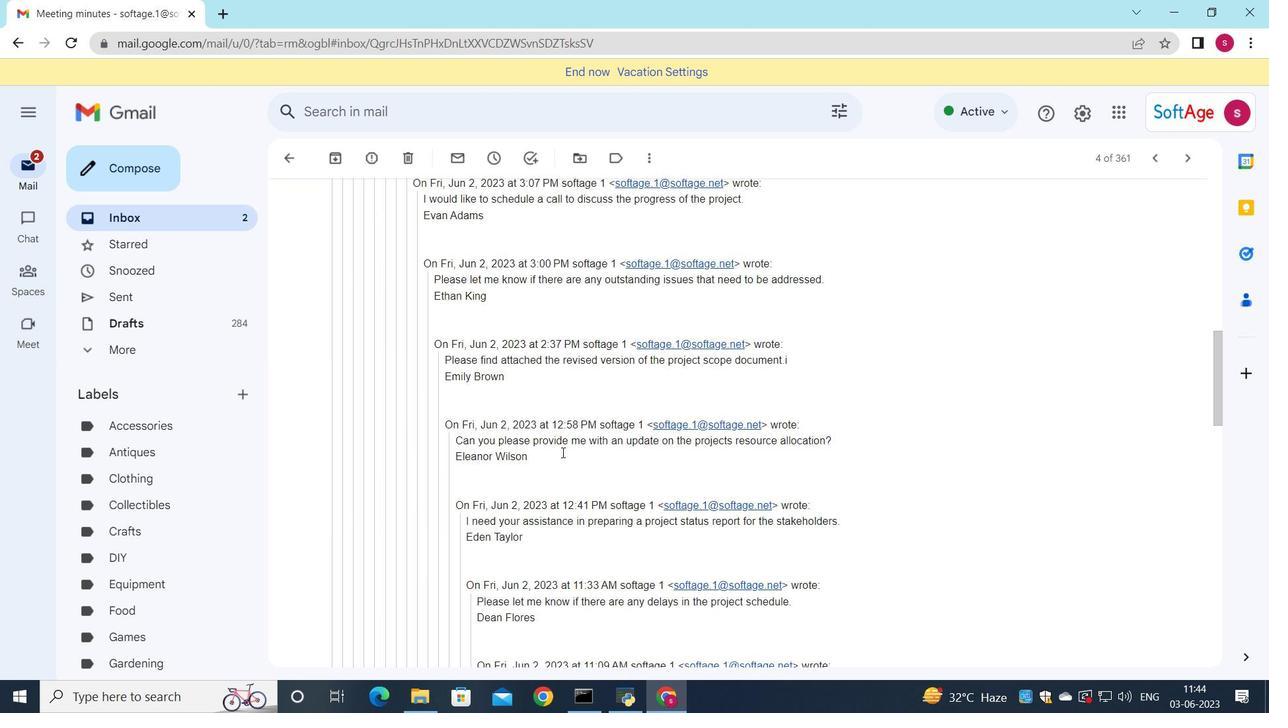 
Action: Mouse scrolled (561, 458) with delta (0, 0)
Screenshot: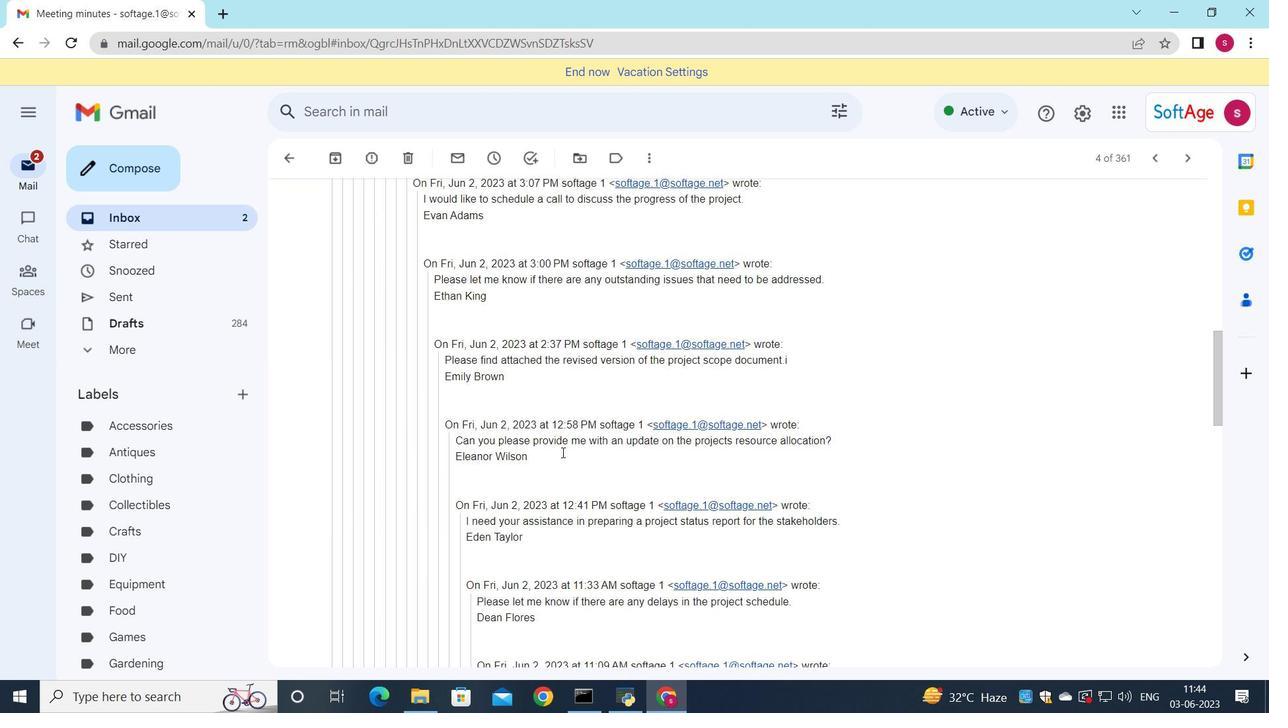 
Action: Mouse moved to (561, 463)
Screenshot: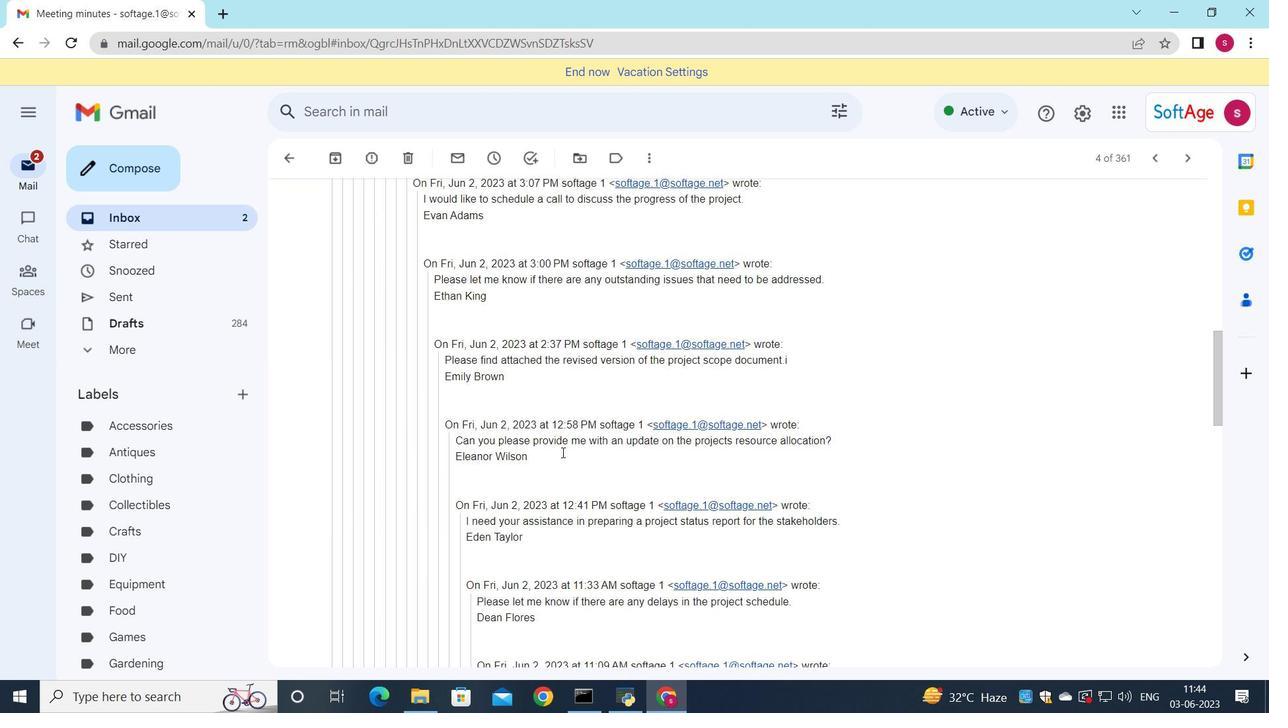 
Action: Mouse scrolled (561, 462) with delta (0, 0)
Screenshot: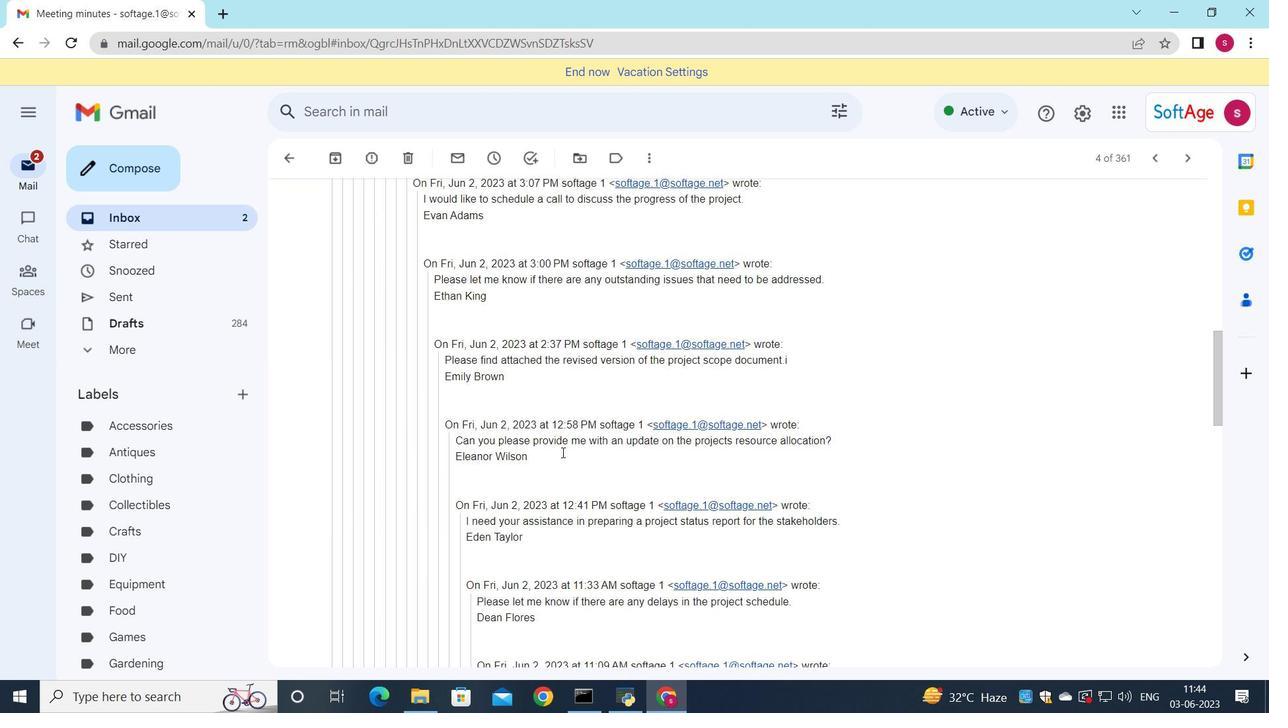 
Action: Mouse moved to (562, 467)
Screenshot: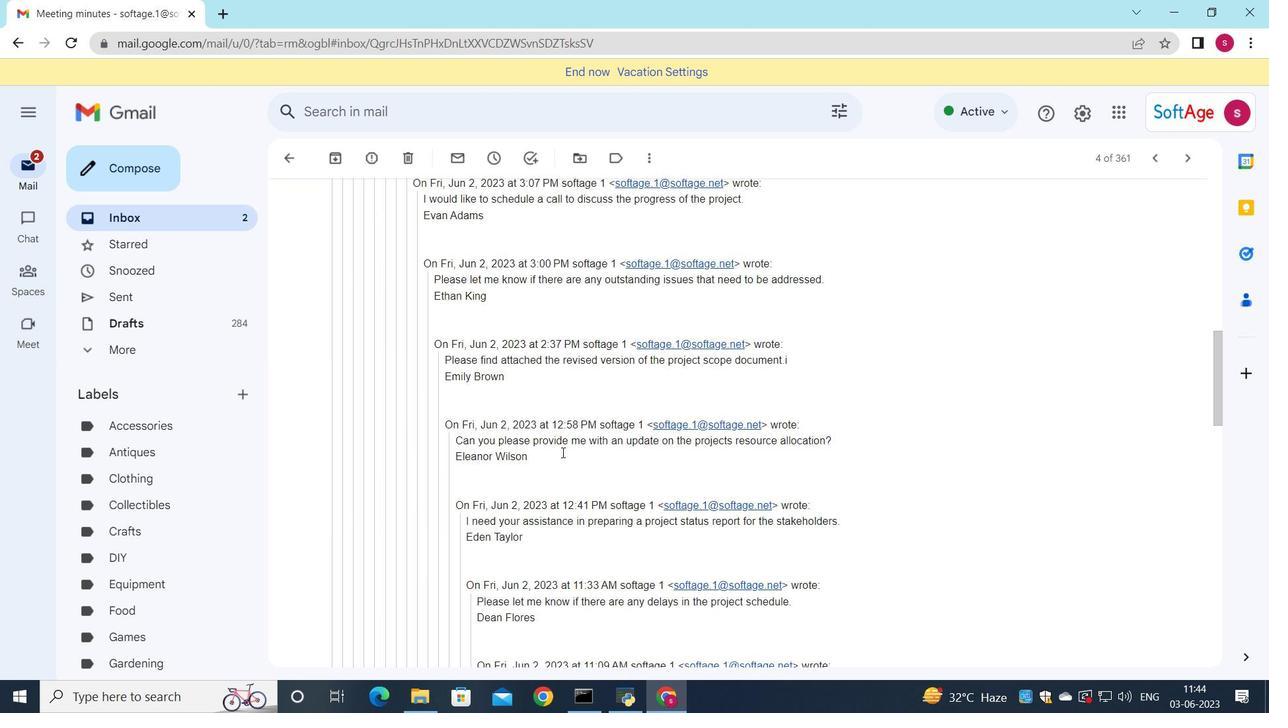 
Action: Mouse scrolled (562, 466) with delta (0, 0)
Screenshot: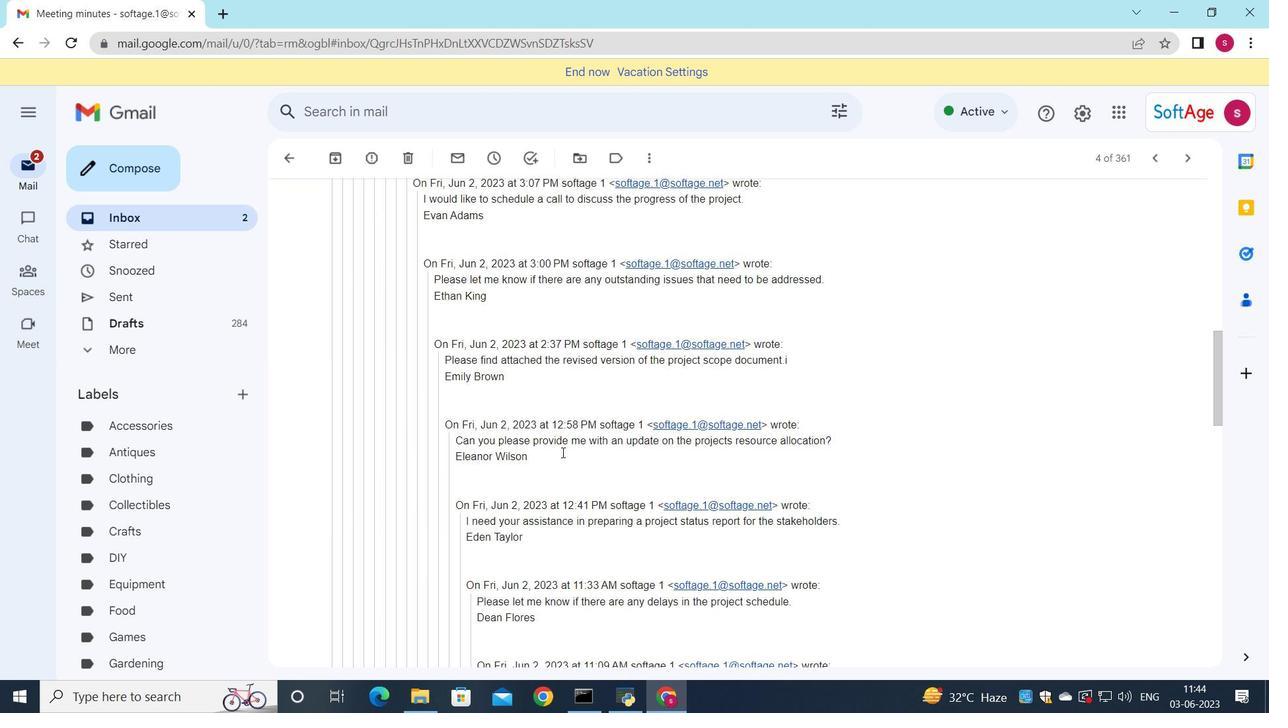 
Action: Mouse moved to (563, 479)
Screenshot: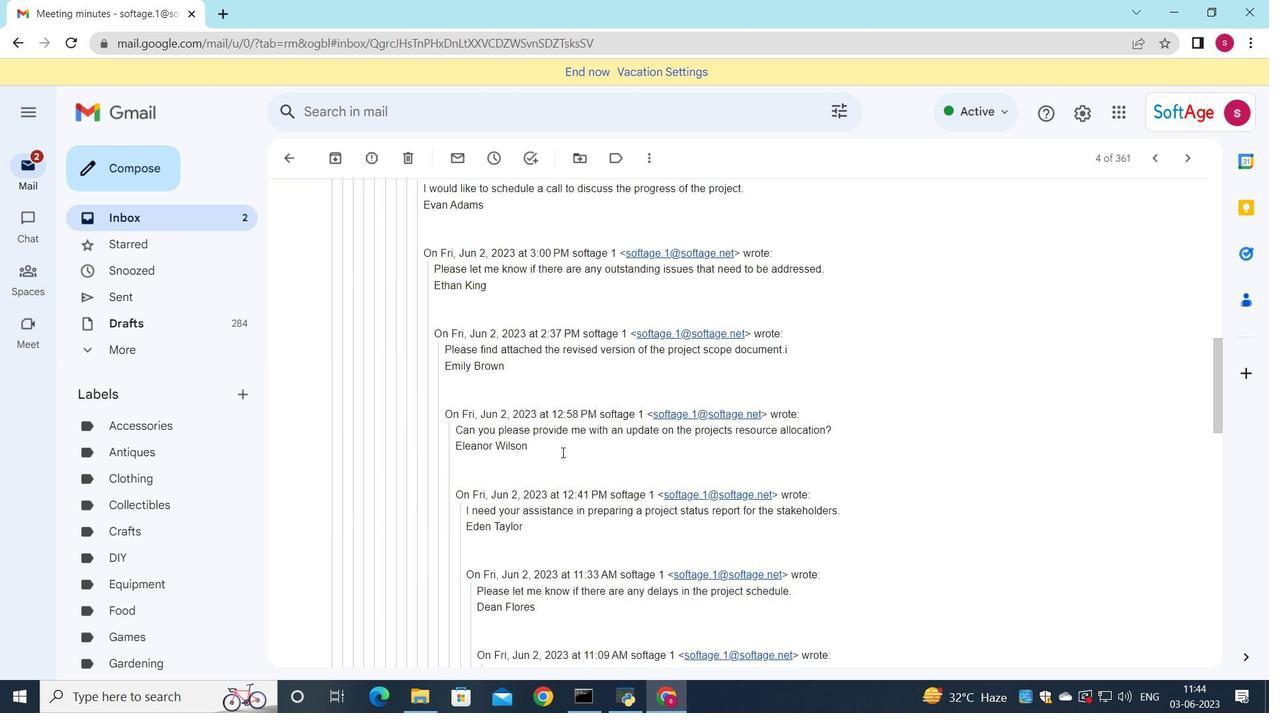 
Action: Mouse scrolled (563, 478) with delta (0, 0)
Screenshot: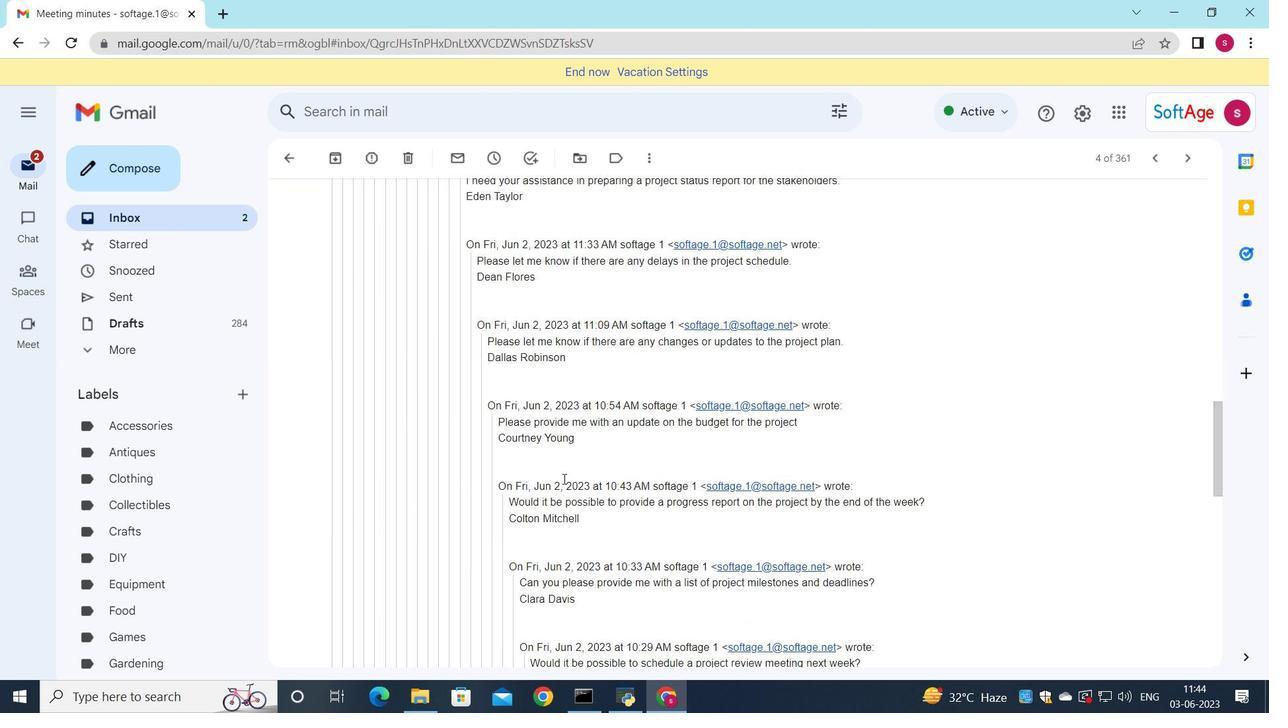
Action: Mouse scrolled (563, 478) with delta (0, 0)
Screenshot: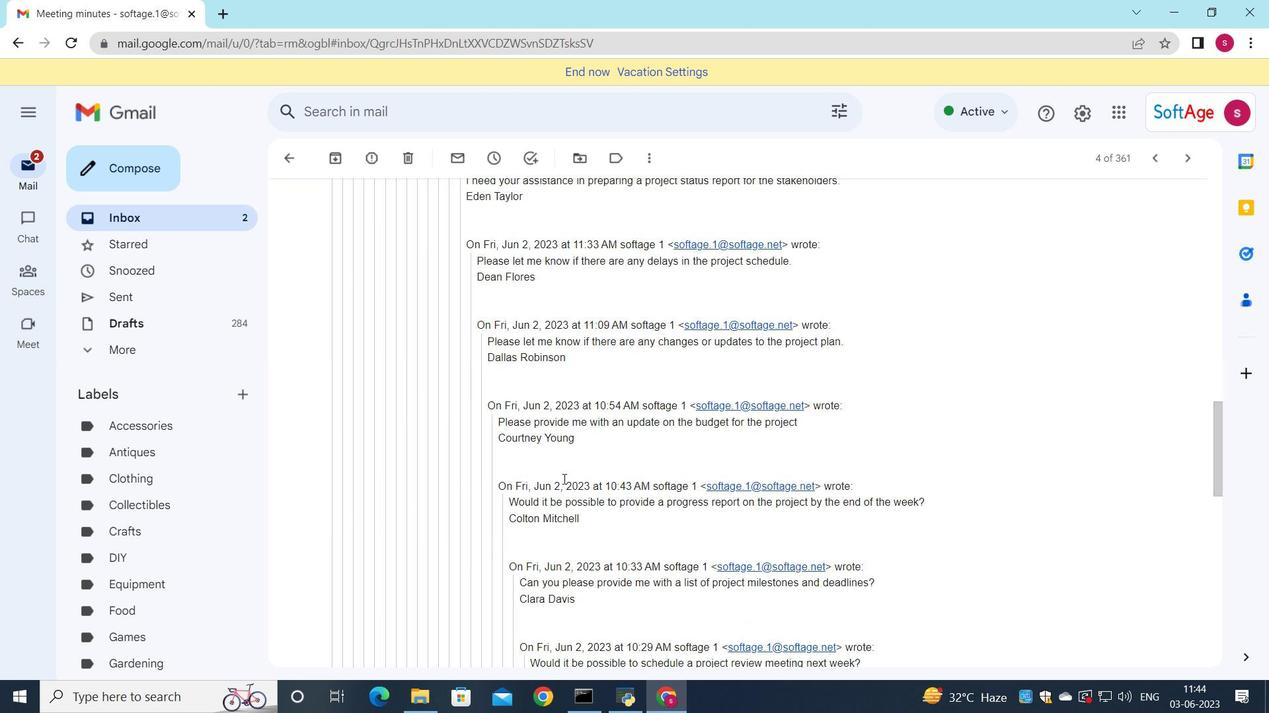 
Action: Mouse scrolled (563, 478) with delta (0, 0)
Screenshot: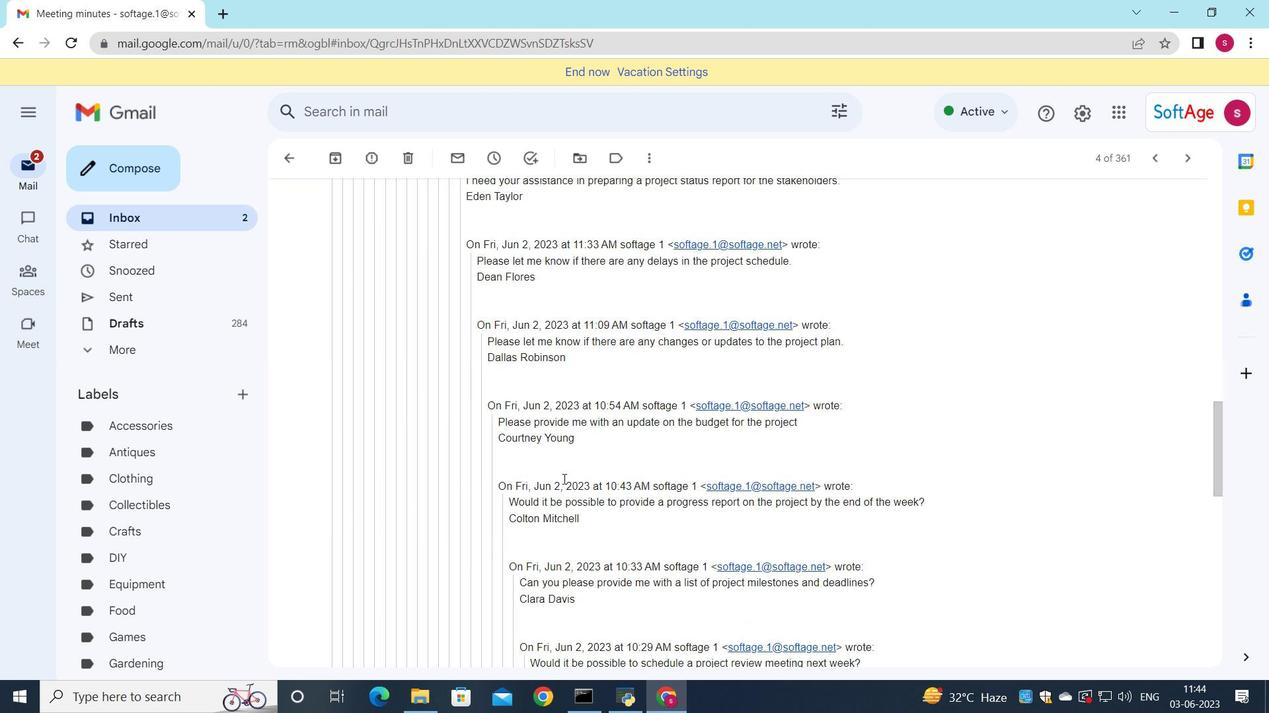 
Action: Mouse scrolled (563, 478) with delta (0, 0)
Screenshot: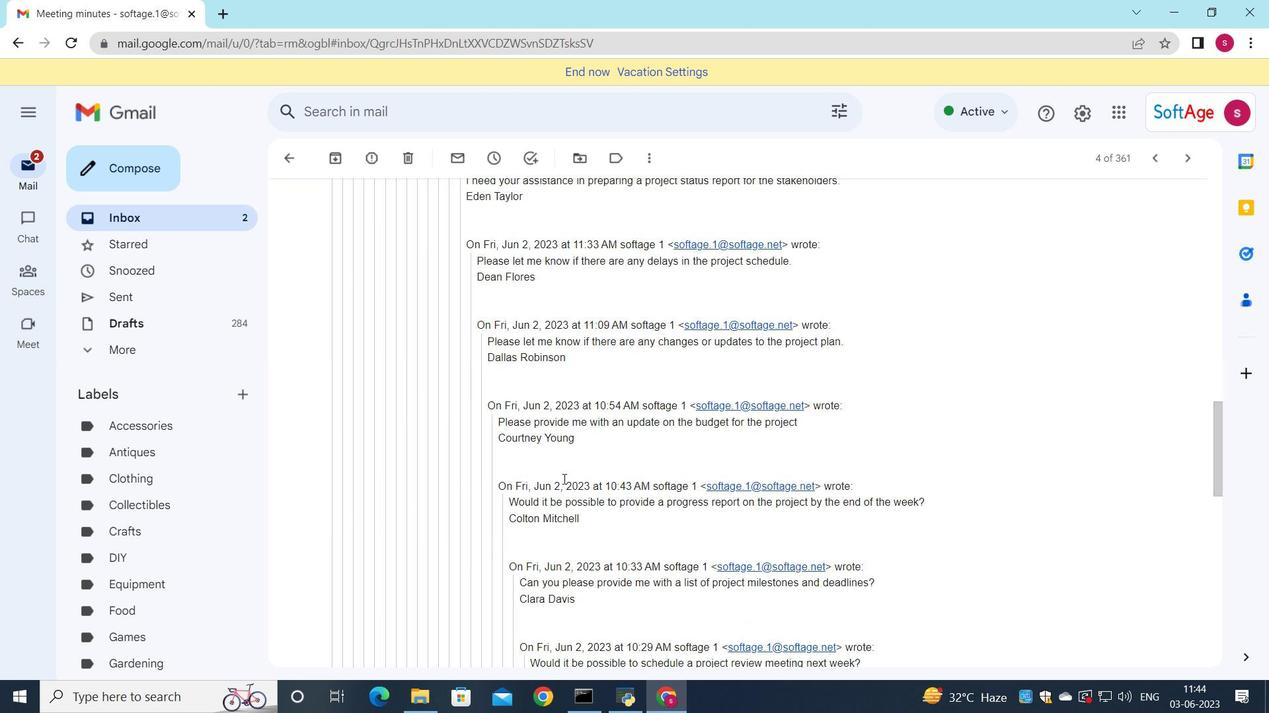 
Action: Mouse moved to (564, 487)
Screenshot: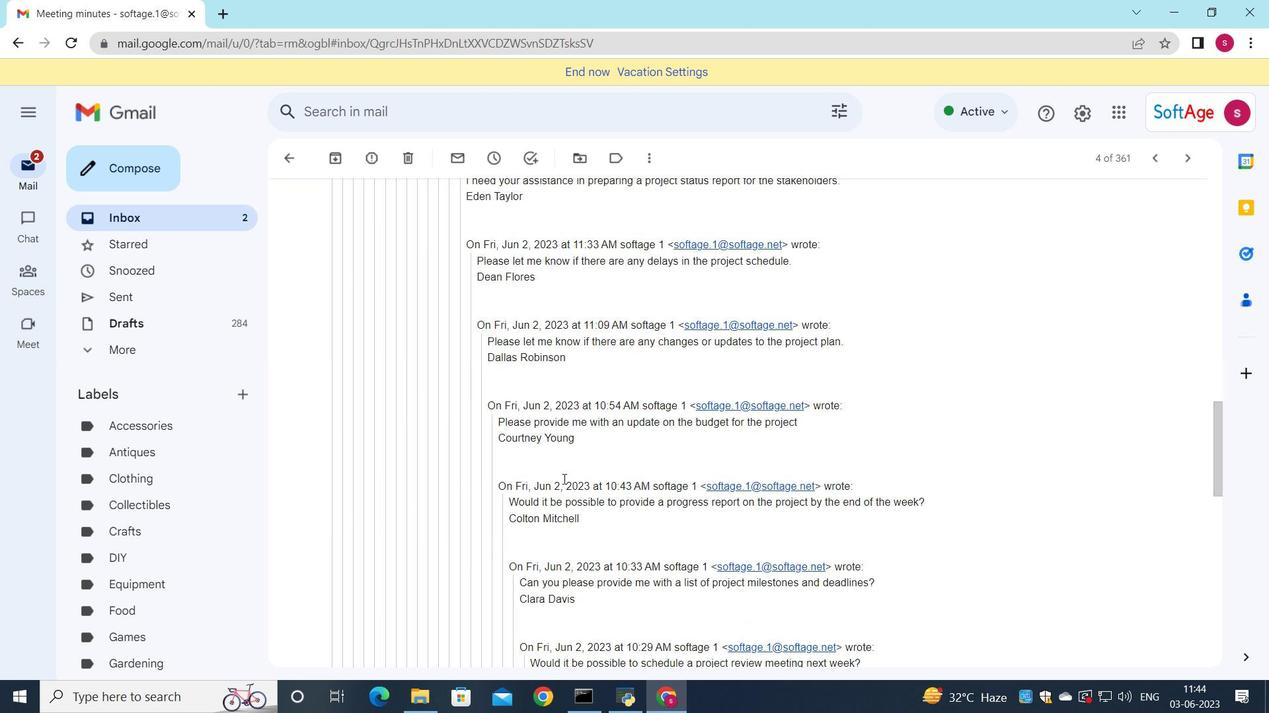 
Action: Mouse scrolled (564, 487) with delta (0, 0)
Screenshot: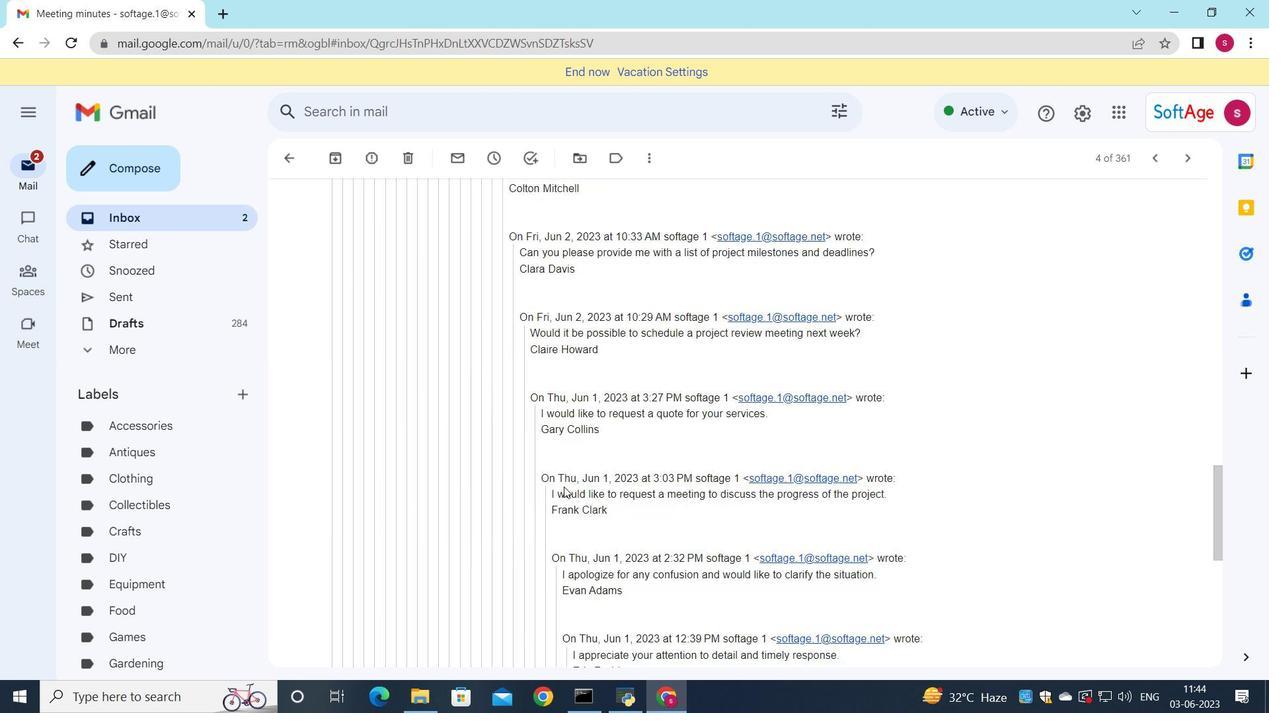 
Action: Mouse scrolled (564, 487) with delta (0, 0)
Screenshot: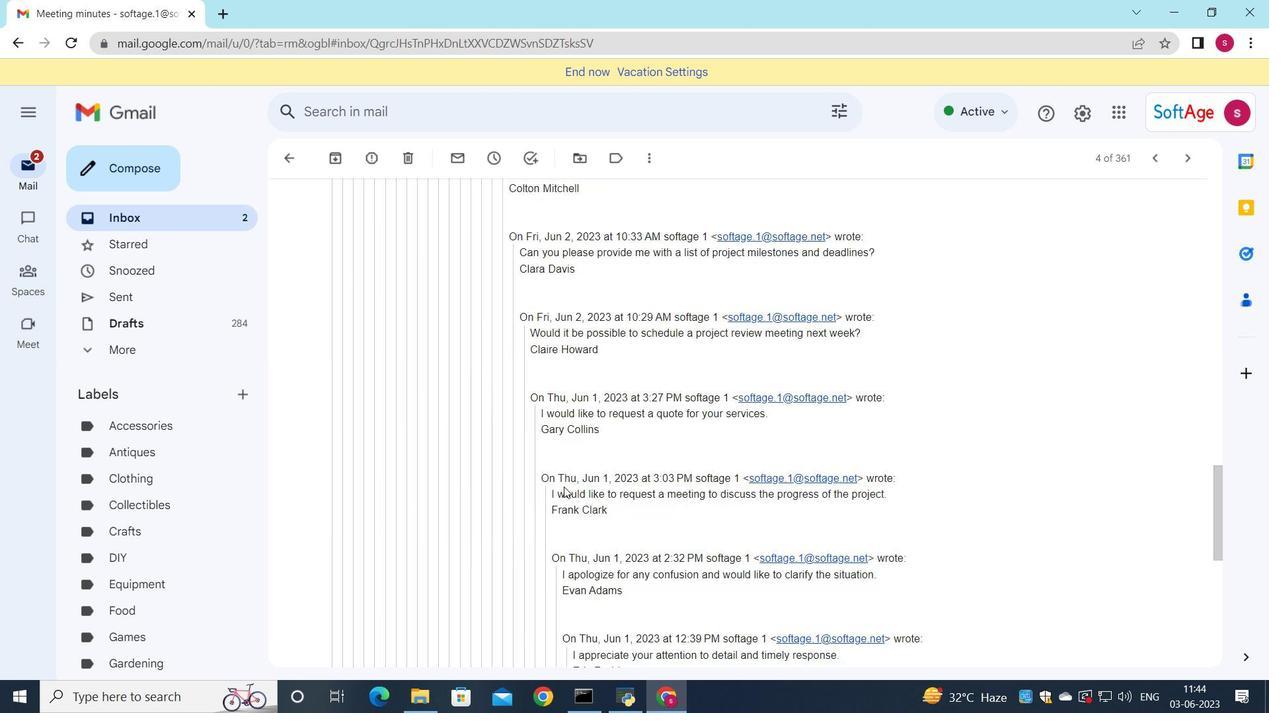 
Action: Mouse scrolled (564, 487) with delta (0, 0)
Screenshot: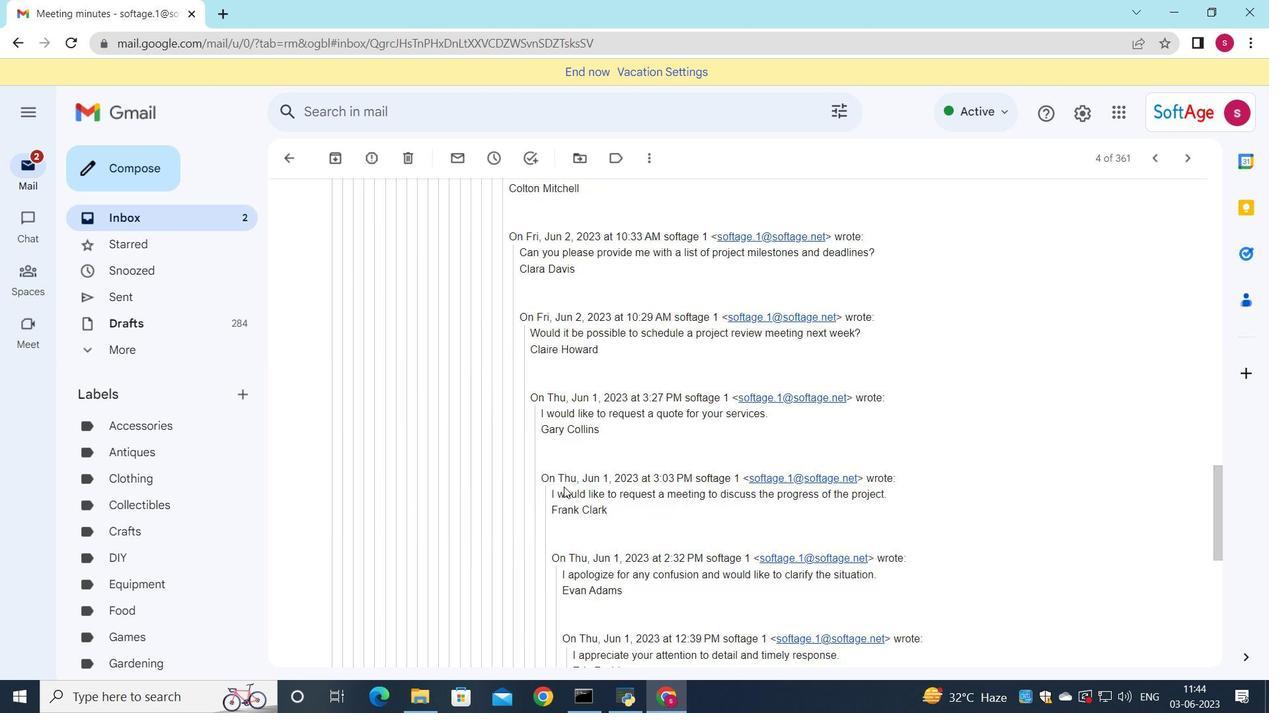 
Action: Mouse scrolled (564, 487) with delta (0, 0)
Screenshot: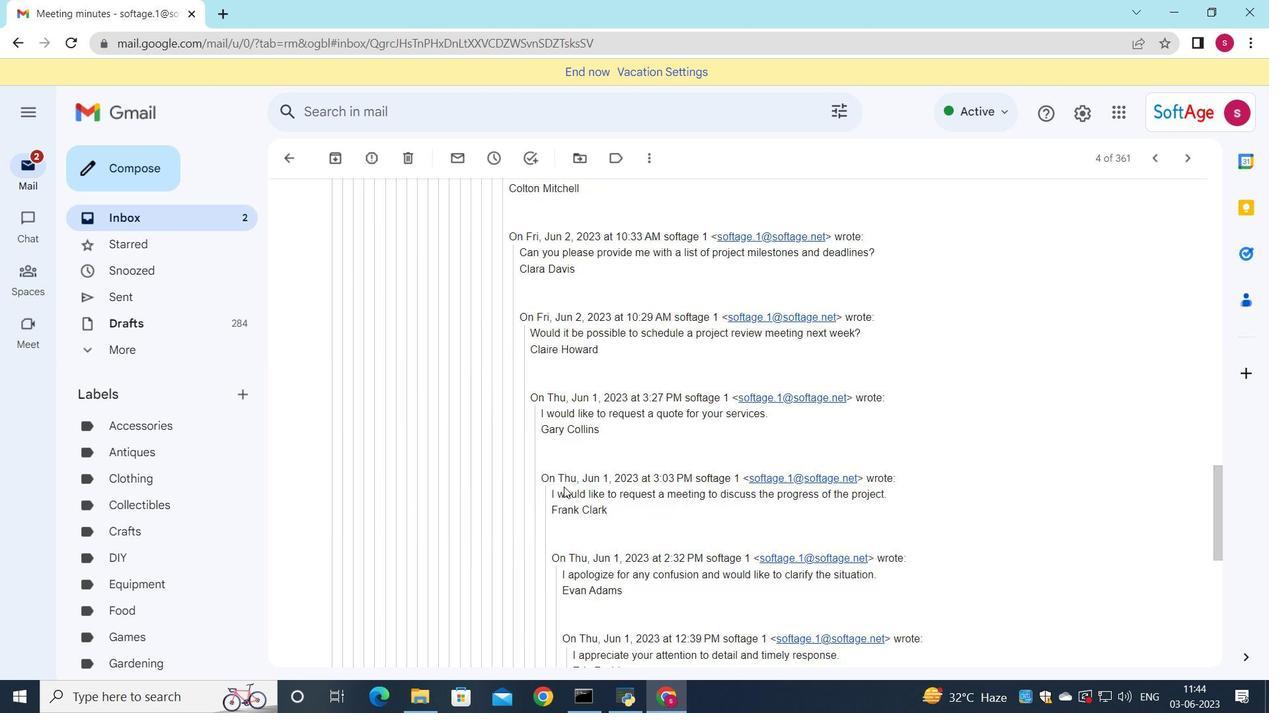 
Action: Mouse moved to (564, 489)
Screenshot: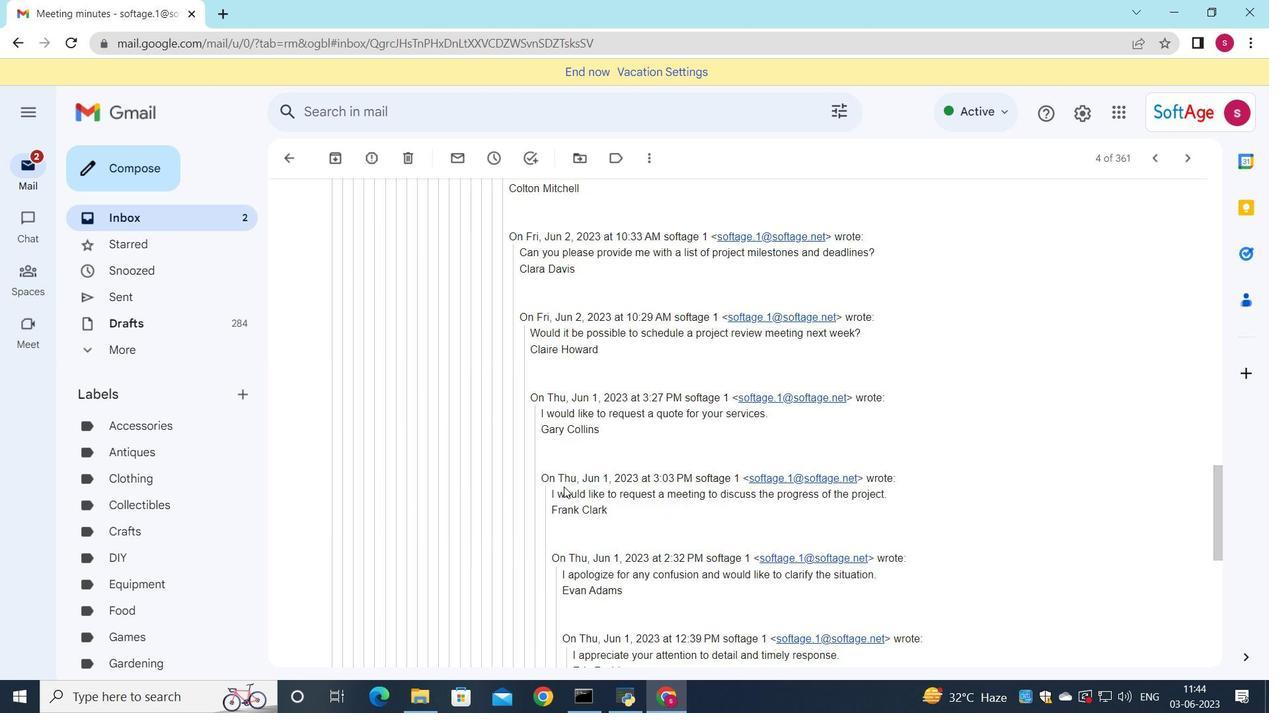 
Action: Mouse scrolled (564, 488) with delta (0, 0)
Screenshot: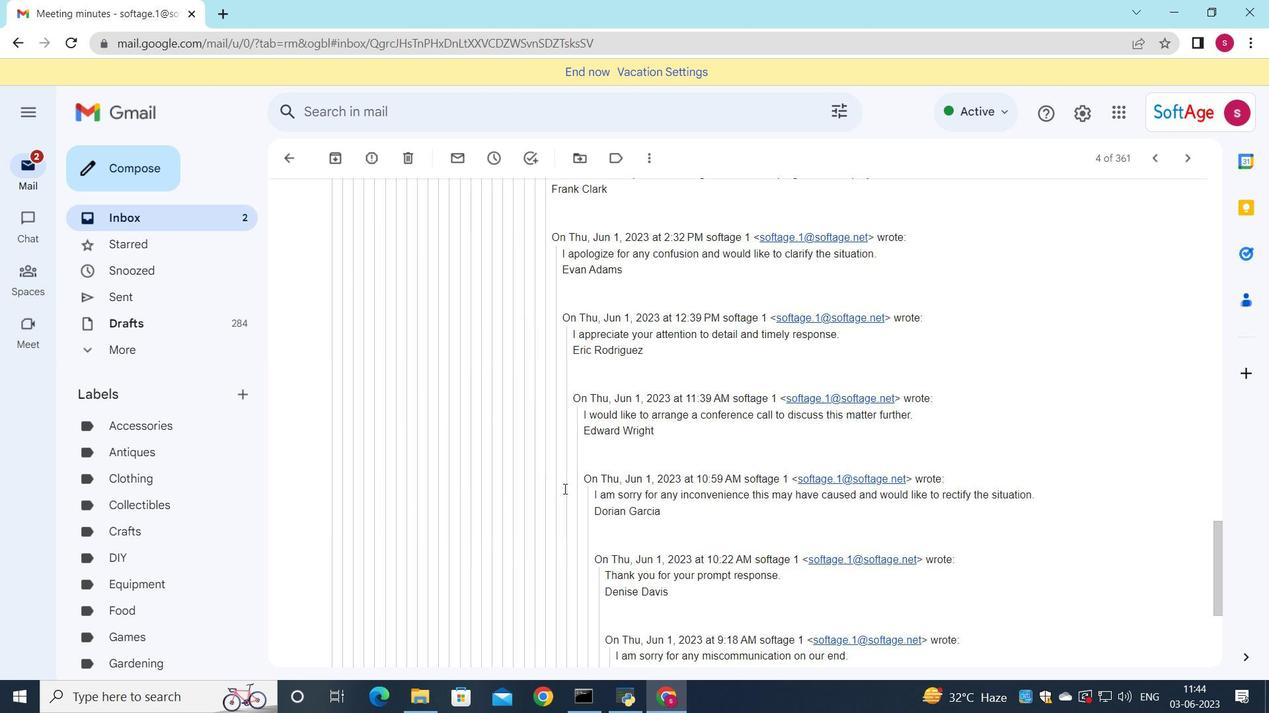 
Action: Mouse scrolled (564, 488) with delta (0, 0)
Screenshot: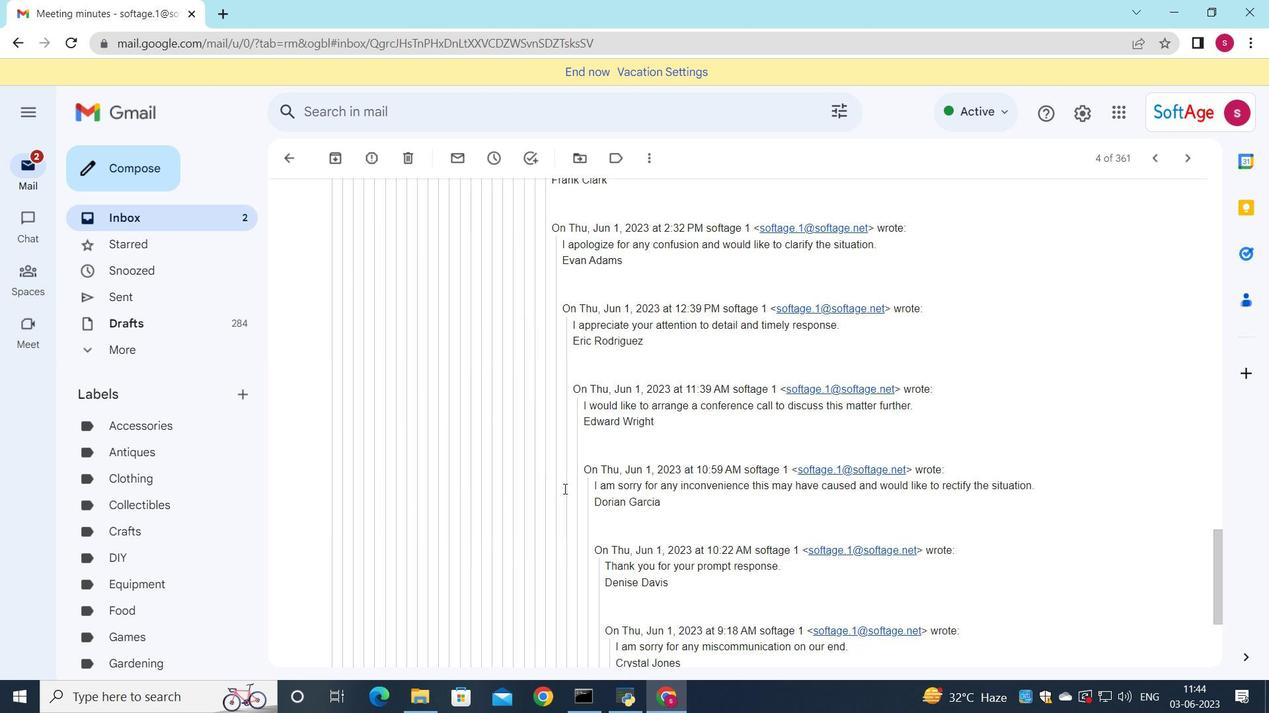 
Action: Mouse scrolled (564, 488) with delta (0, 0)
Screenshot: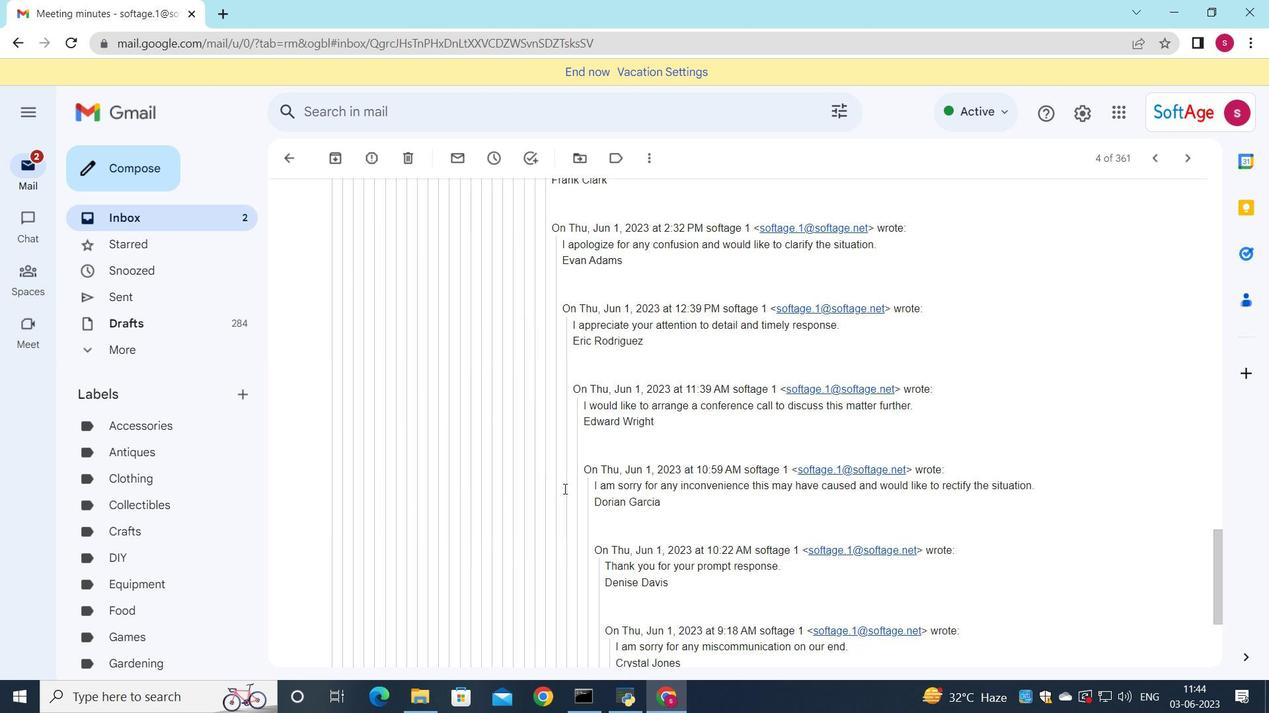 
Action: Mouse scrolled (564, 488) with delta (0, 0)
Screenshot: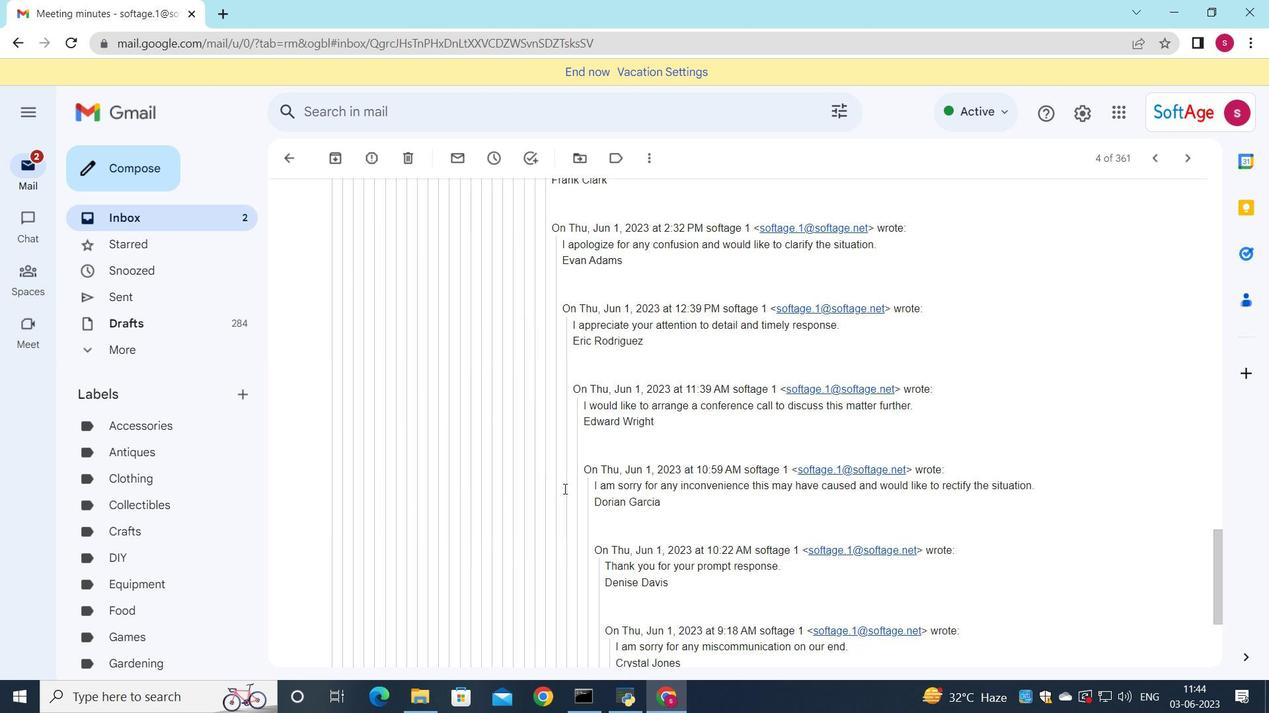 
Action: Mouse moved to (564, 493)
Screenshot: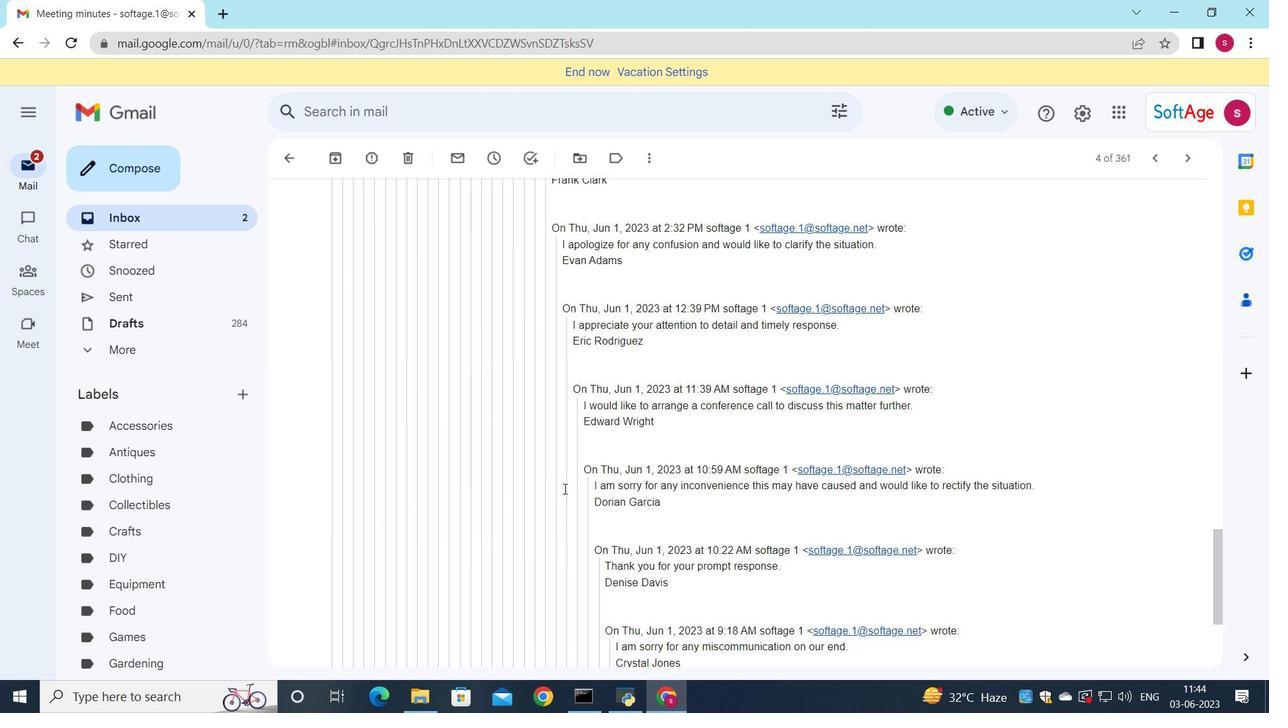 
Action: Mouse scrolled (564, 493) with delta (0, 0)
Screenshot: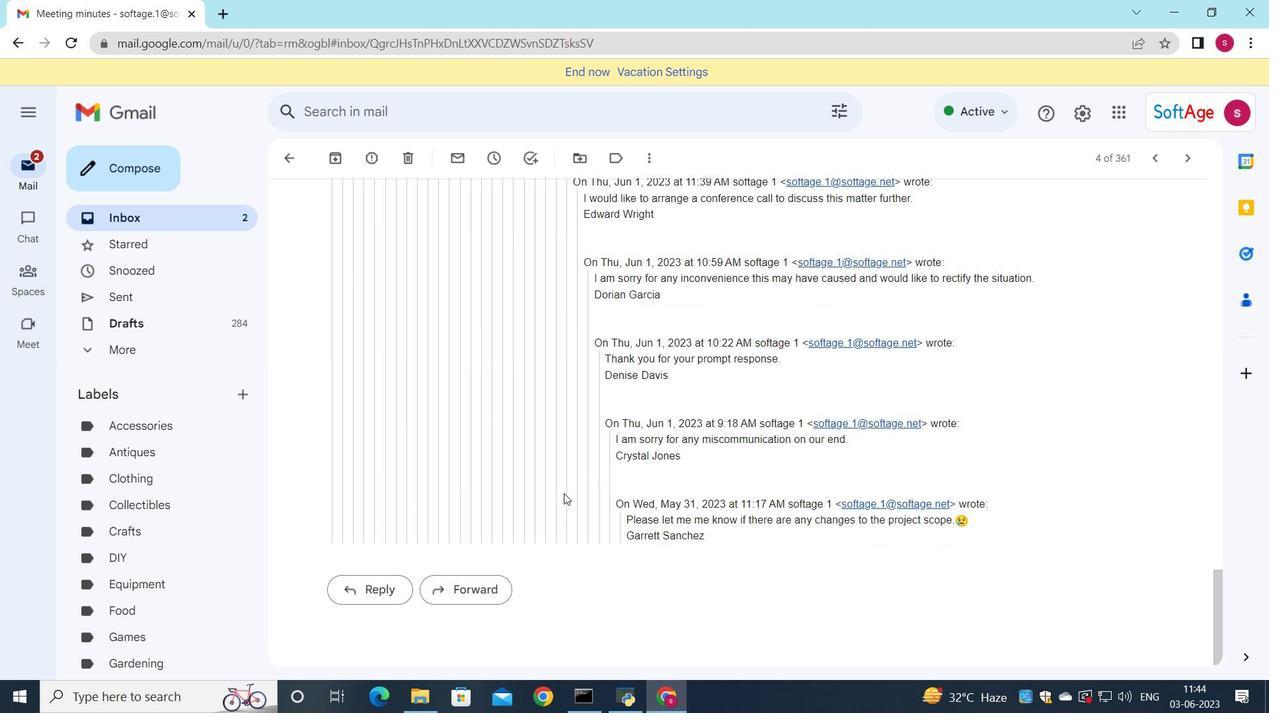 
Action: Mouse scrolled (564, 493) with delta (0, 0)
Screenshot: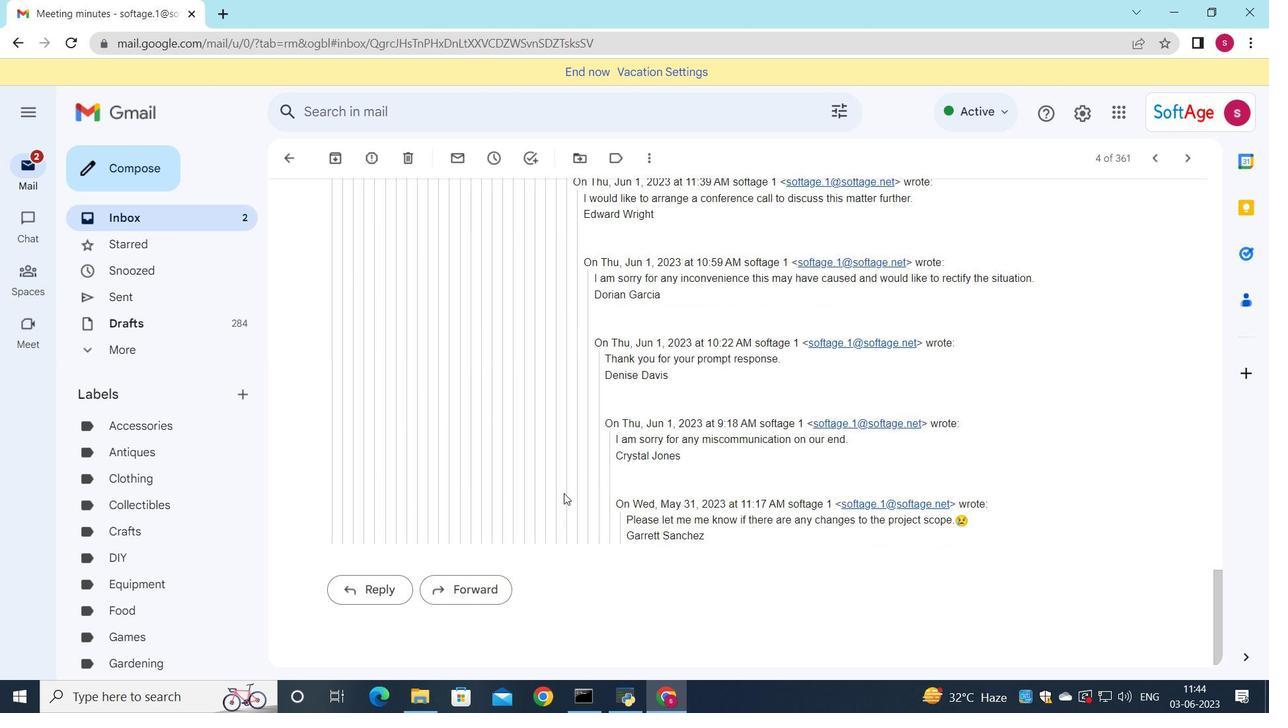 
Action: Mouse scrolled (564, 493) with delta (0, 0)
Screenshot: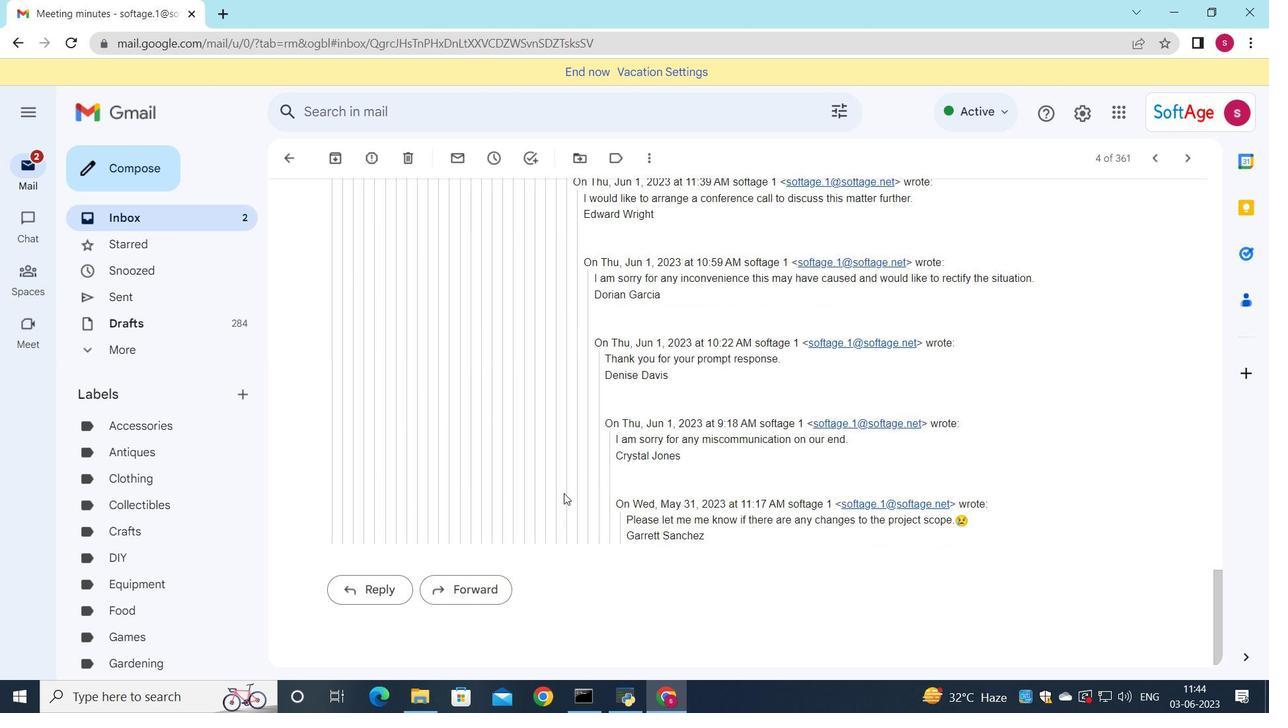 
Action: Mouse scrolled (564, 493) with delta (0, 0)
Screenshot: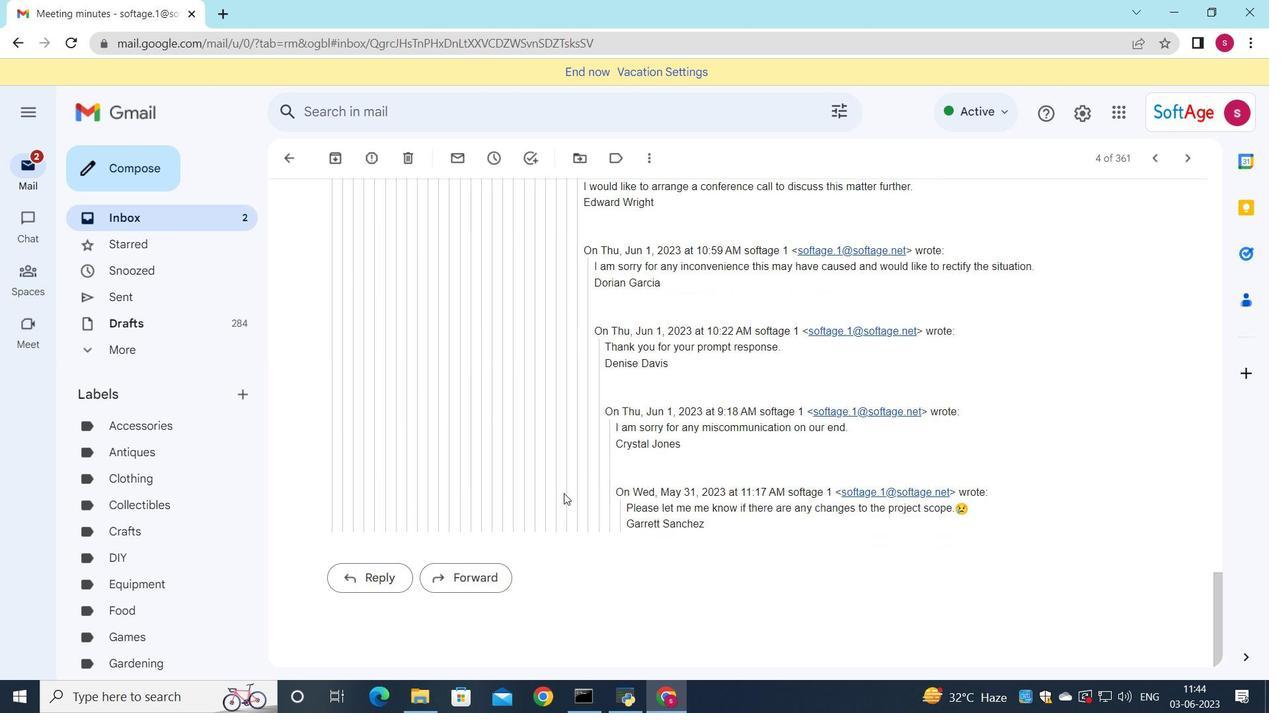 
Action: Mouse moved to (370, 586)
Screenshot: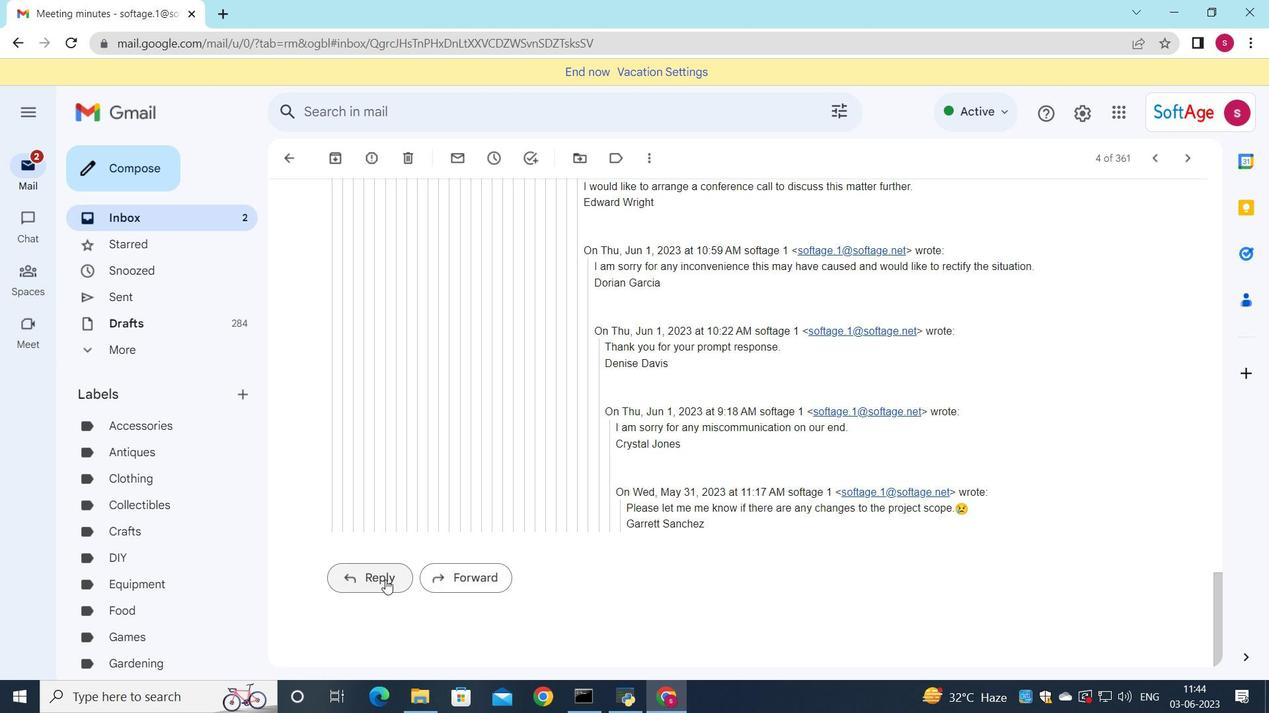 
Action: Mouse pressed left at (370, 586)
Screenshot: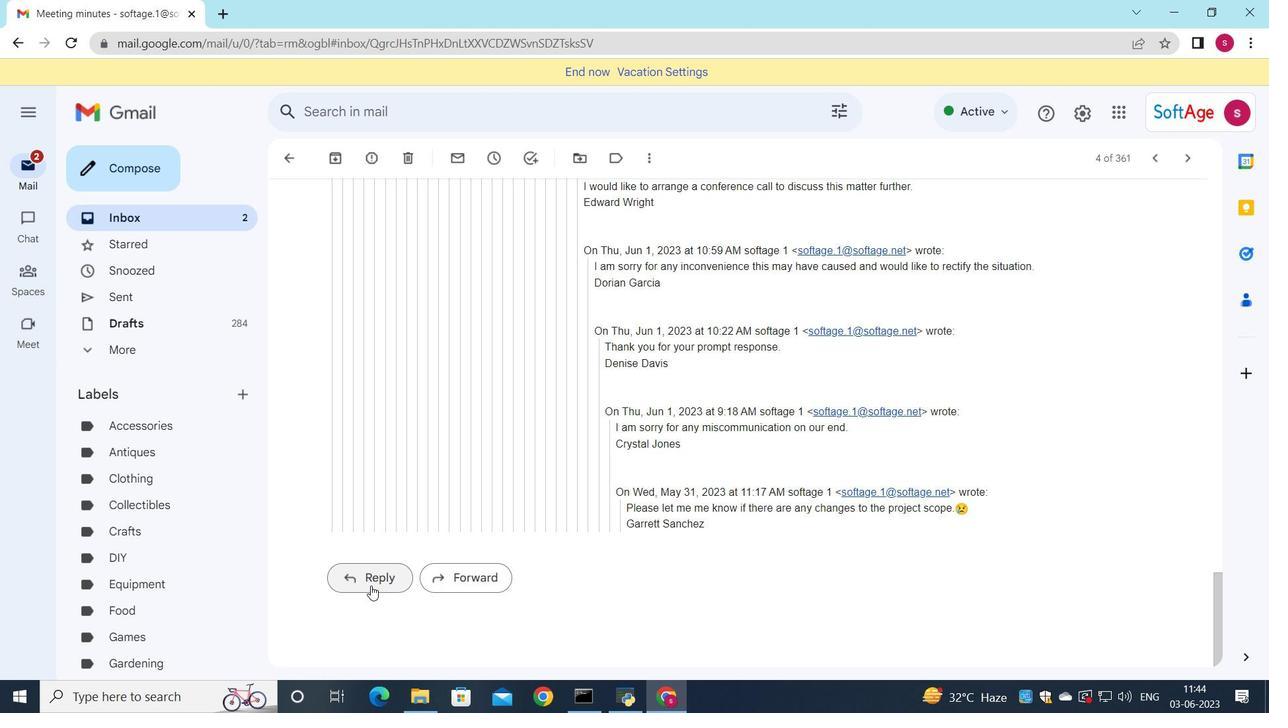 
Action: Mouse moved to (360, 447)
Screenshot: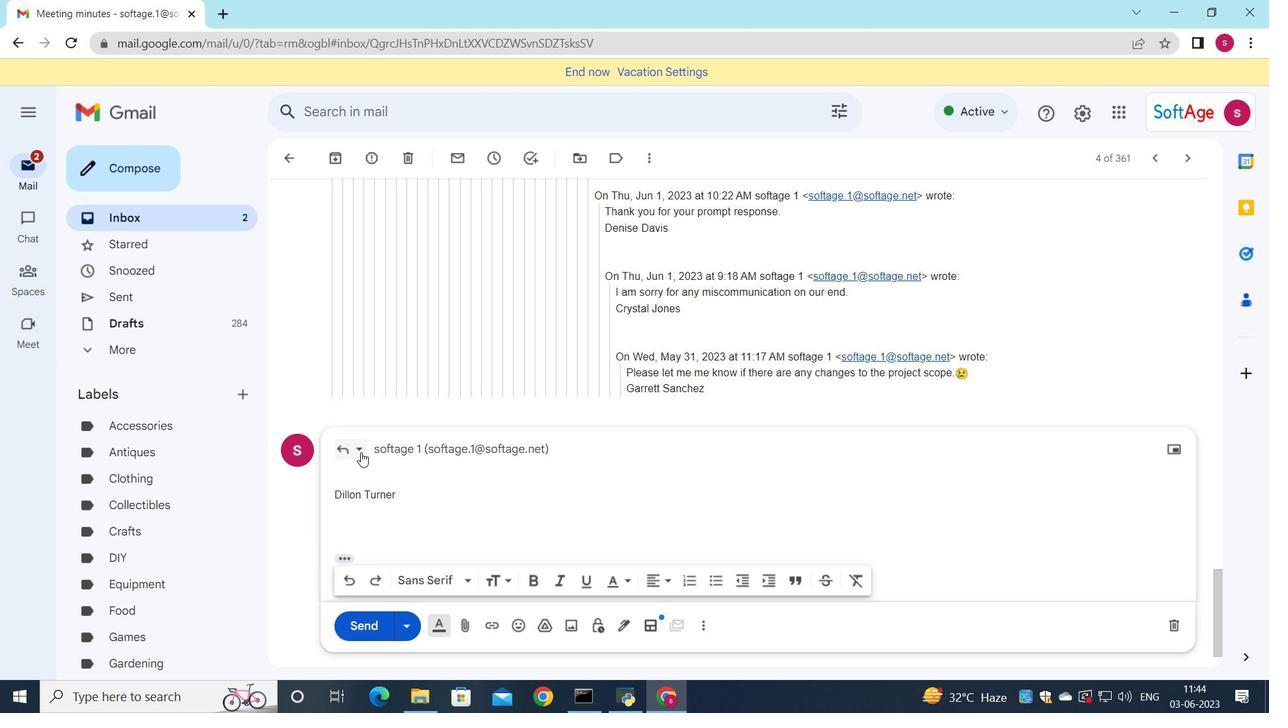 
Action: Mouse pressed left at (360, 447)
Screenshot: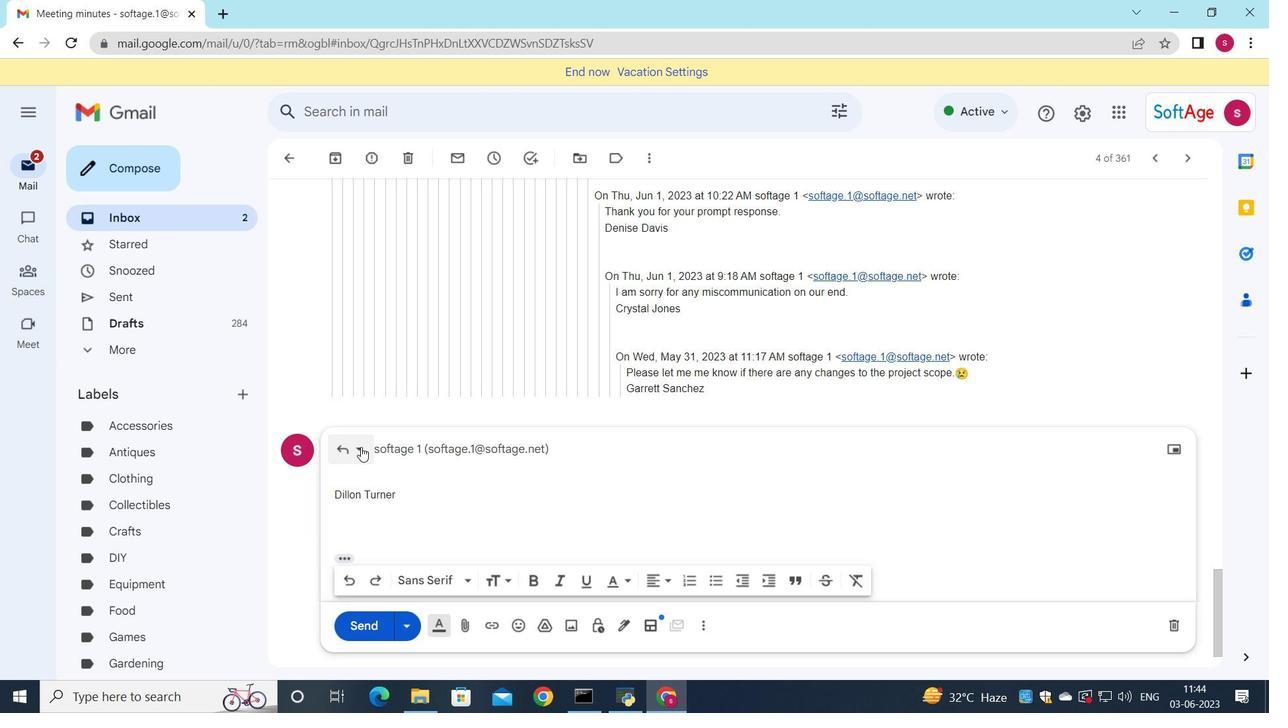 
Action: Mouse moved to (399, 551)
Screenshot: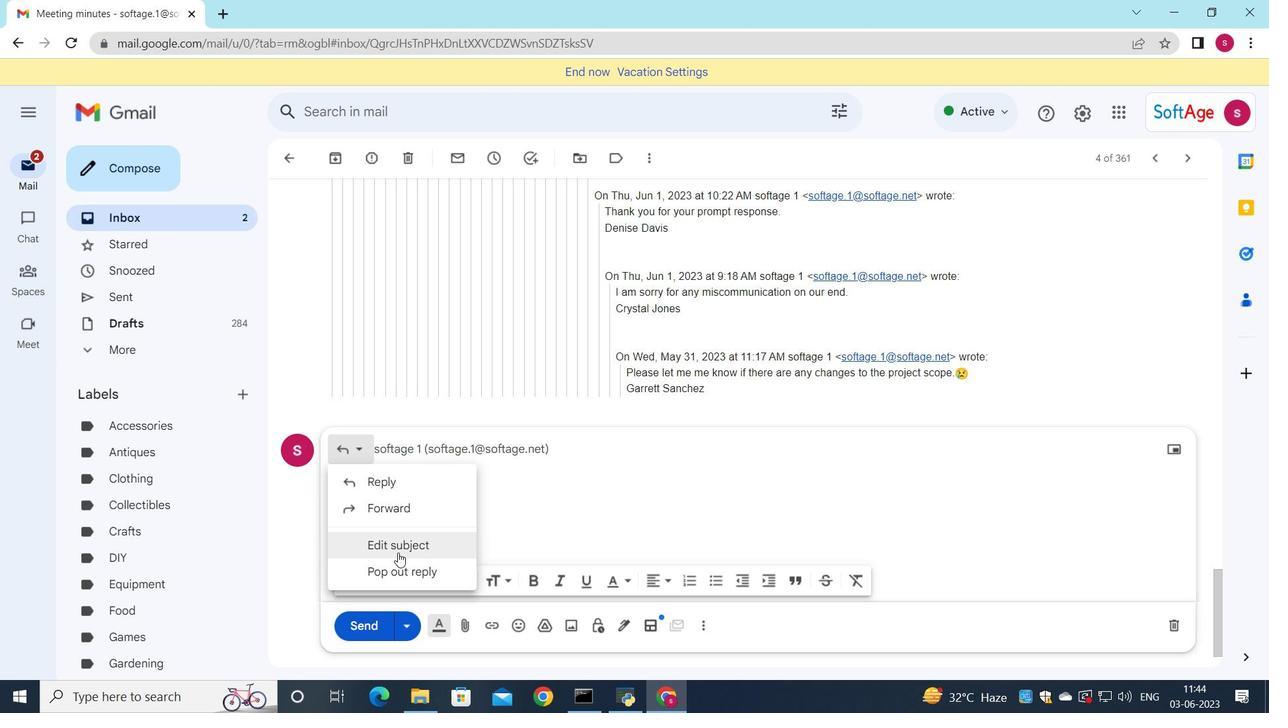 
Action: Mouse pressed left at (399, 551)
Screenshot: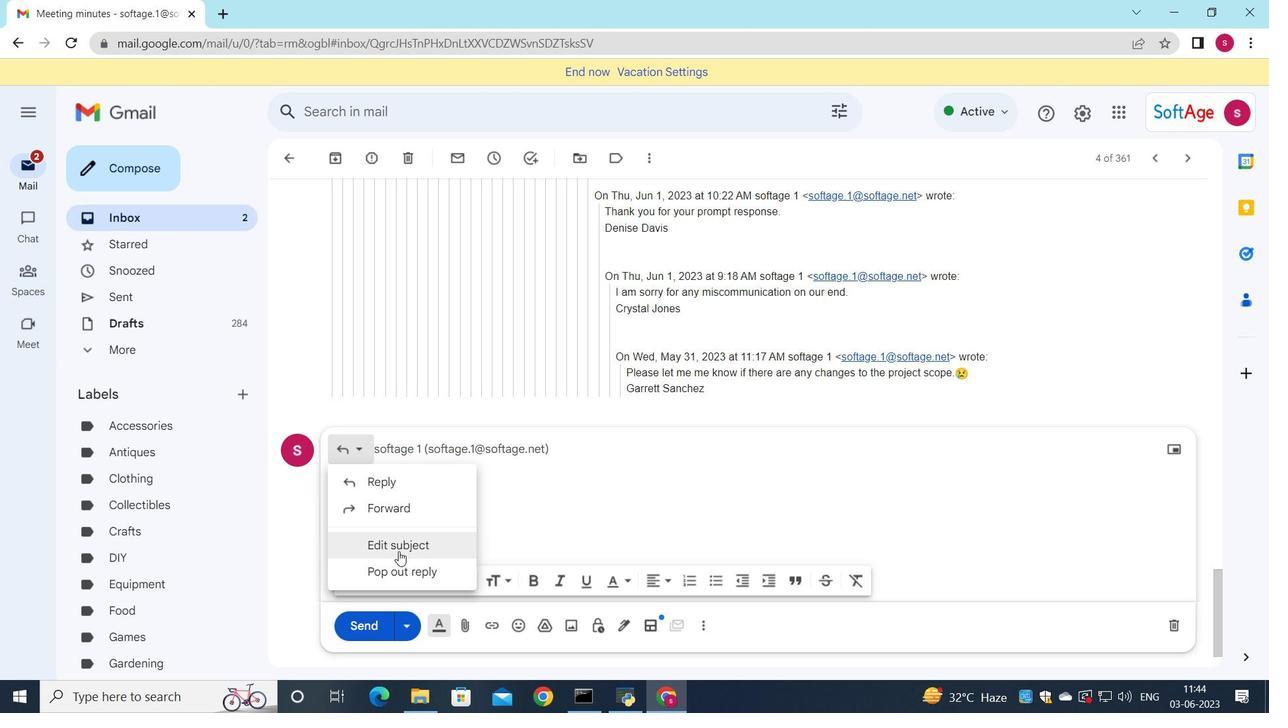 
Action: Mouse moved to (913, 313)
Screenshot: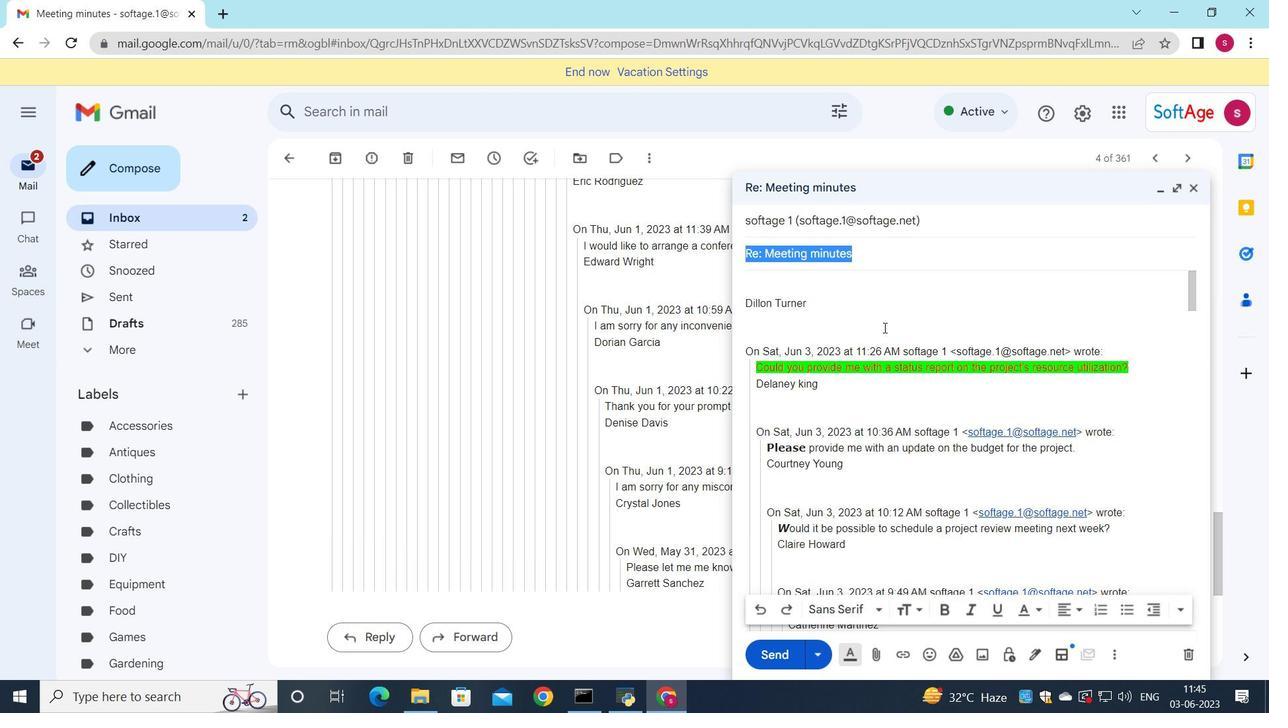 
Action: Key pressed <Key.shift>Yearly<Key.space>report
Screenshot: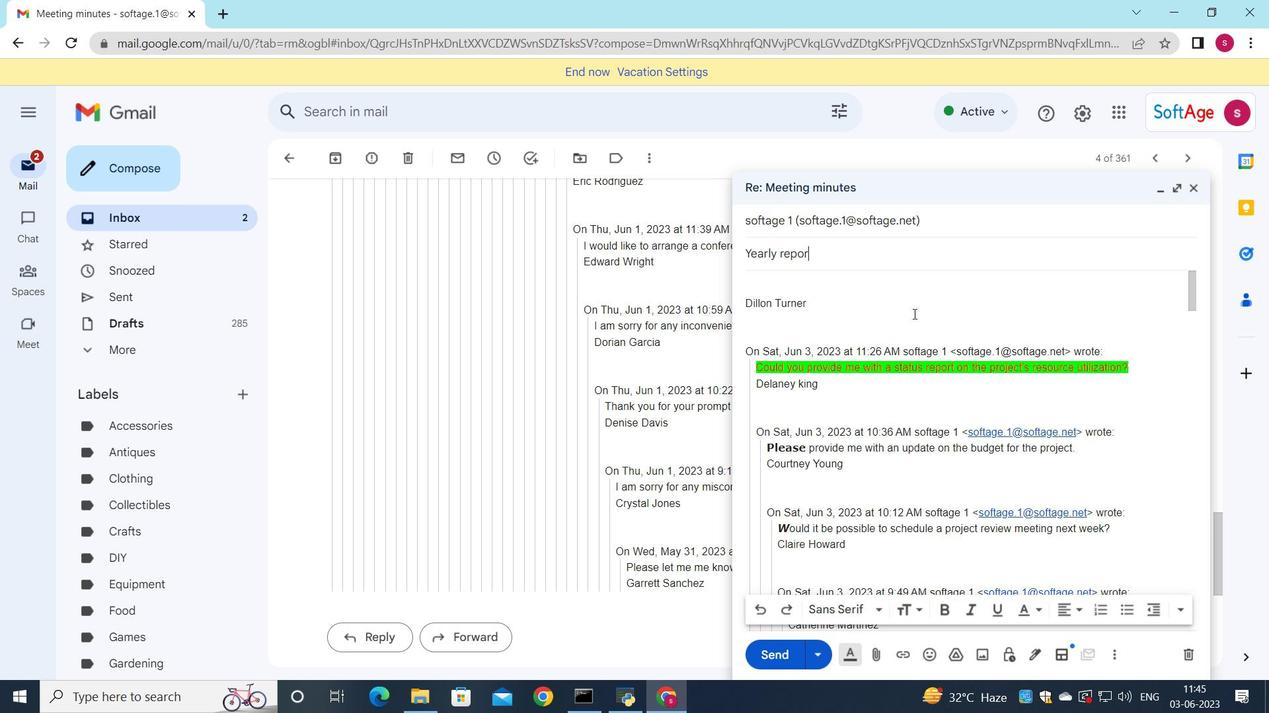 
Action: Mouse moved to (773, 281)
Screenshot: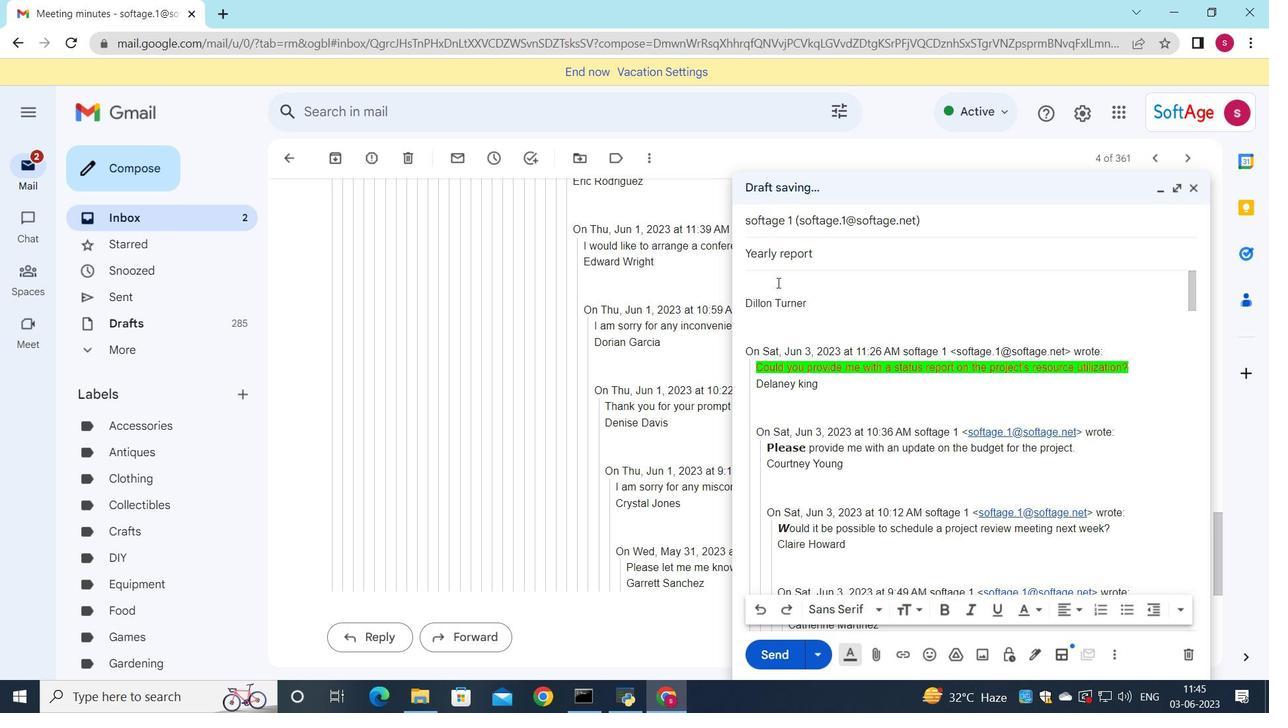 
Action: Mouse pressed left at (773, 281)
Screenshot: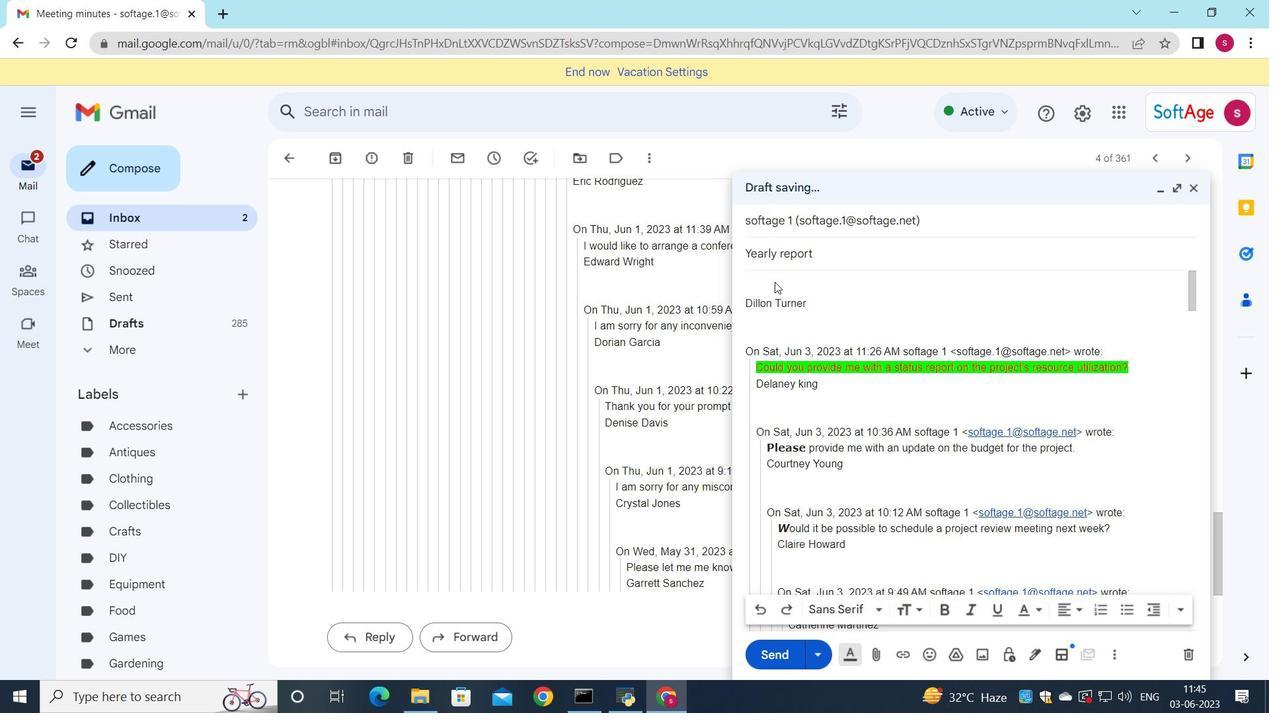 
Action: Key pressed <Key.shift>Would<Key.space>it<Key.space>be<Key.space>possible<Key.space>to<Key.space>have<Key.space>a<Key.space>project<Key.space>status<Key.space>update<Key.space>call<Key.space>with<Key.space>all<Key.space>stakeholders<Key.space>next<Key.space>week<Key.shift_r>?
Screenshot: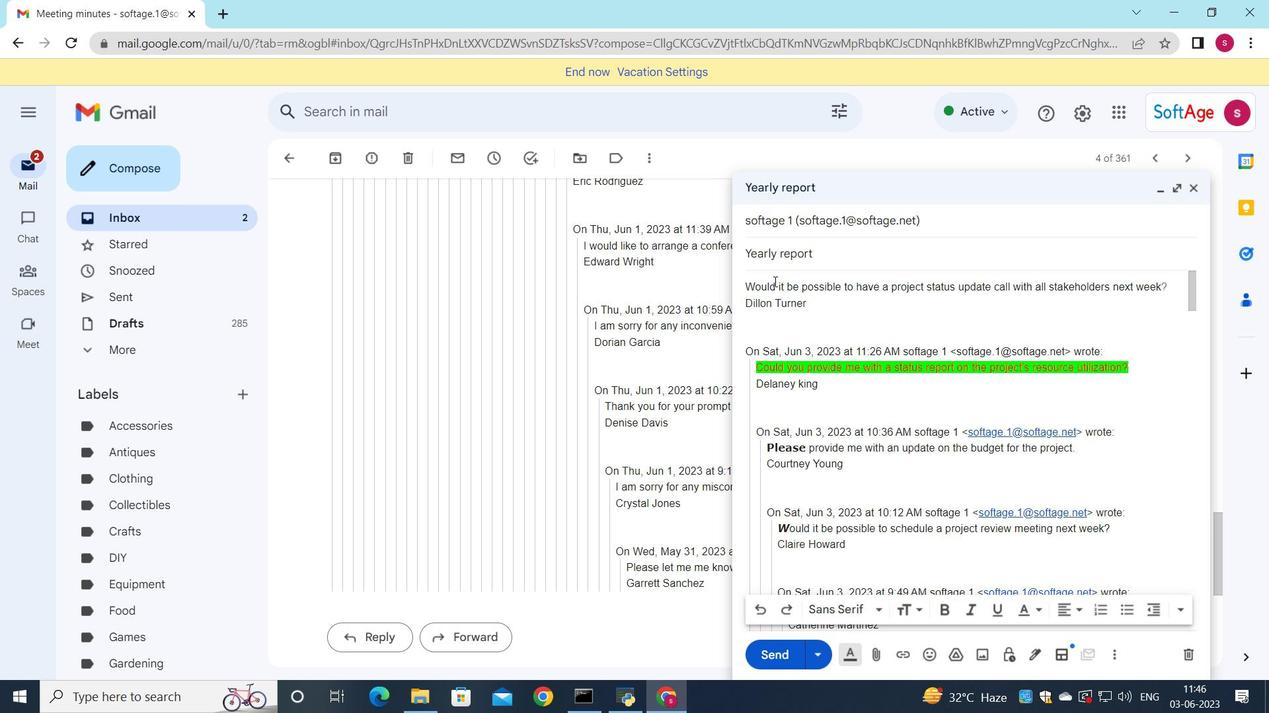 
Action: Mouse moved to (1171, 287)
Screenshot: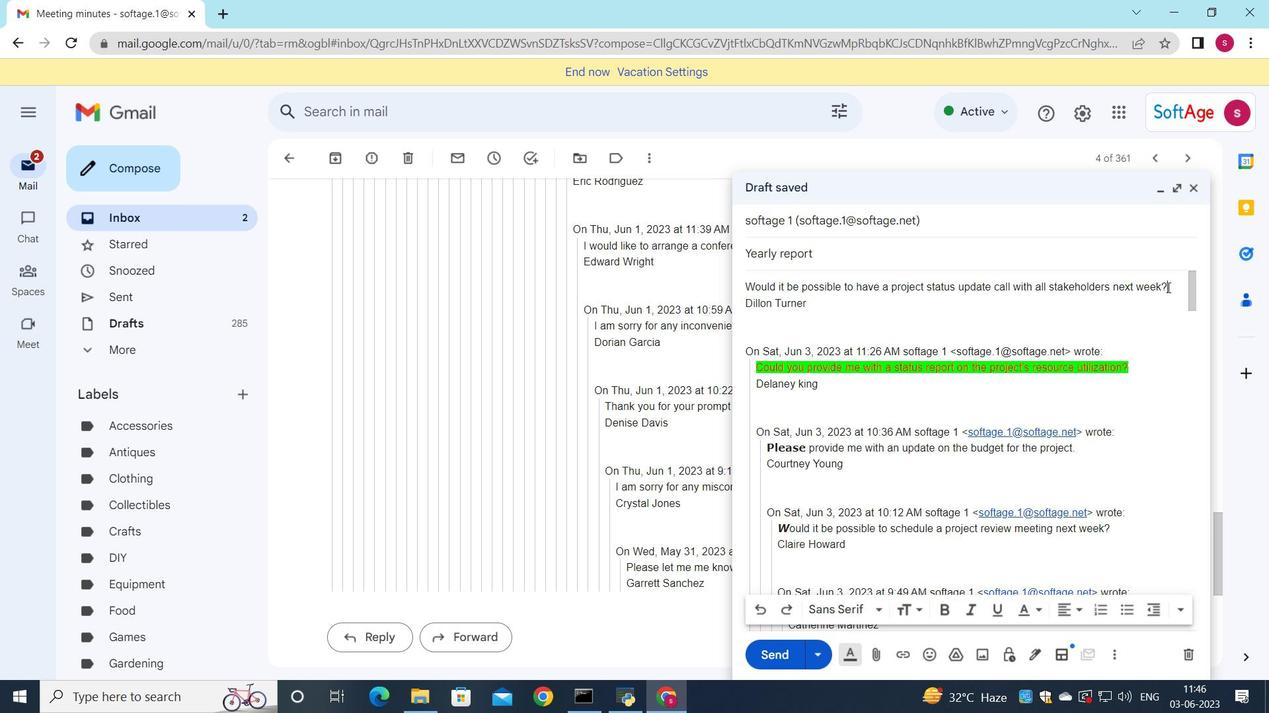 
Action: Mouse pressed left at (1171, 287)
Screenshot: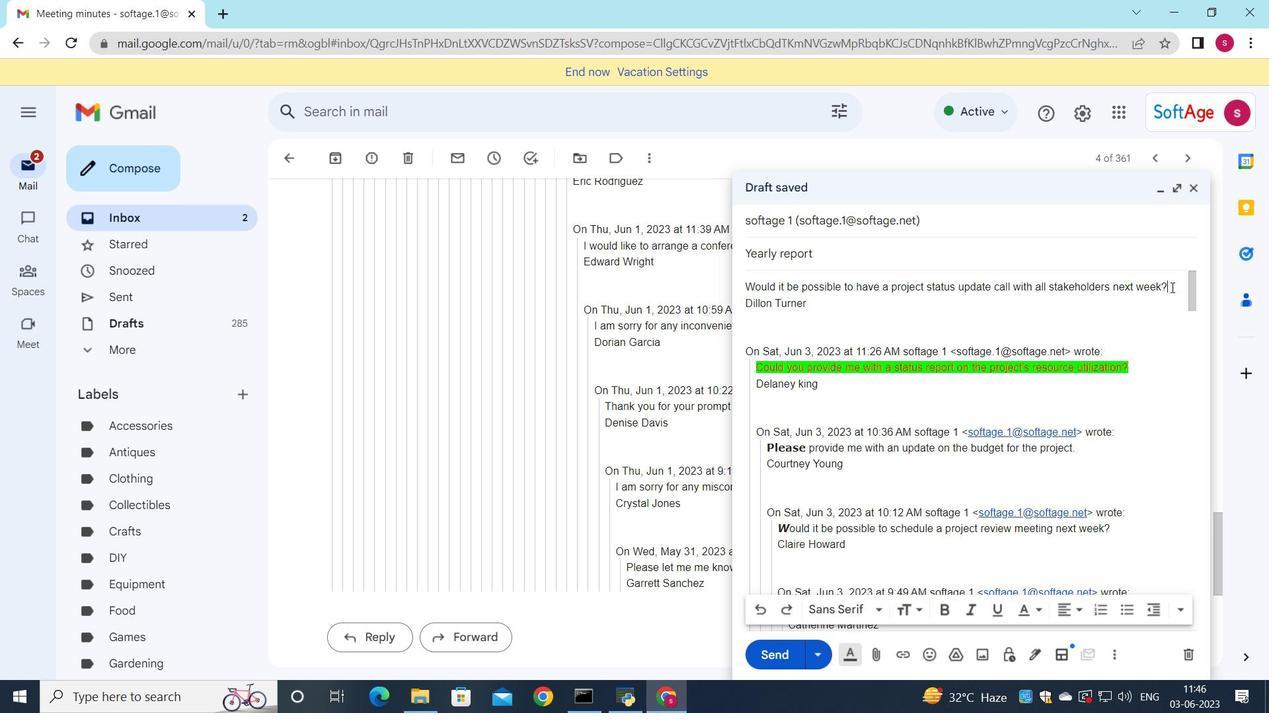 
Action: Mouse moved to (1044, 610)
Screenshot: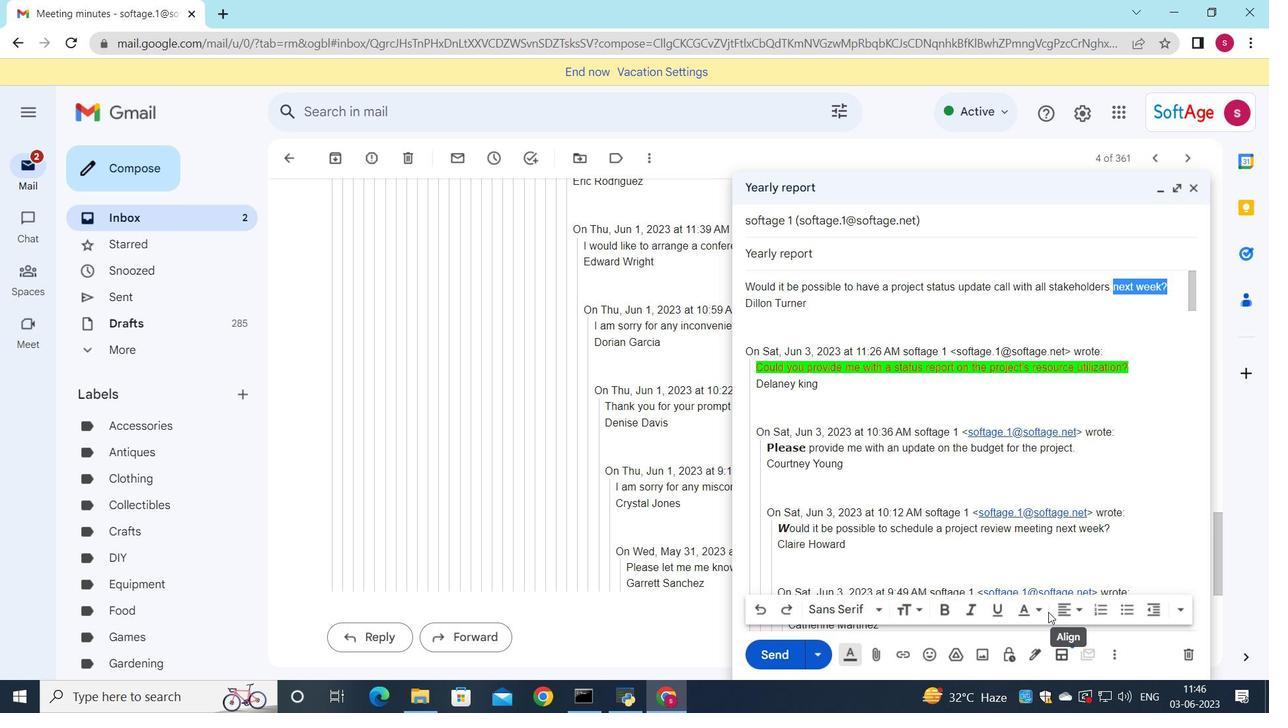 
Action: Mouse pressed left at (1044, 610)
Screenshot: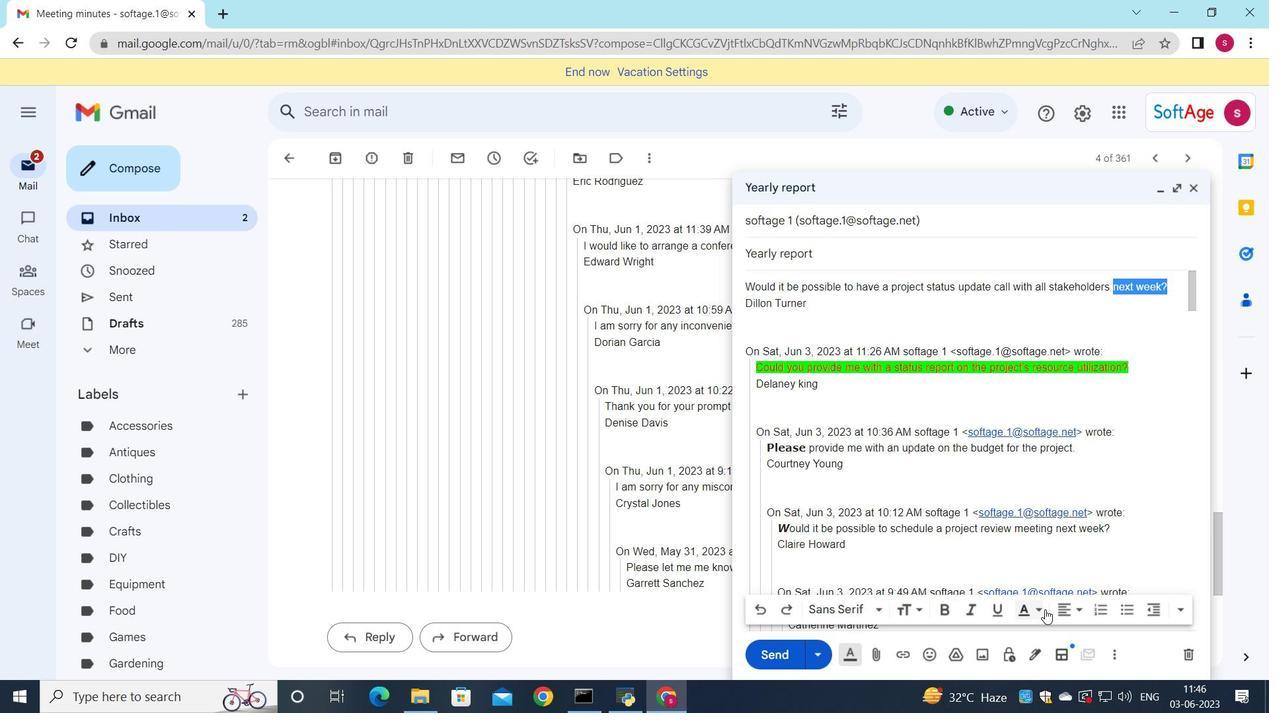 
Action: Mouse moved to (1025, 497)
Screenshot: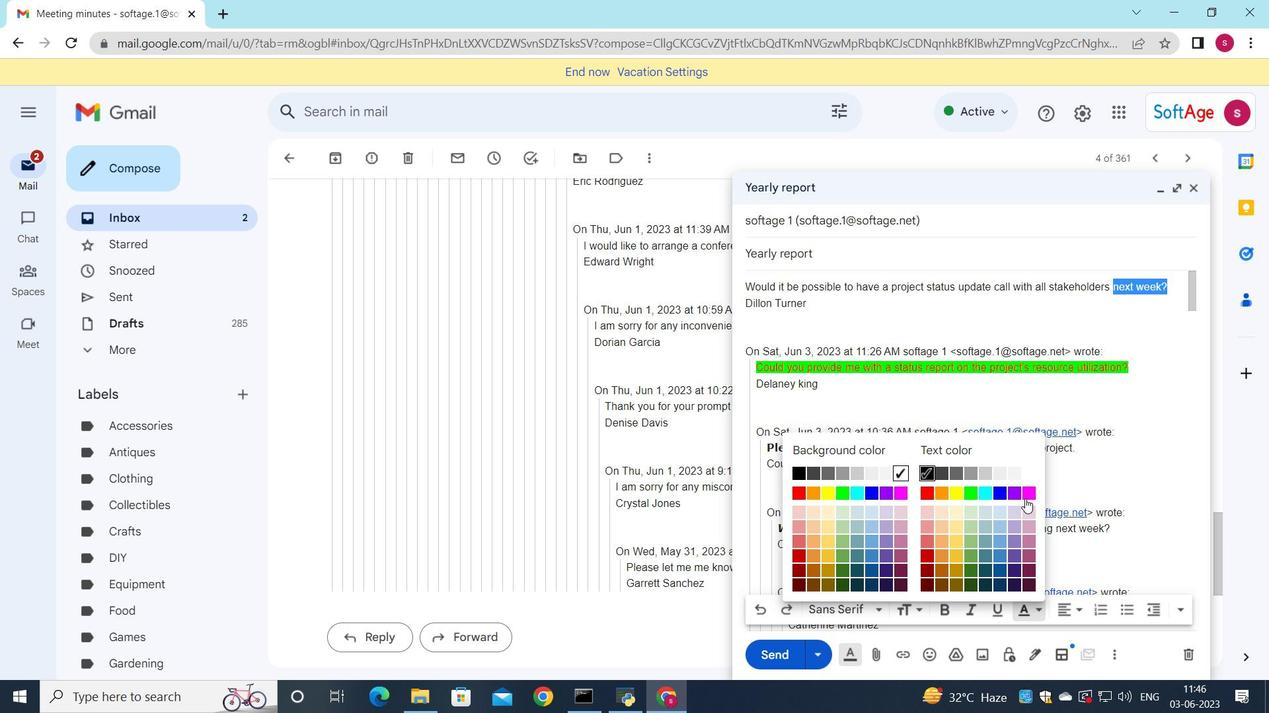 
Action: Mouse pressed left at (1025, 497)
Screenshot: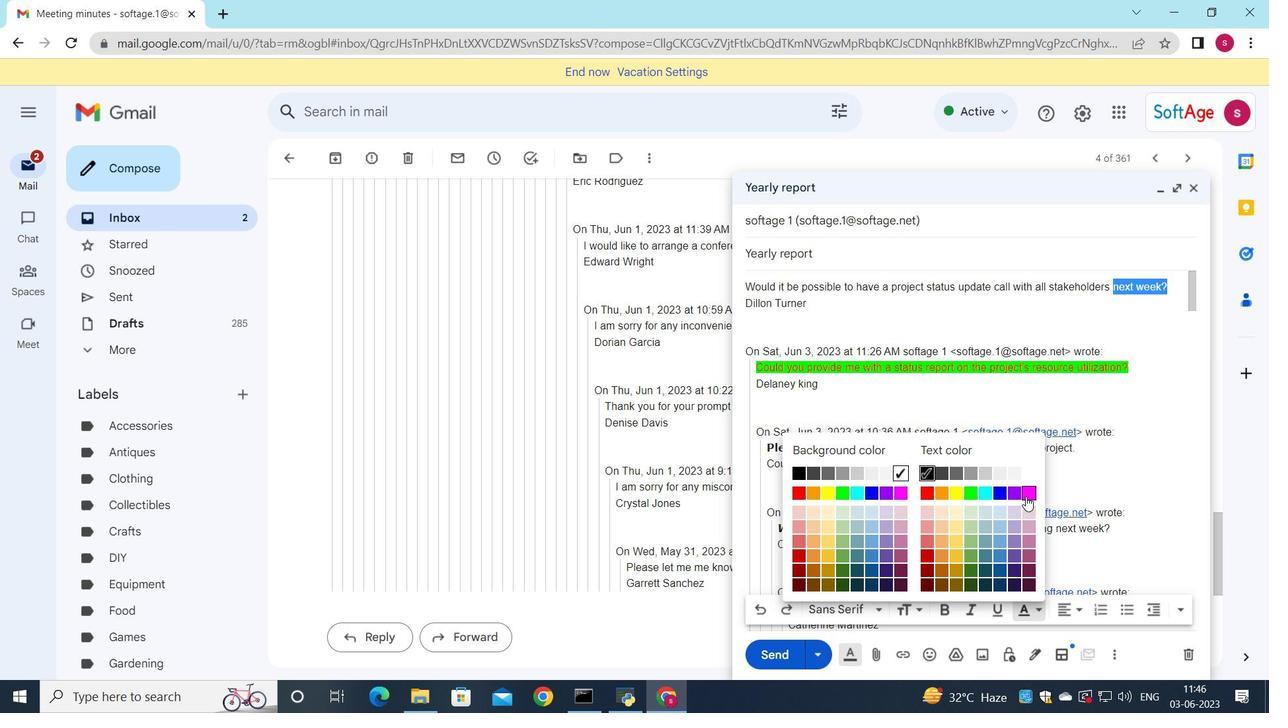
Action: Mouse moved to (1029, 612)
Screenshot: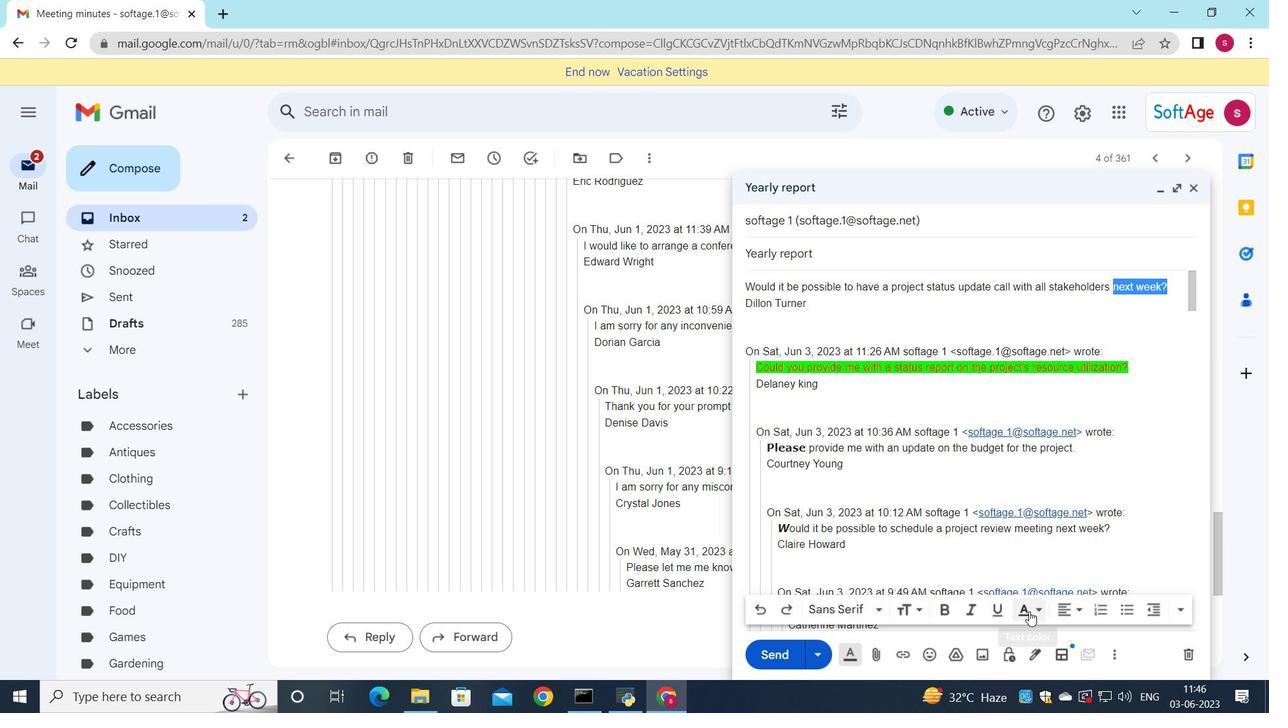 
Action: Mouse pressed left at (1029, 612)
Screenshot: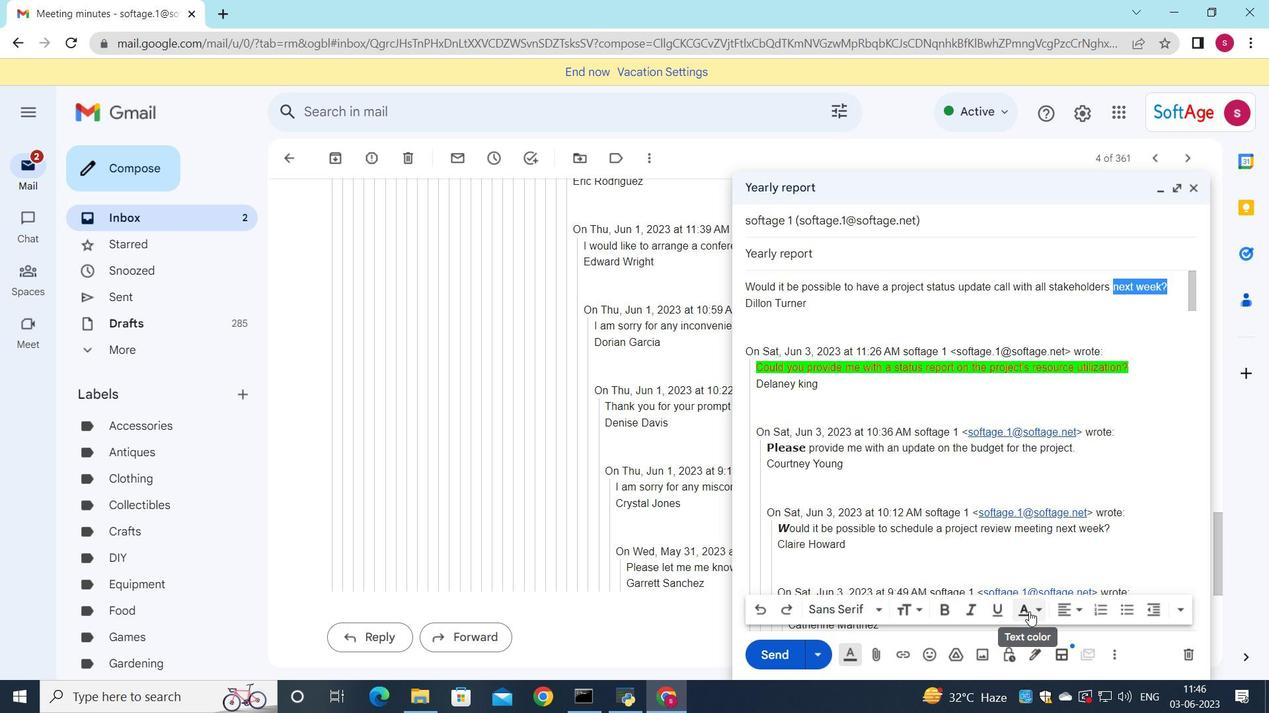 
Action: Mouse moved to (793, 471)
Screenshot: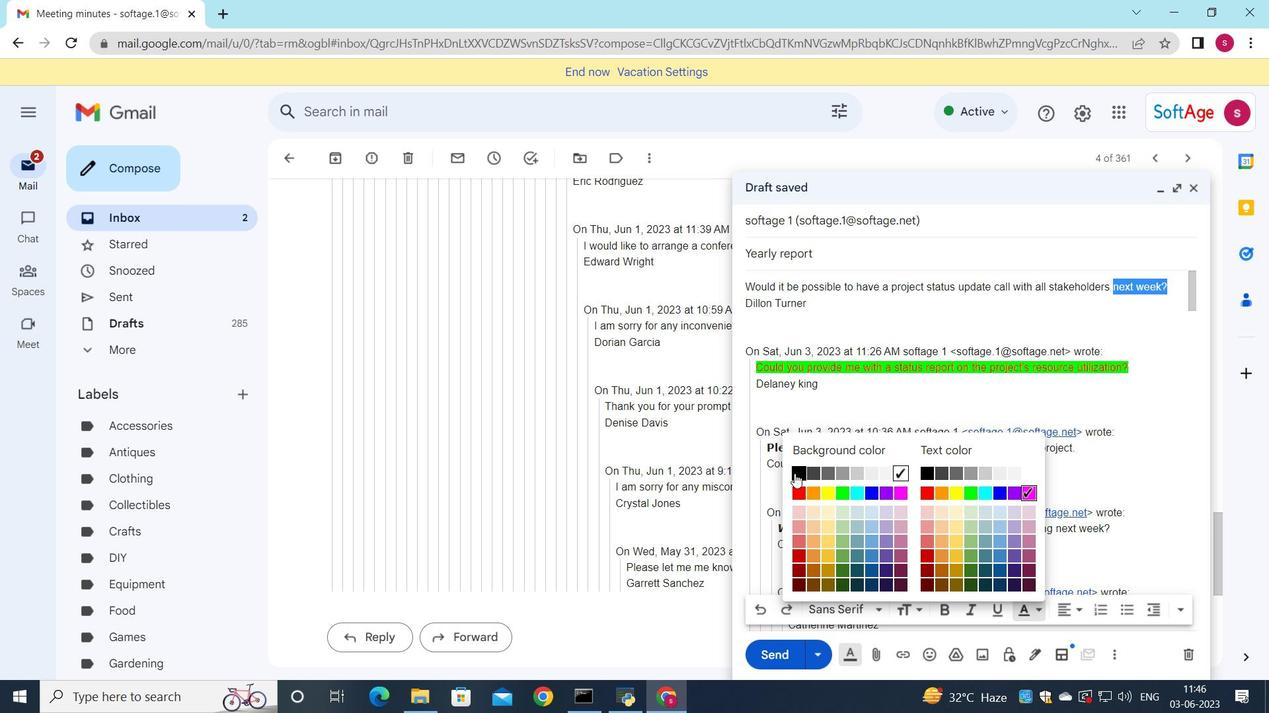 
Action: Mouse pressed left at (793, 471)
Screenshot: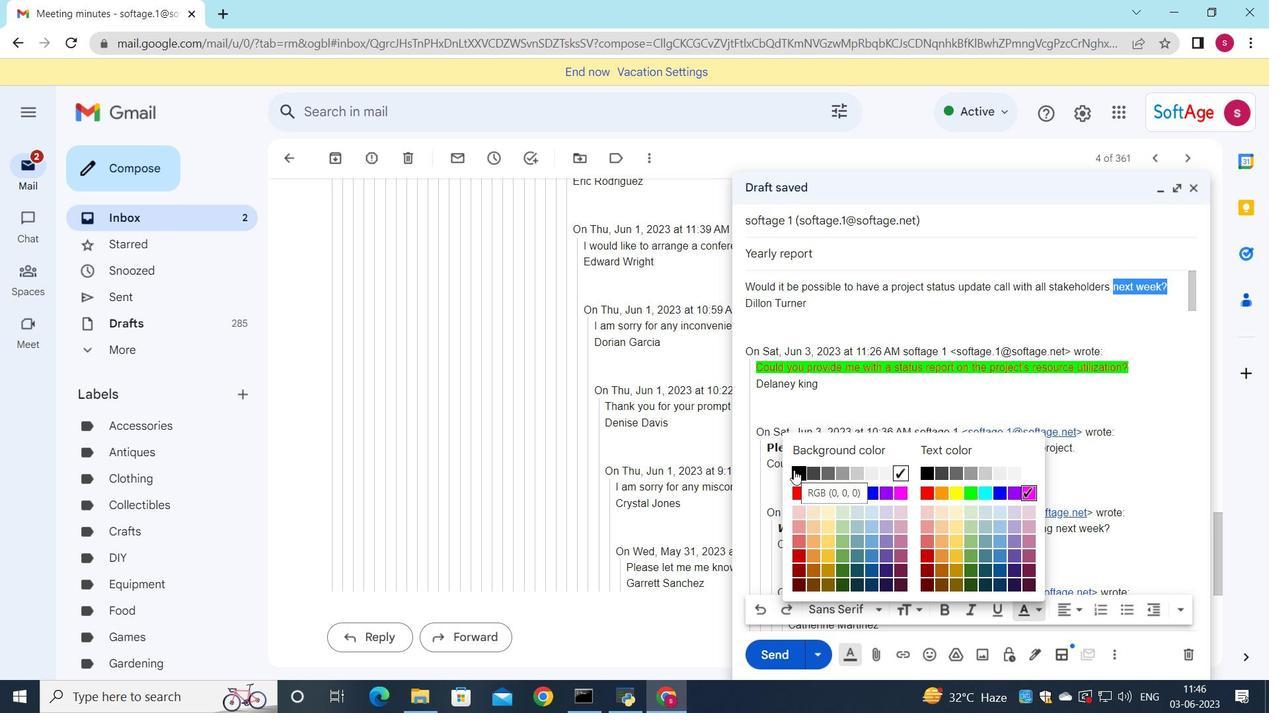 
Action: Mouse moved to (1165, 292)
Screenshot: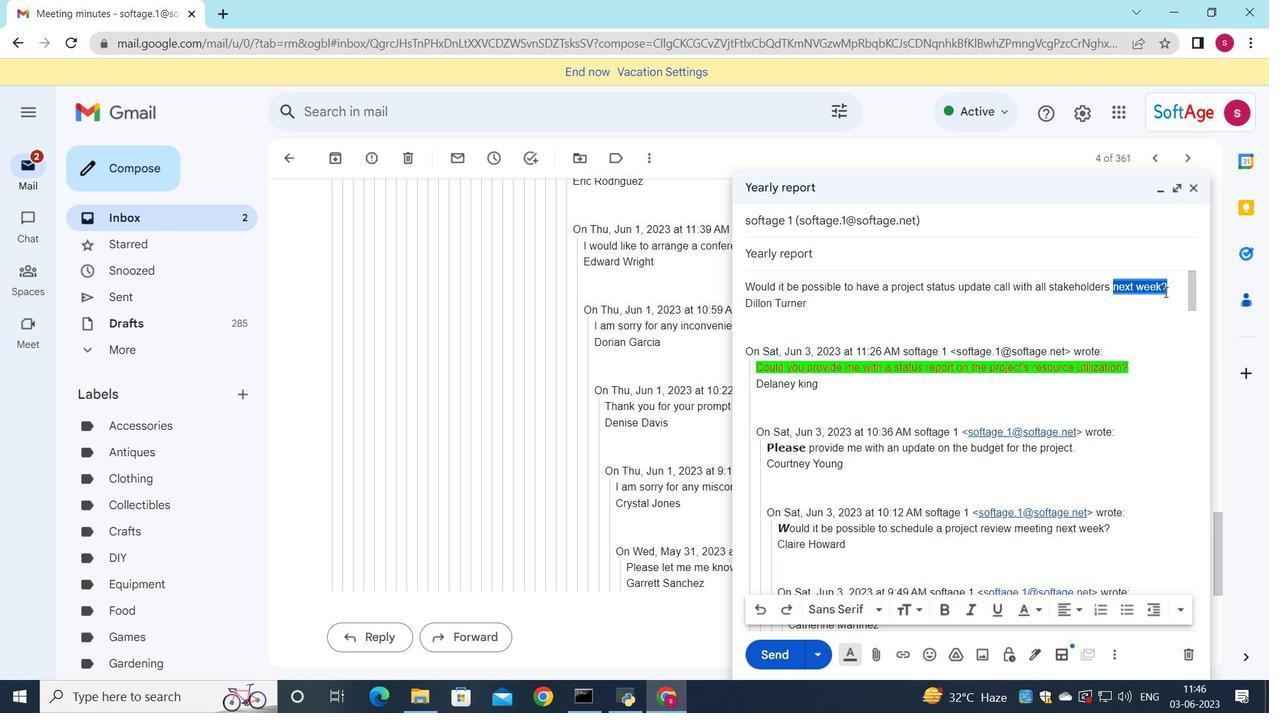 
Action: Mouse pressed left at (1165, 292)
Screenshot: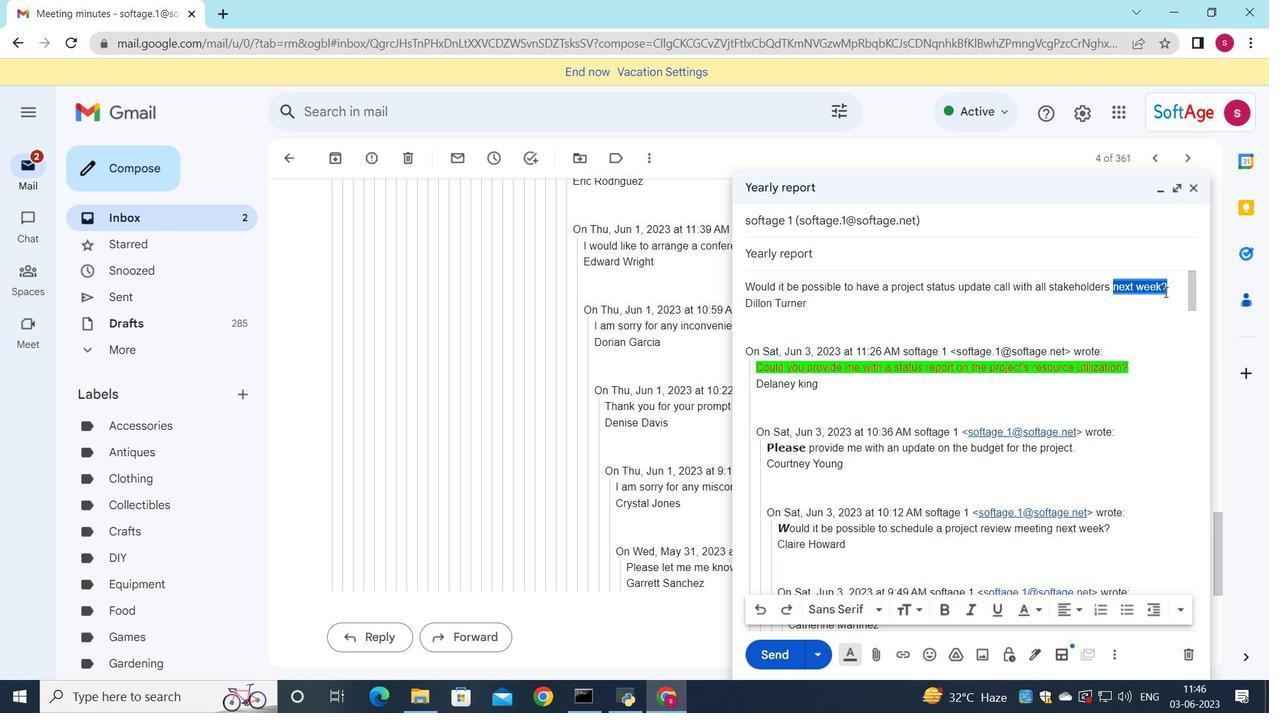 
Action: Mouse moved to (762, 658)
Screenshot: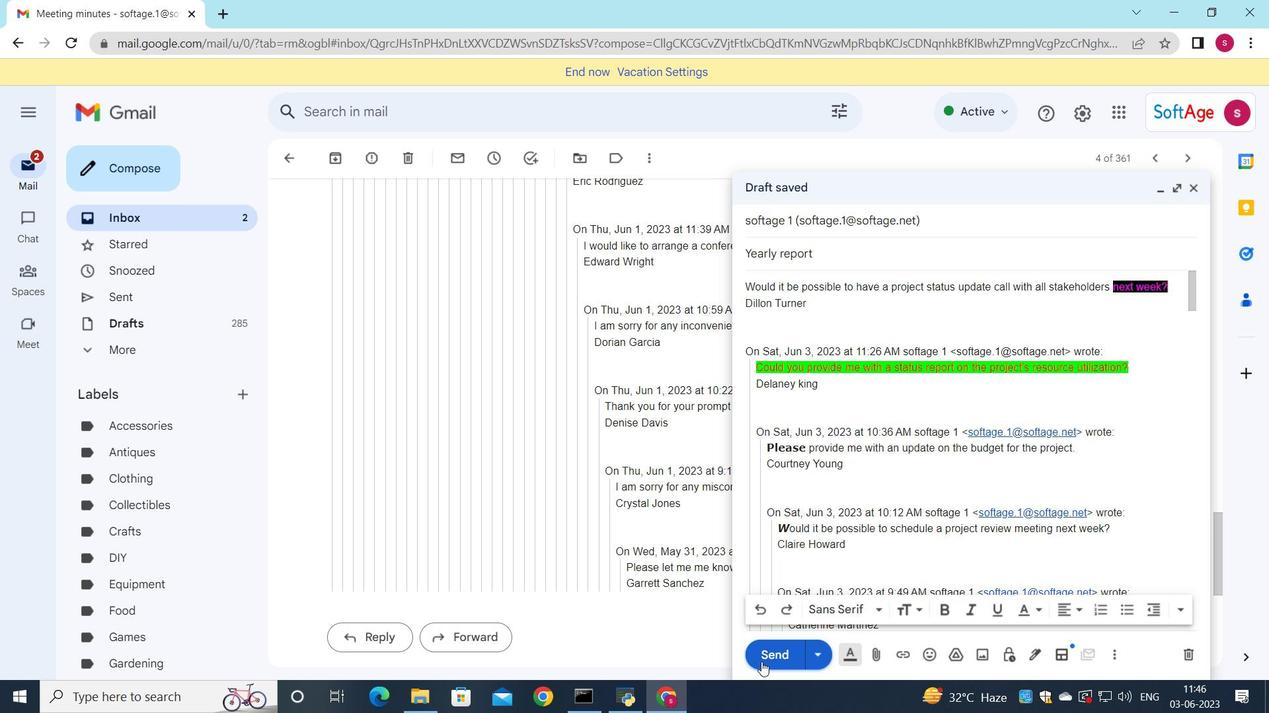 
Action: Mouse pressed left at (762, 658)
Screenshot: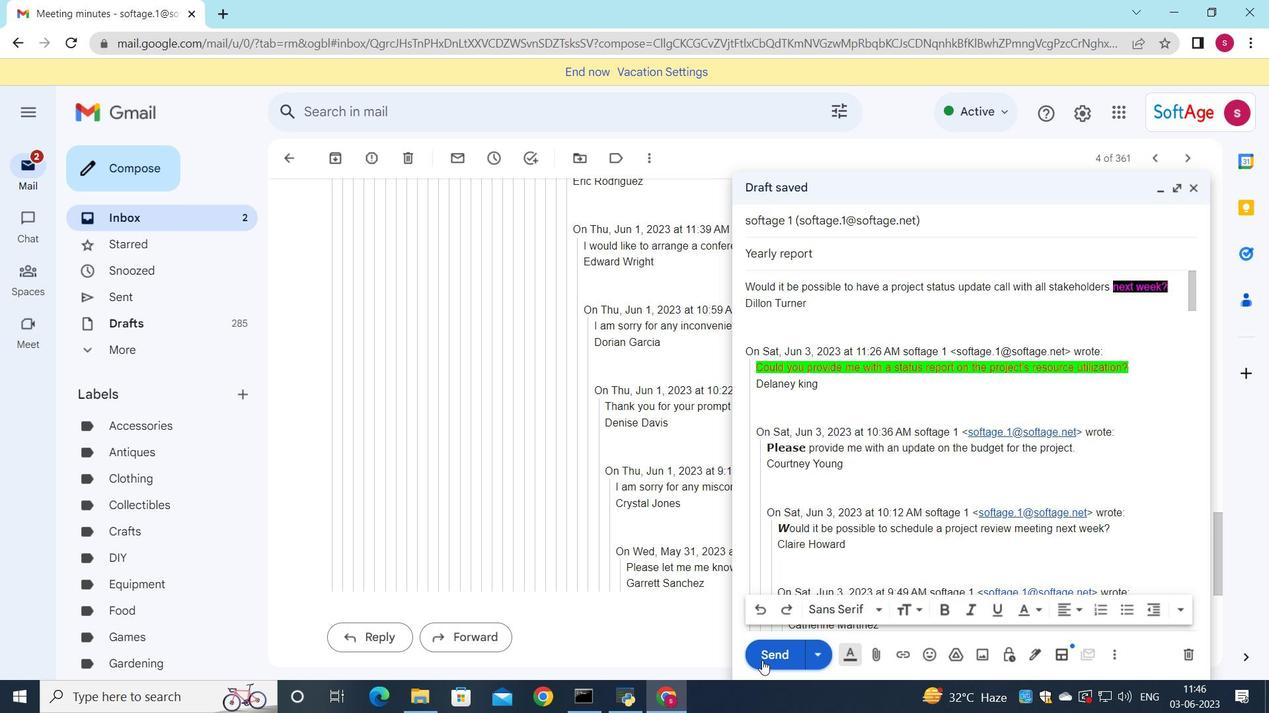 
Action: Mouse moved to (198, 223)
Screenshot: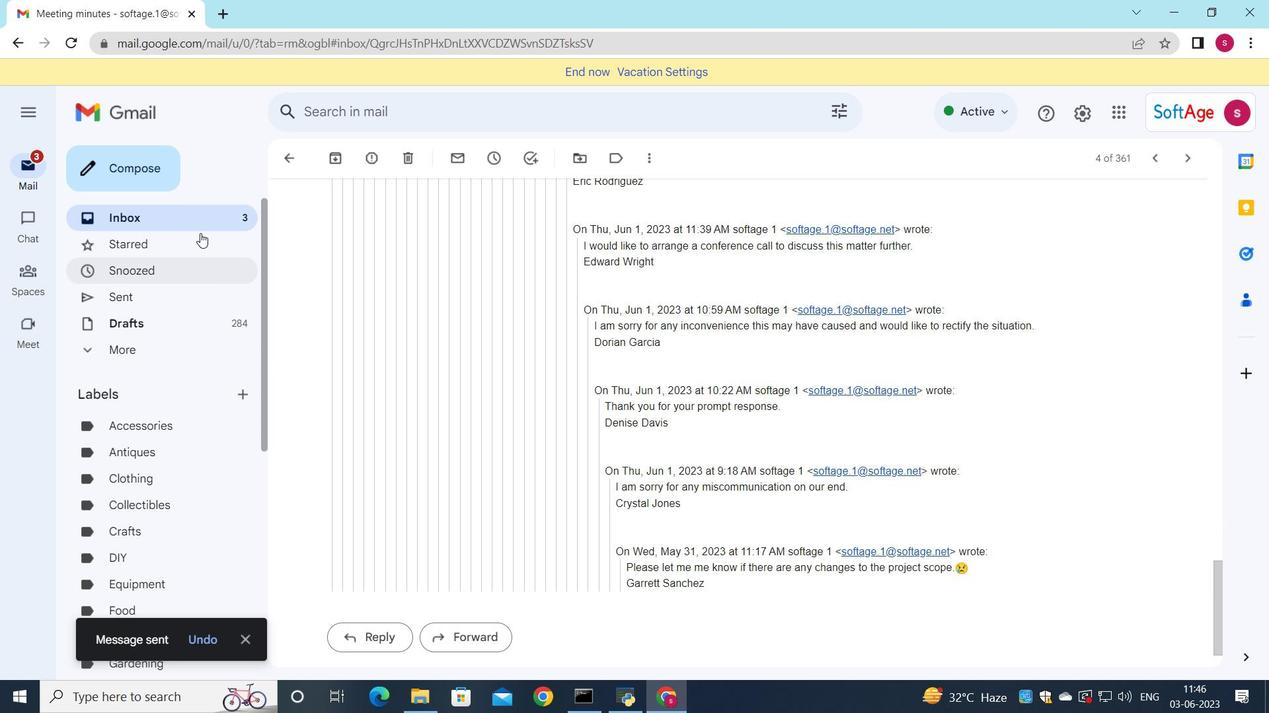 
Action: Mouse pressed left at (198, 223)
Screenshot: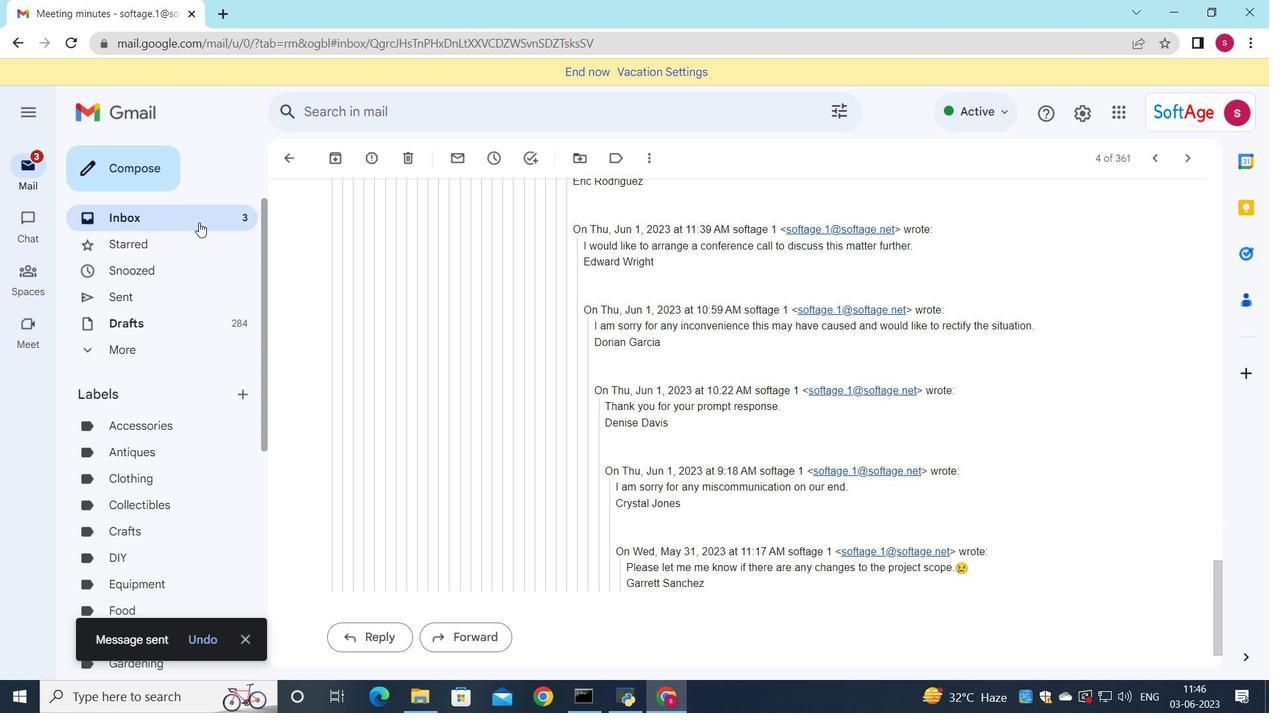 
Action: Mouse moved to (403, 199)
Screenshot: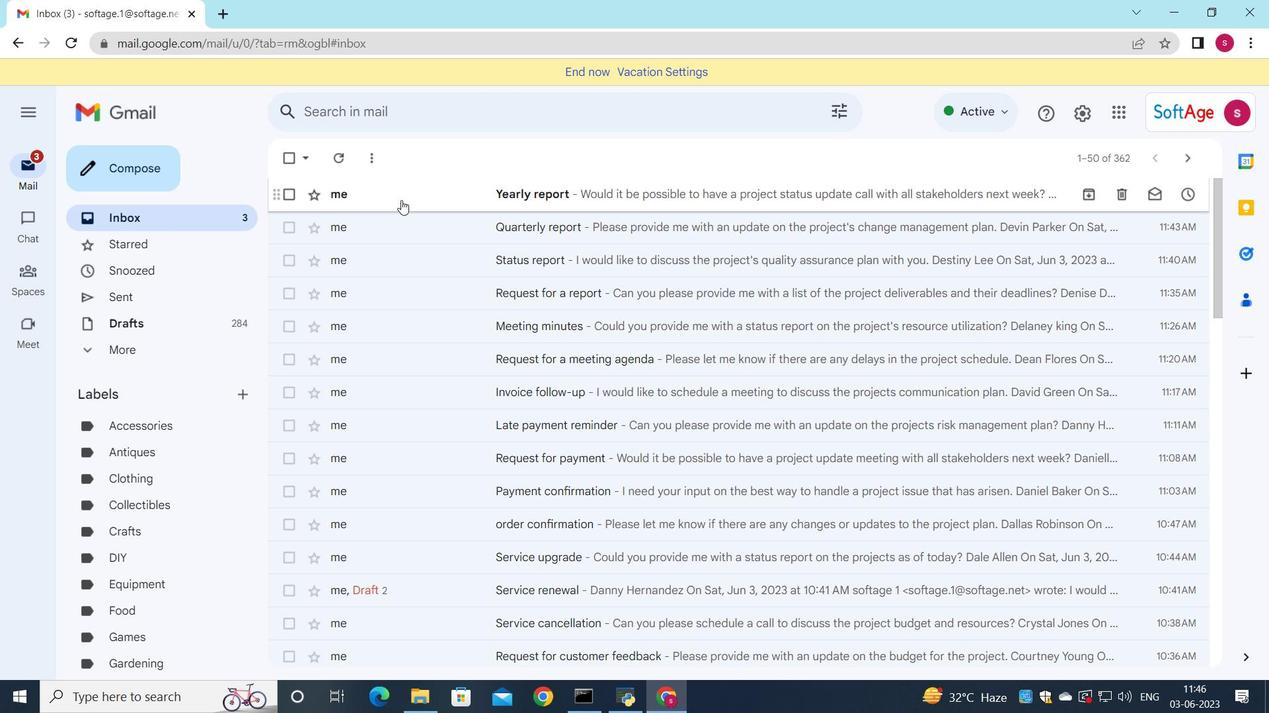 
Action: Mouse pressed left at (403, 199)
Screenshot: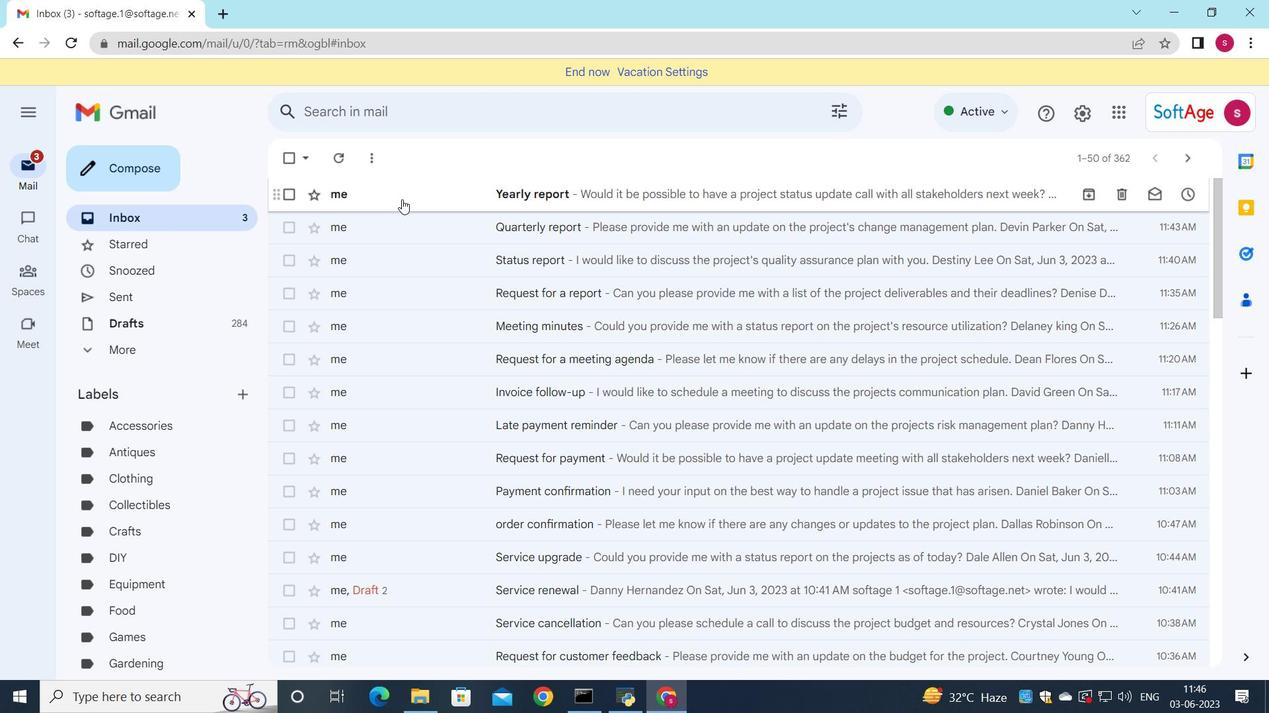 
Action: Mouse moved to (477, 214)
Screenshot: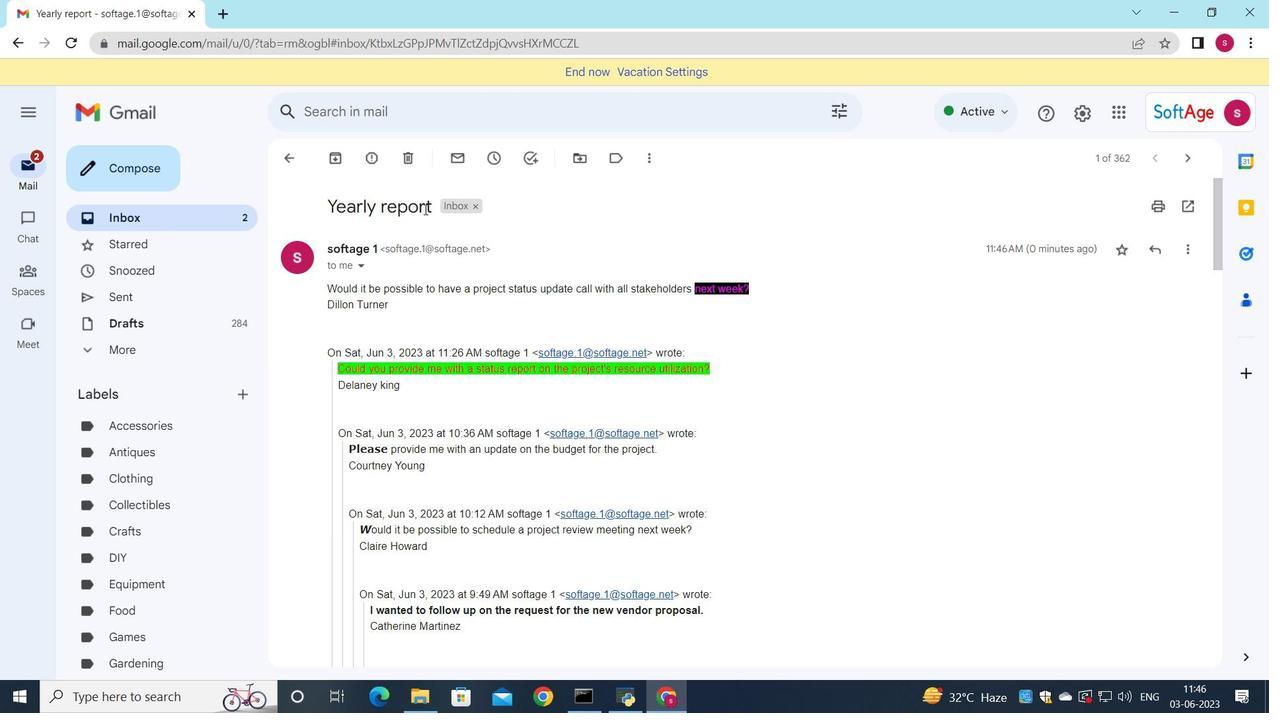 
